 Task: Look for space in Kaimganj, India from 10th July, 2023 to 15th July, 2023 for 7 adults in price range Rs.10000 to Rs.15000. Place can be entire place or shared room with 4 bedrooms having 7 beds and 4 bathrooms. Property type can be house, flat, guest house. Amenities needed are: wifi, TV, free parkinig on premises, gym, breakfast. Booking option can be shelf check-in. Required host language is English.
Action: Mouse moved to (476, 114)
Screenshot: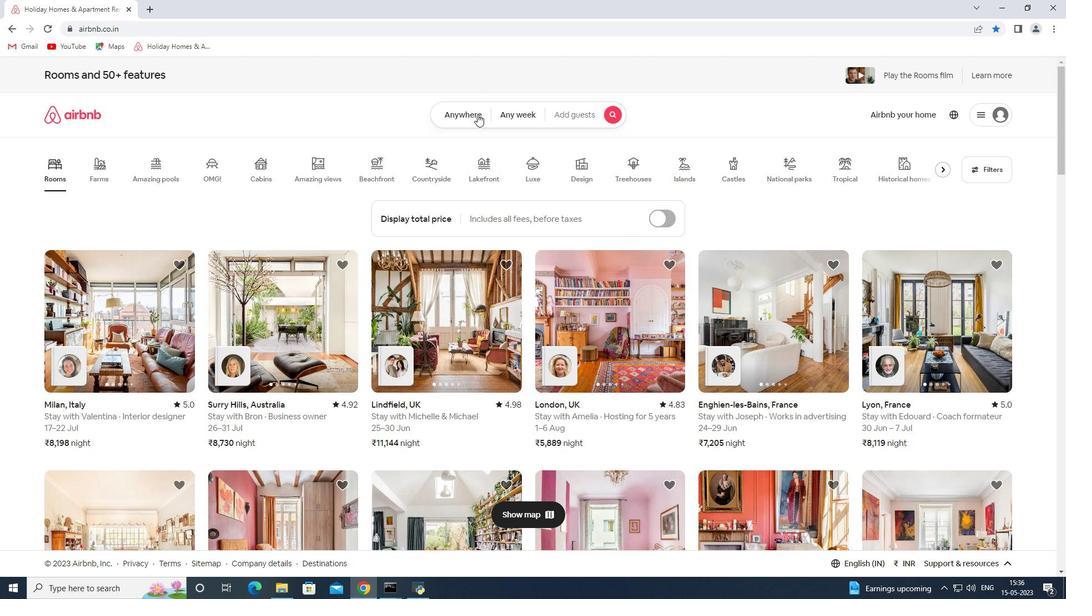 
Action: Mouse pressed left at (476, 114)
Screenshot: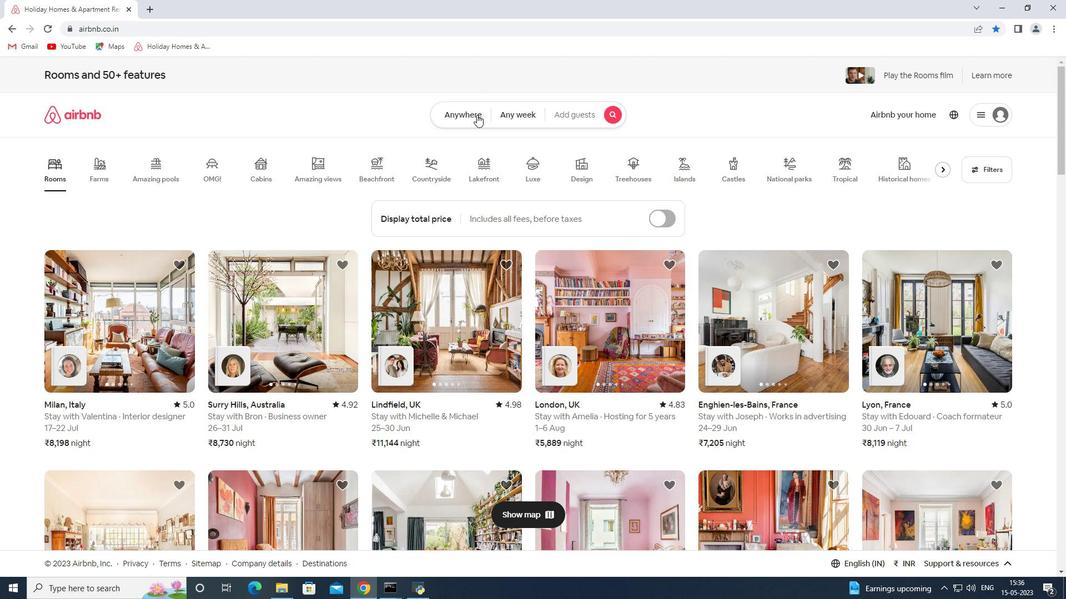 
Action: Mouse moved to (389, 158)
Screenshot: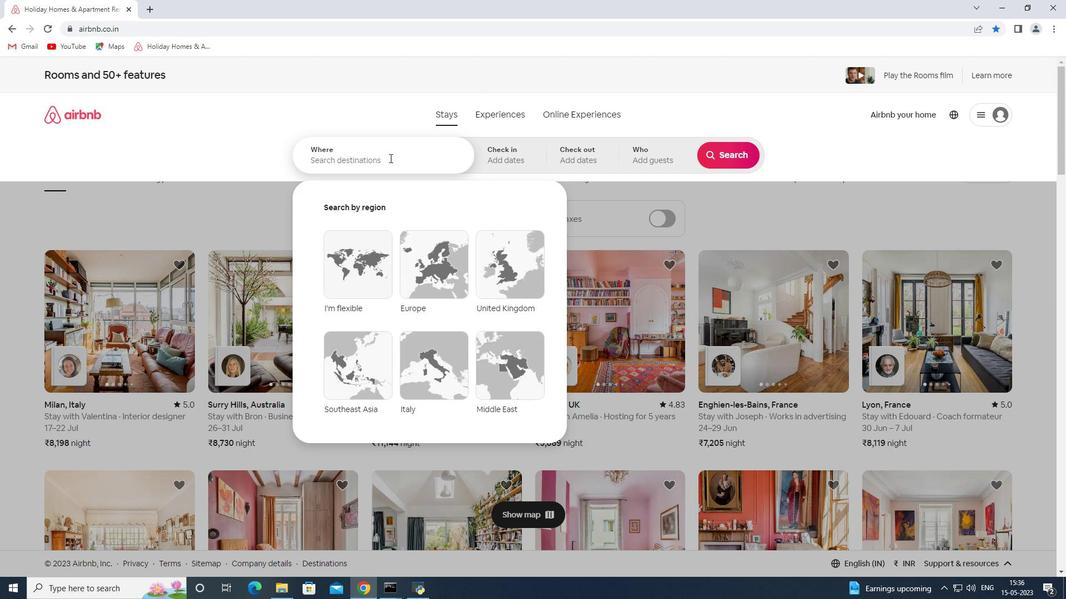 
Action: Mouse pressed left at (389, 158)
Screenshot: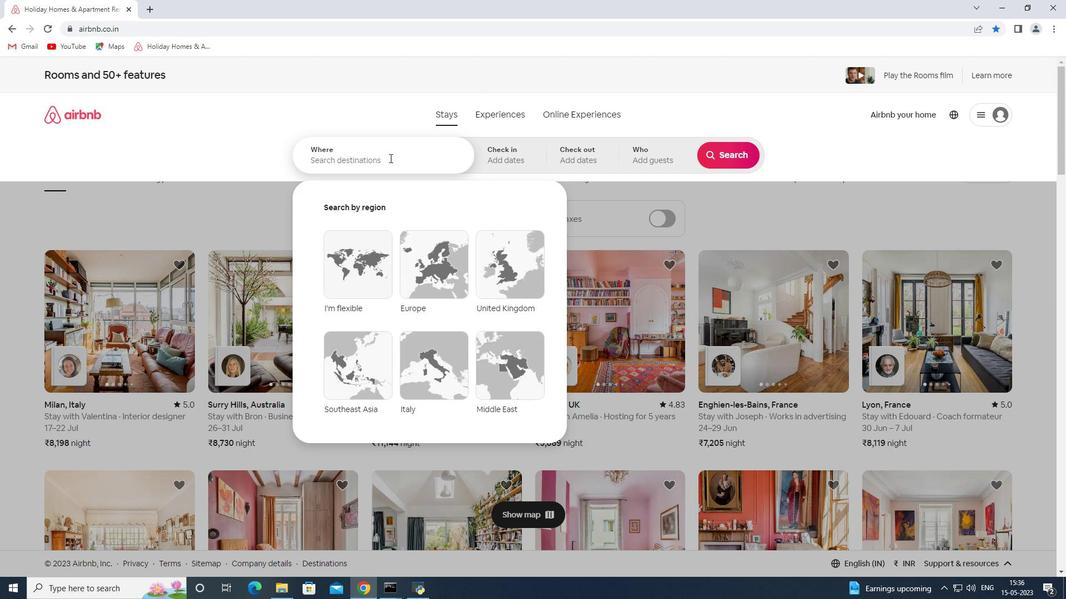 
Action: Mouse moved to (389, 158)
Screenshot: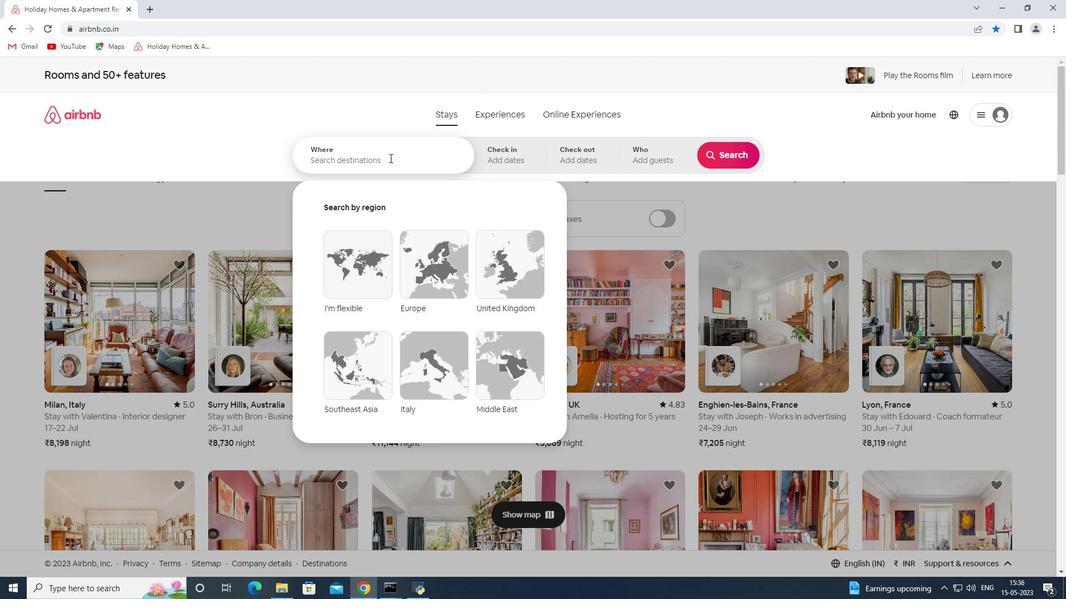 
Action: Key pressed <Key.shift>Kaimganj<Key.space><Key.shift><Key.shift><Key.shift><Key.shift><Key.shift><Key.shift><Key.shift><Key.shift><Key.shift><Key.shift><Key.shift><Key.shift><Key.shift><Key.shift><Key.shift><Key.shift><Key.shift><Key.shift><Key.shift>India<Key.space><Key.enter>
Screenshot: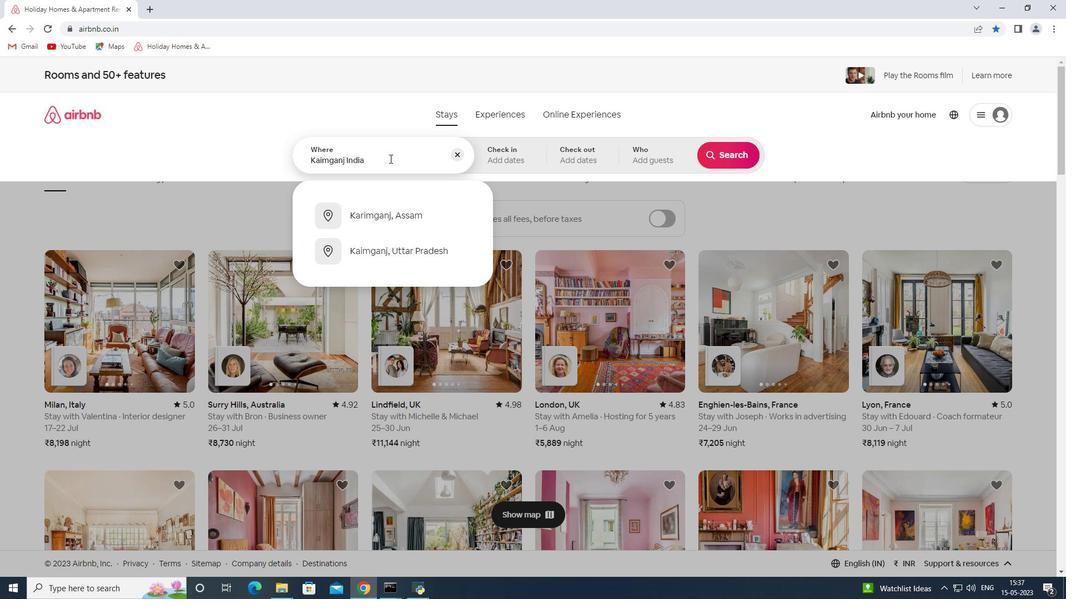 
Action: Mouse moved to (731, 238)
Screenshot: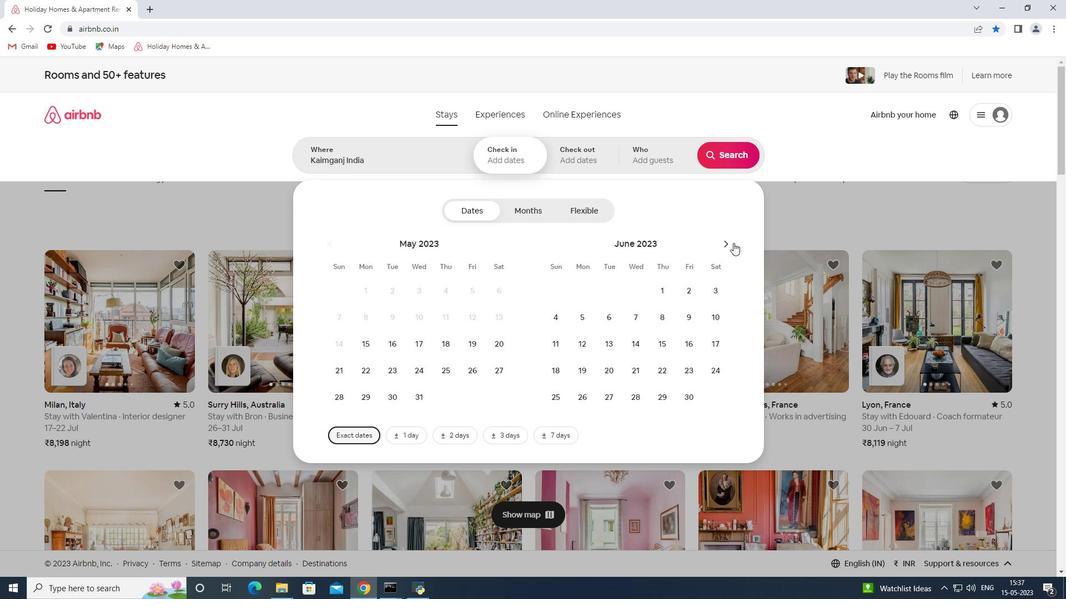 
Action: Mouse pressed left at (731, 238)
Screenshot: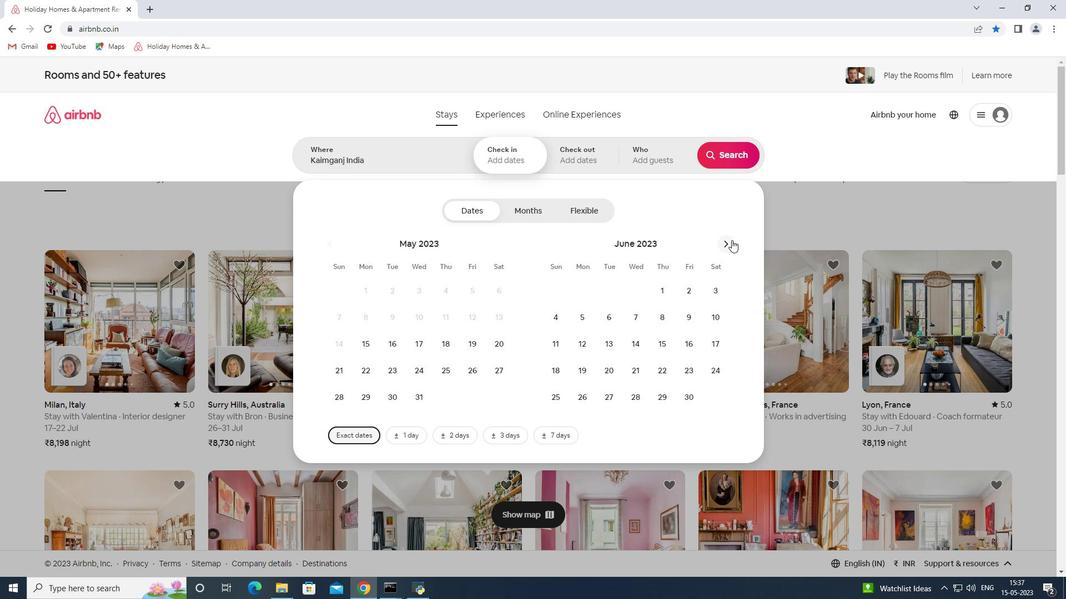 
Action: Mouse moved to (580, 341)
Screenshot: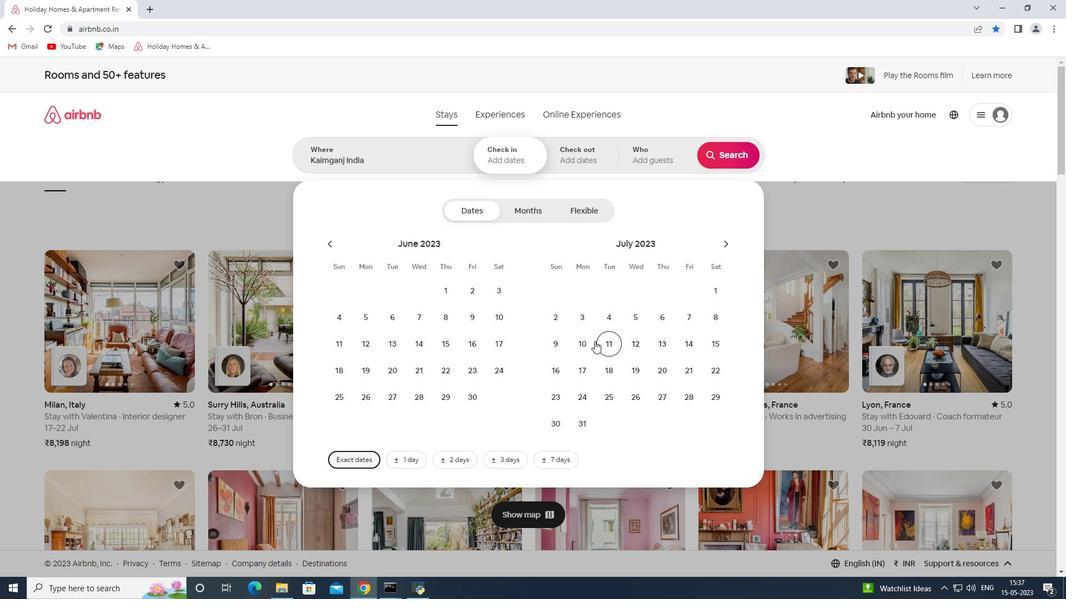 
Action: Mouse pressed left at (580, 341)
Screenshot: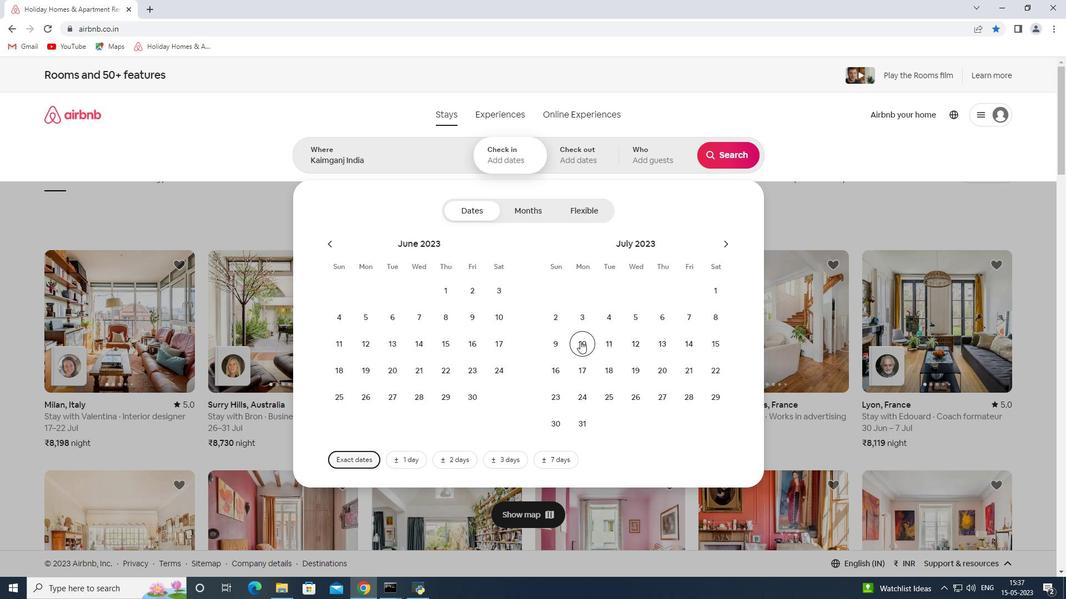 
Action: Mouse moved to (711, 343)
Screenshot: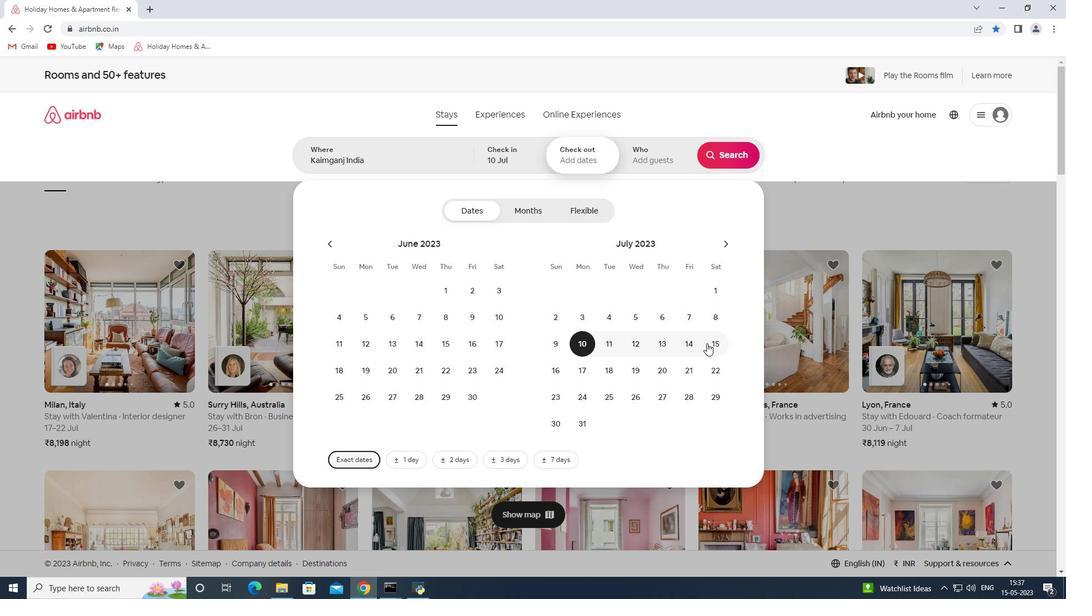 
Action: Mouse pressed left at (711, 343)
Screenshot: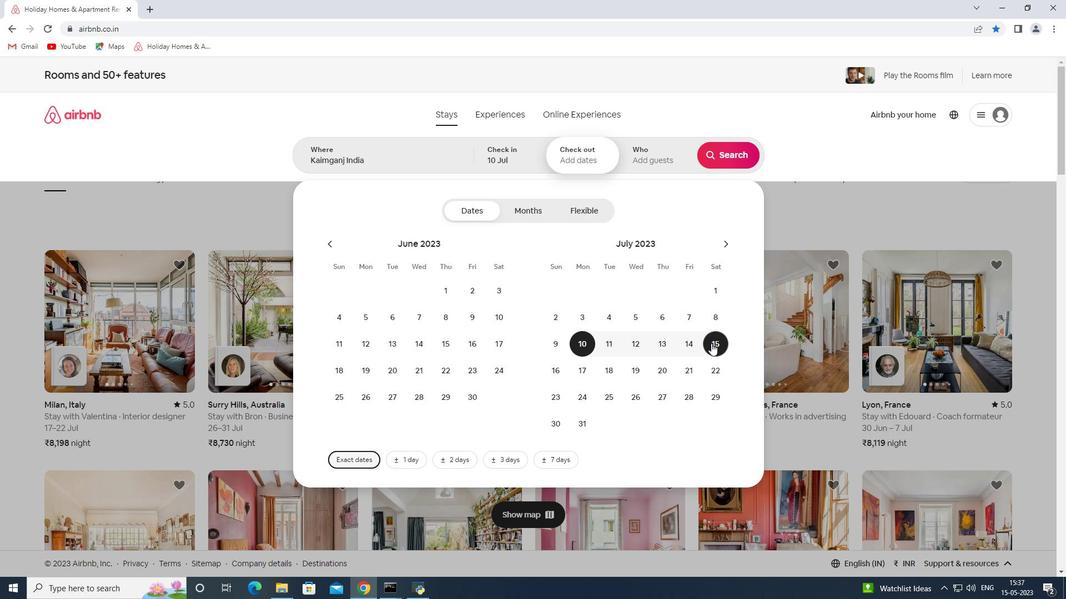
Action: Mouse moved to (664, 162)
Screenshot: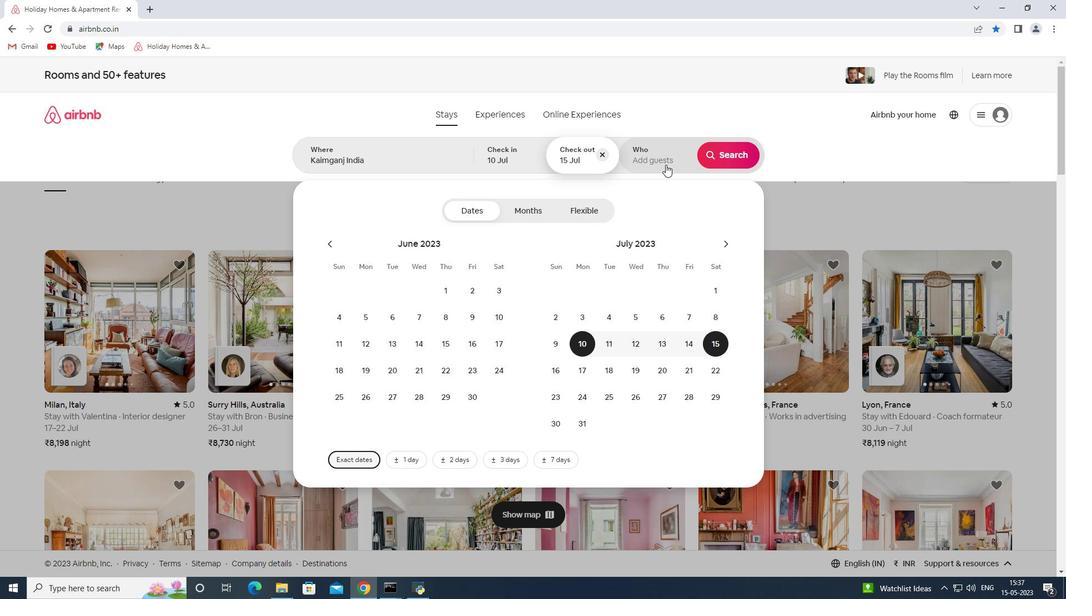 
Action: Mouse pressed left at (664, 162)
Screenshot: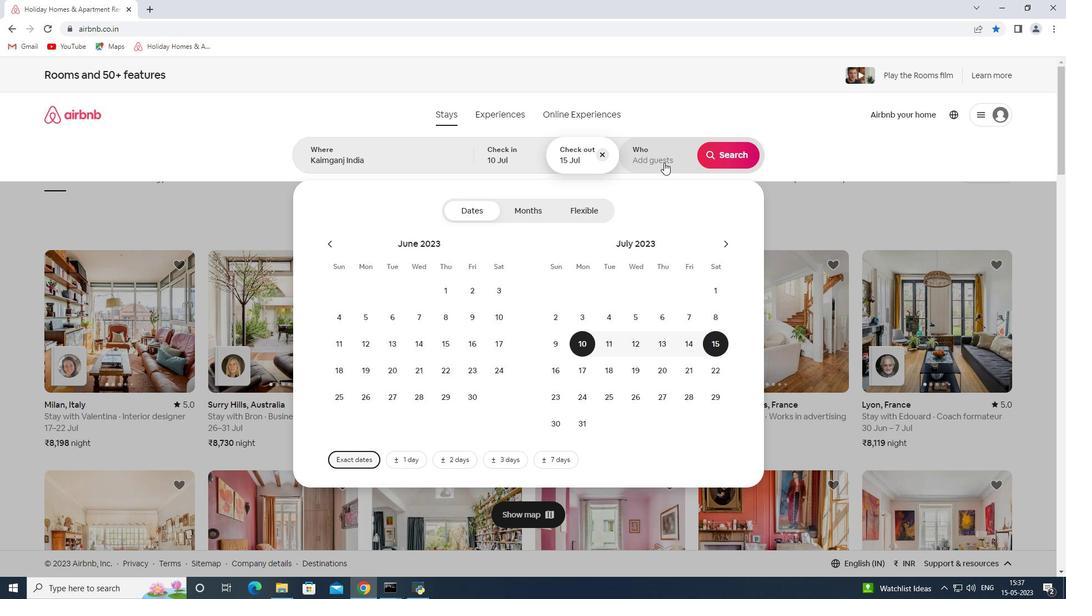 
Action: Mouse moved to (731, 214)
Screenshot: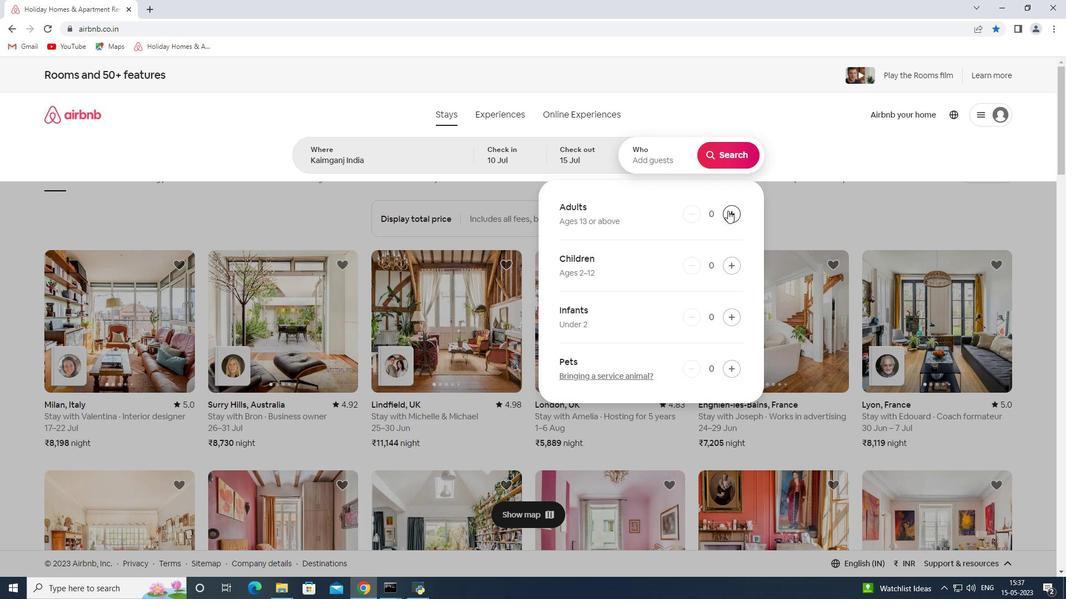
Action: Mouse pressed left at (731, 214)
Screenshot: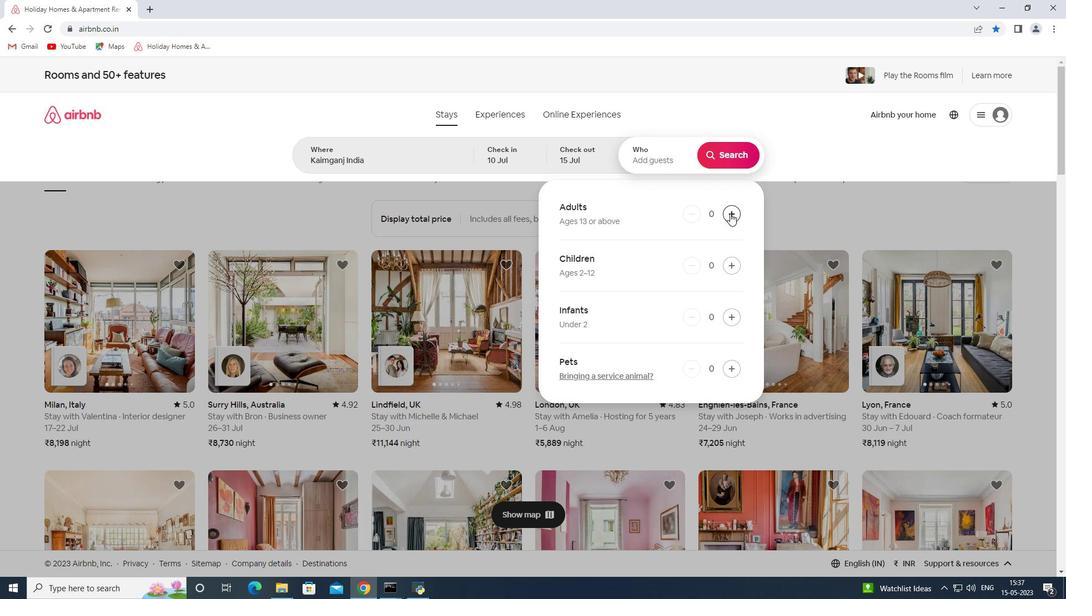 
Action: Mouse pressed left at (731, 214)
Screenshot: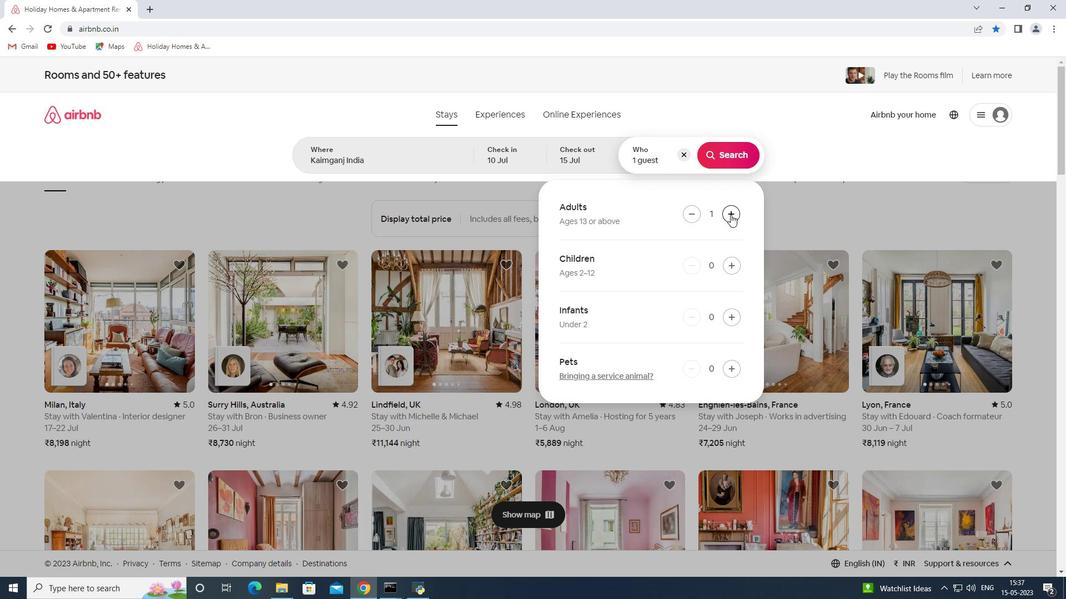 
Action: Mouse pressed left at (731, 214)
Screenshot: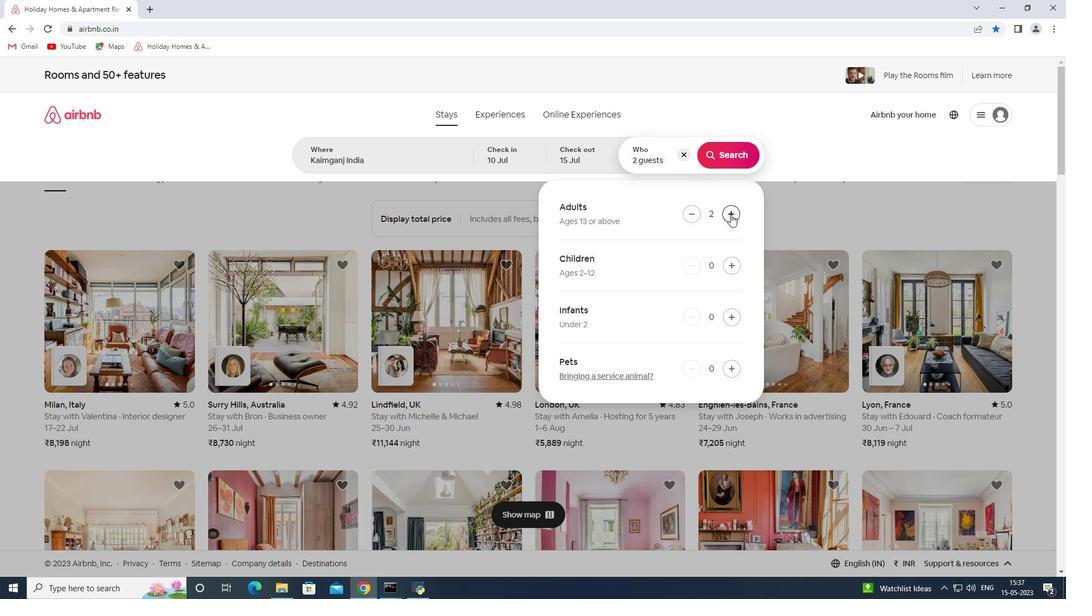 
Action: Mouse pressed left at (731, 214)
Screenshot: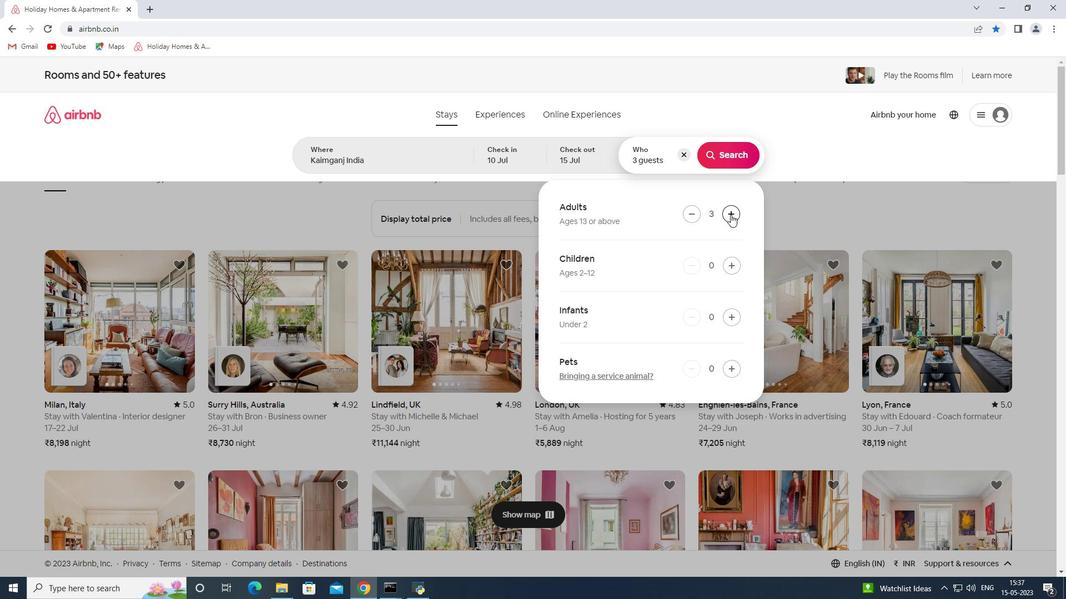 
Action: Mouse pressed left at (731, 214)
Screenshot: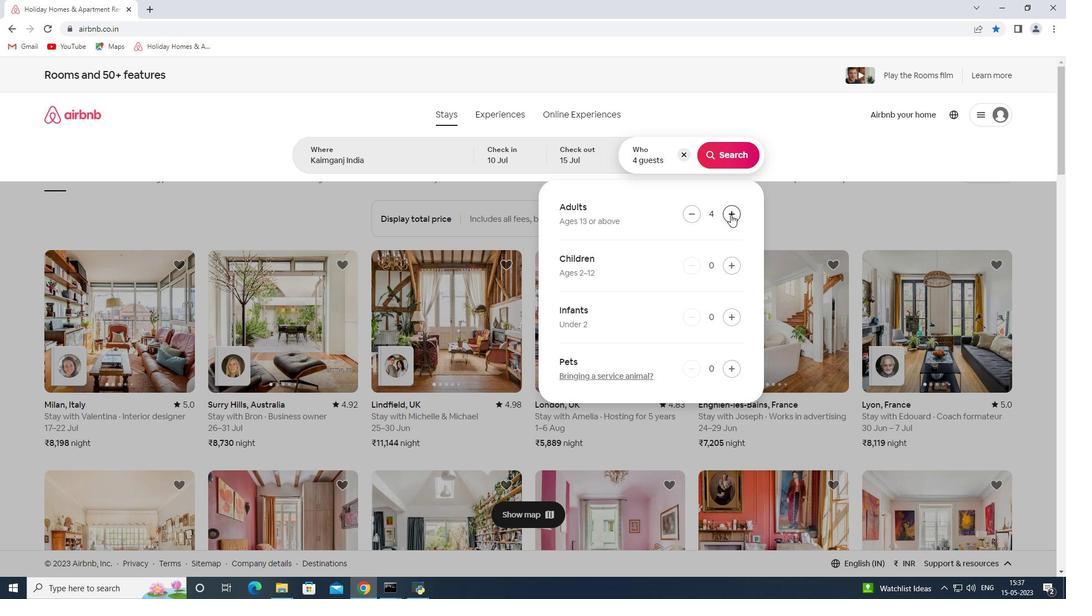 
Action: Mouse pressed left at (731, 214)
Screenshot: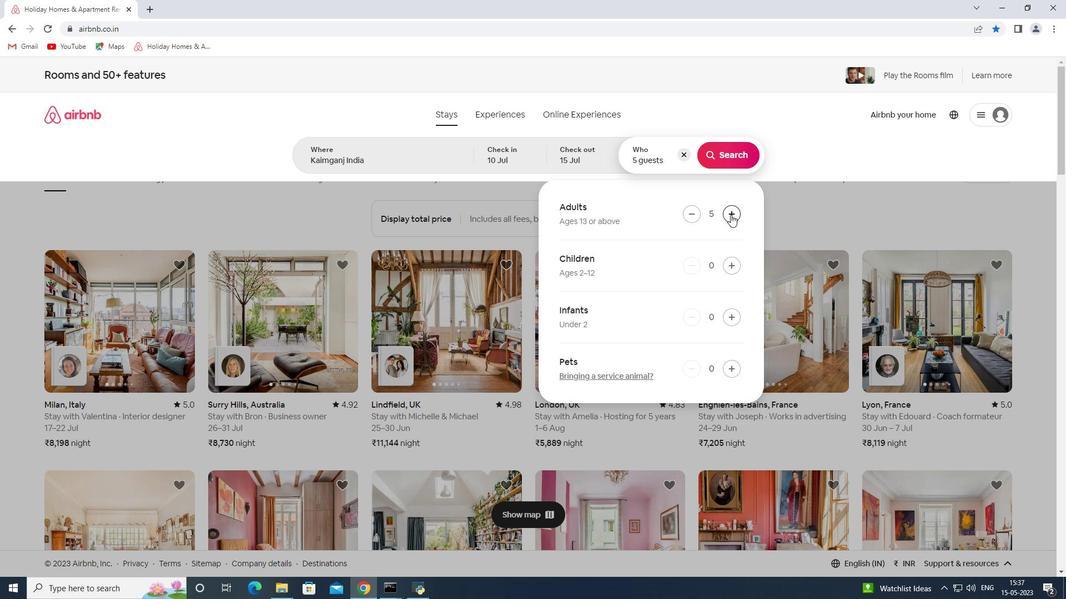 
Action: Mouse pressed left at (731, 214)
Screenshot: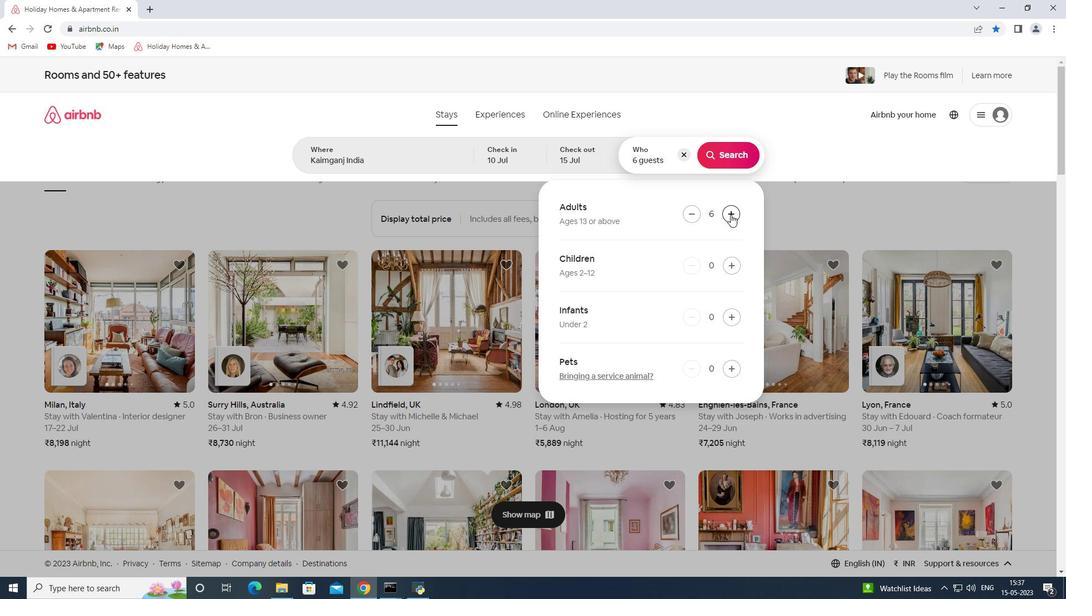 
Action: Mouse moved to (728, 162)
Screenshot: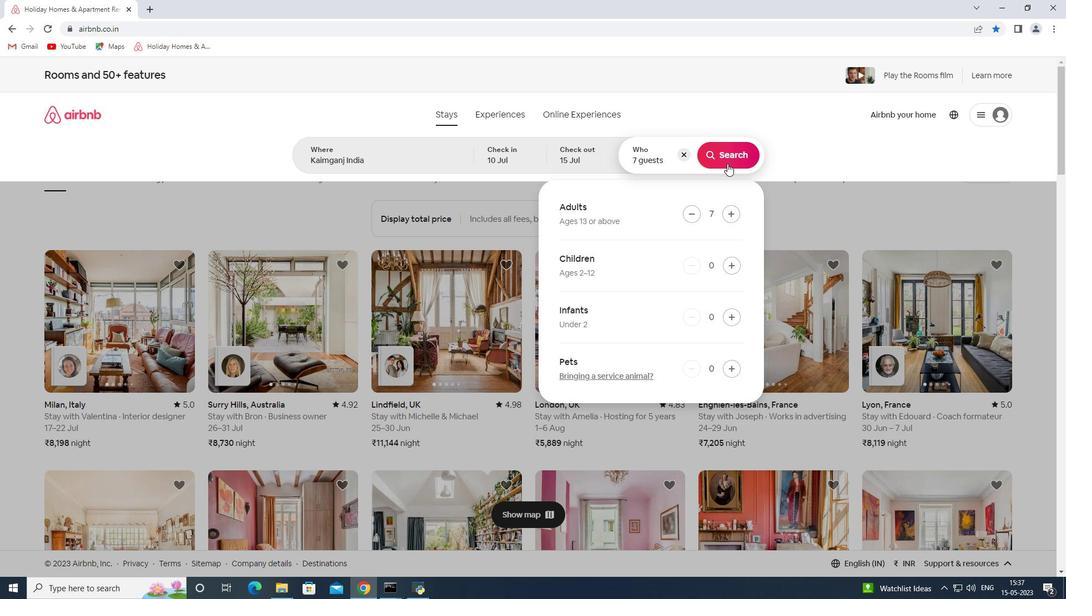 
Action: Mouse pressed left at (728, 162)
Screenshot: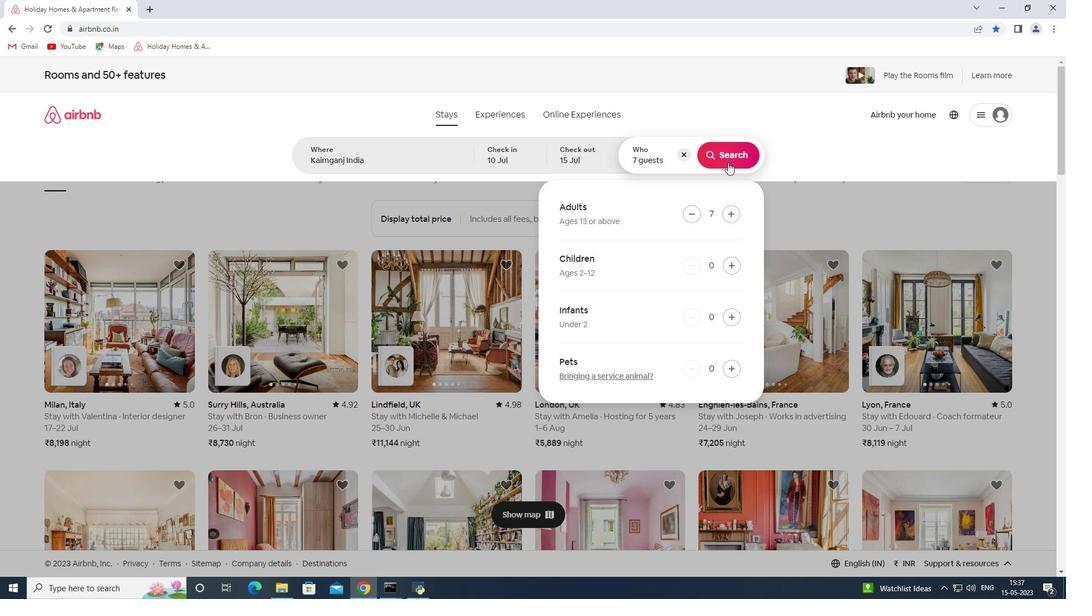 
Action: Mouse moved to (1026, 120)
Screenshot: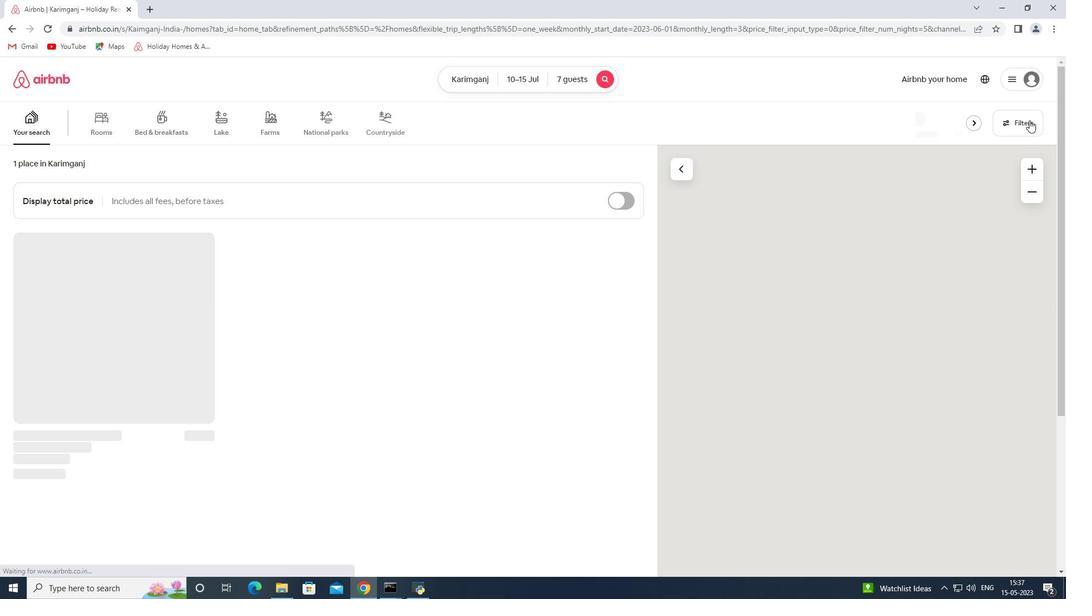 
Action: Mouse pressed left at (1027, 120)
Screenshot: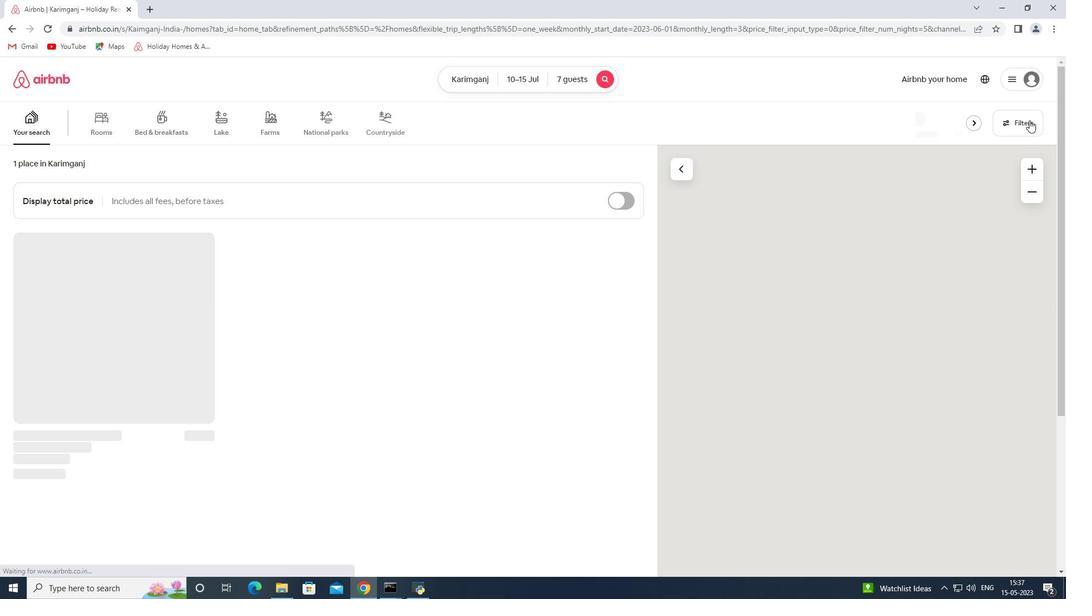 
Action: Mouse moved to (391, 393)
Screenshot: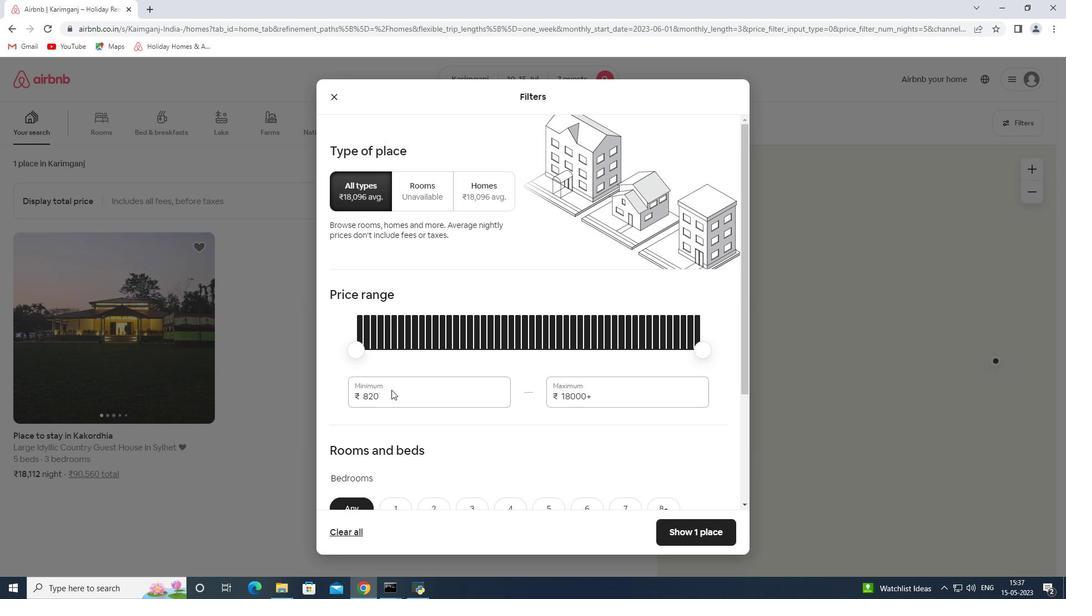 
Action: Mouse pressed left at (391, 393)
Screenshot: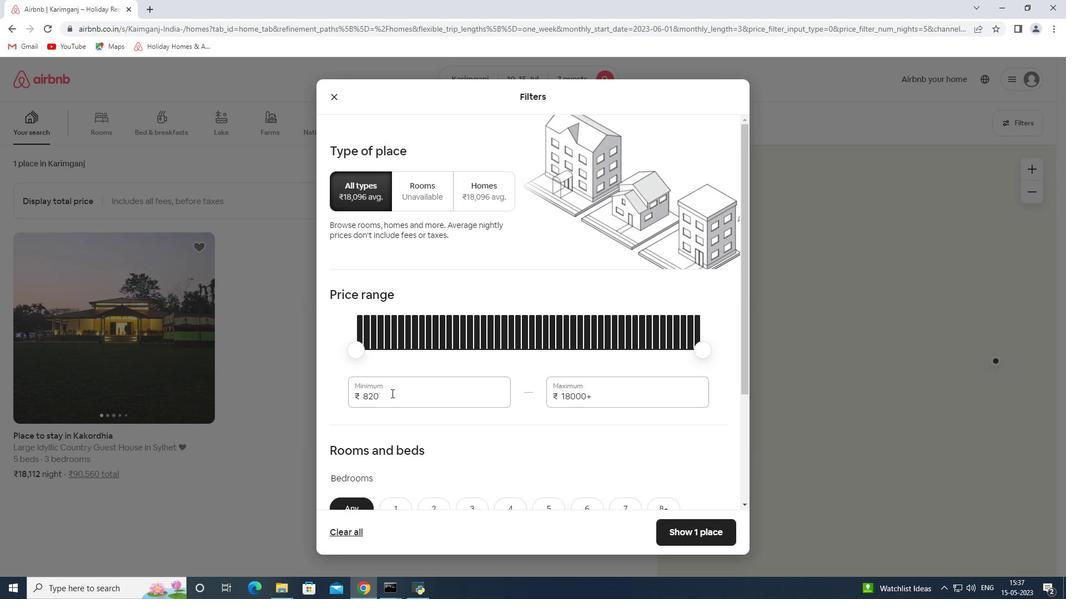 
Action: Mouse pressed left at (391, 393)
Screenshot: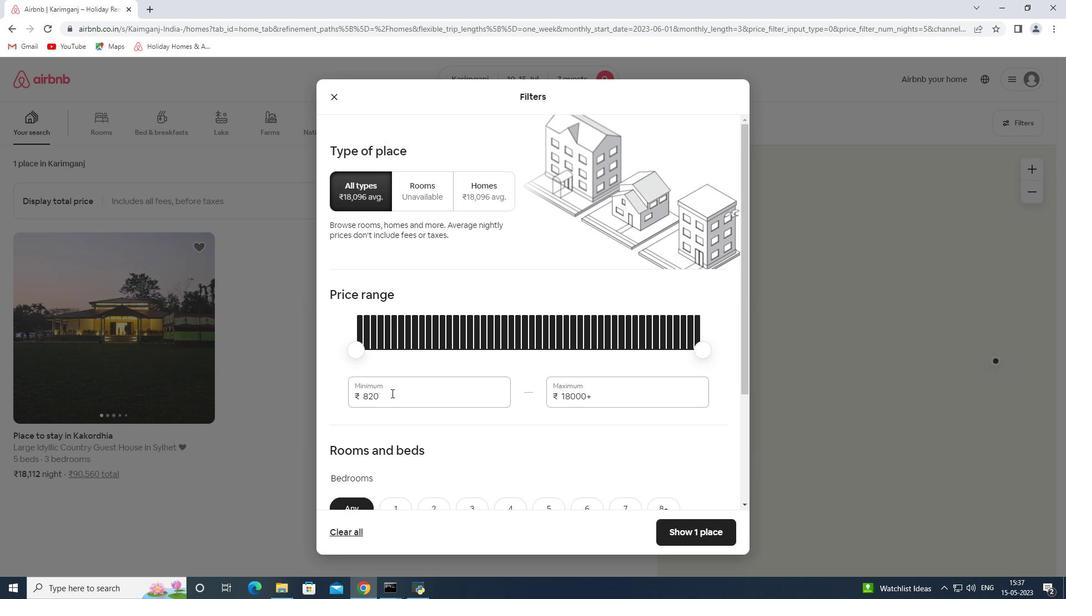 
Action: Key pressed 10000<Key.tab>15000
Screenshot: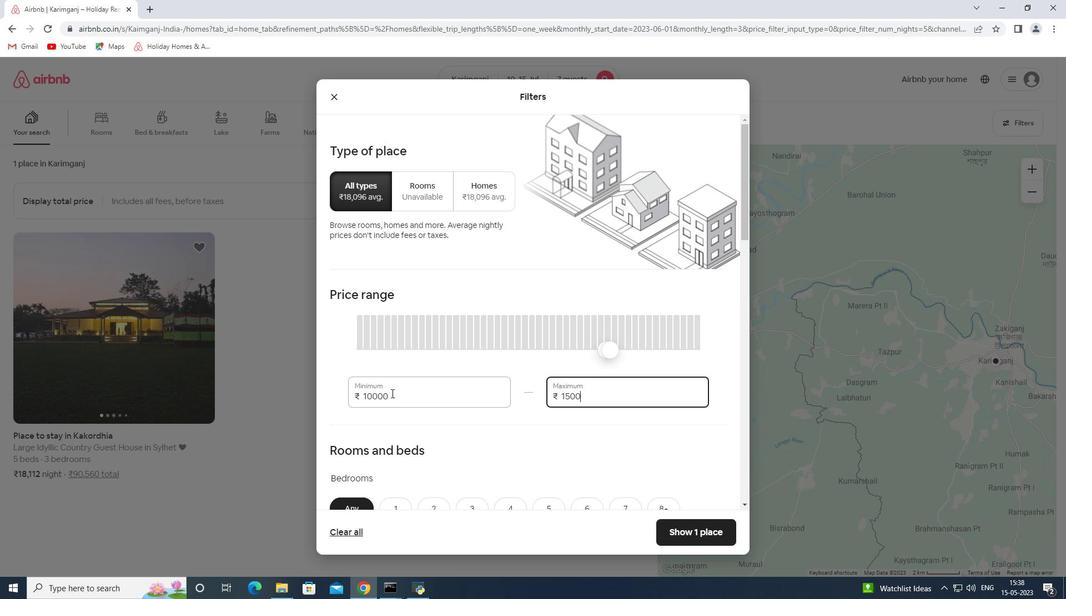 
Action: Mouse moved to (202, 511)
Screenshot: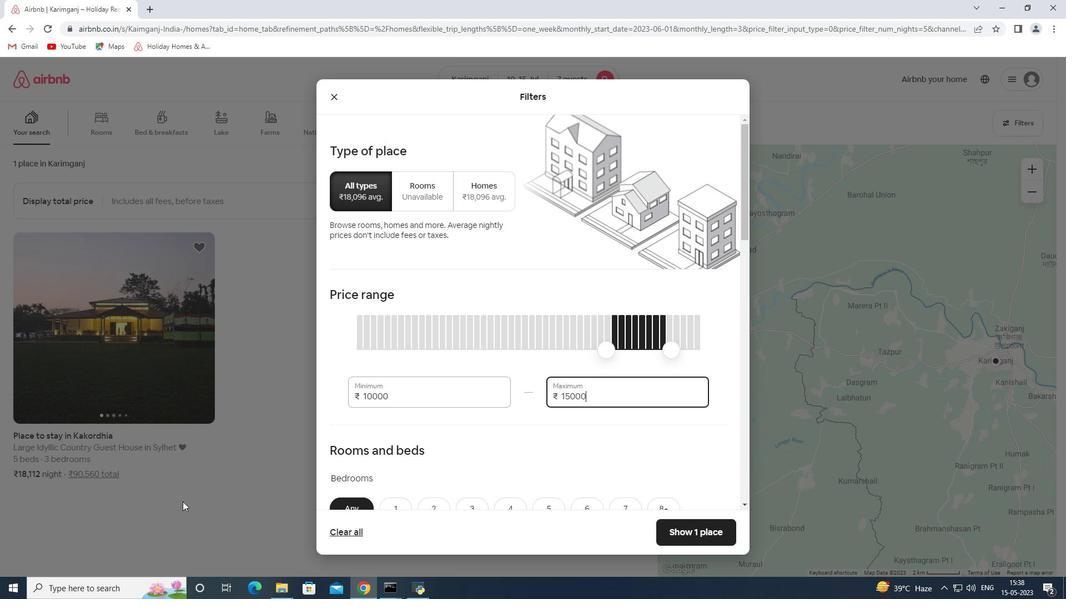 
Action: Mouse scrolled (202, 511) with delta (0, 0)
Screenshot: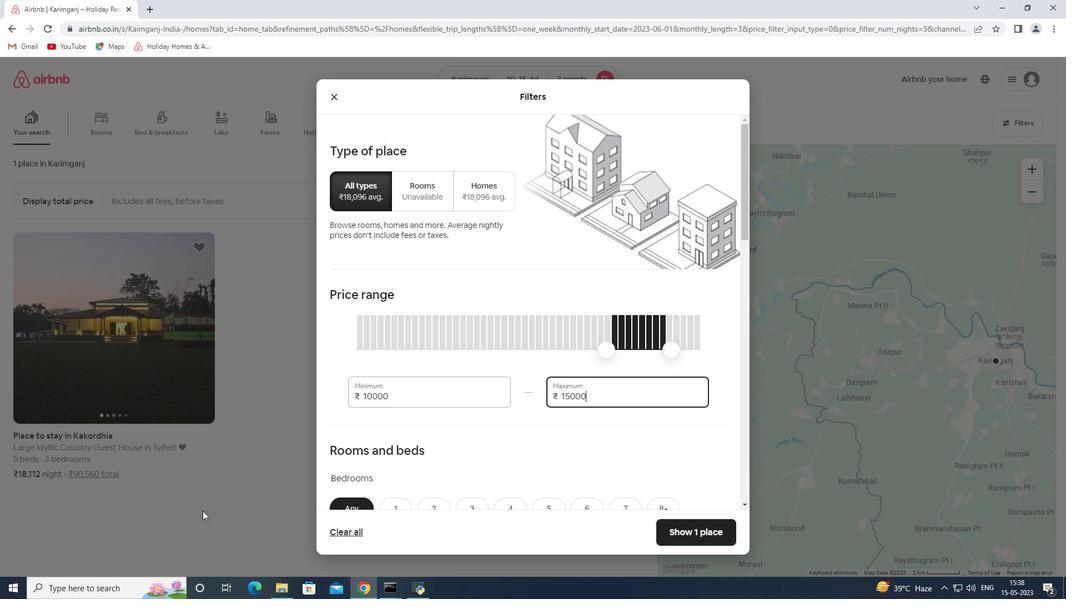 
Action: Mouse scrolled (202, 511) with delta (0, 0)
Screenshot: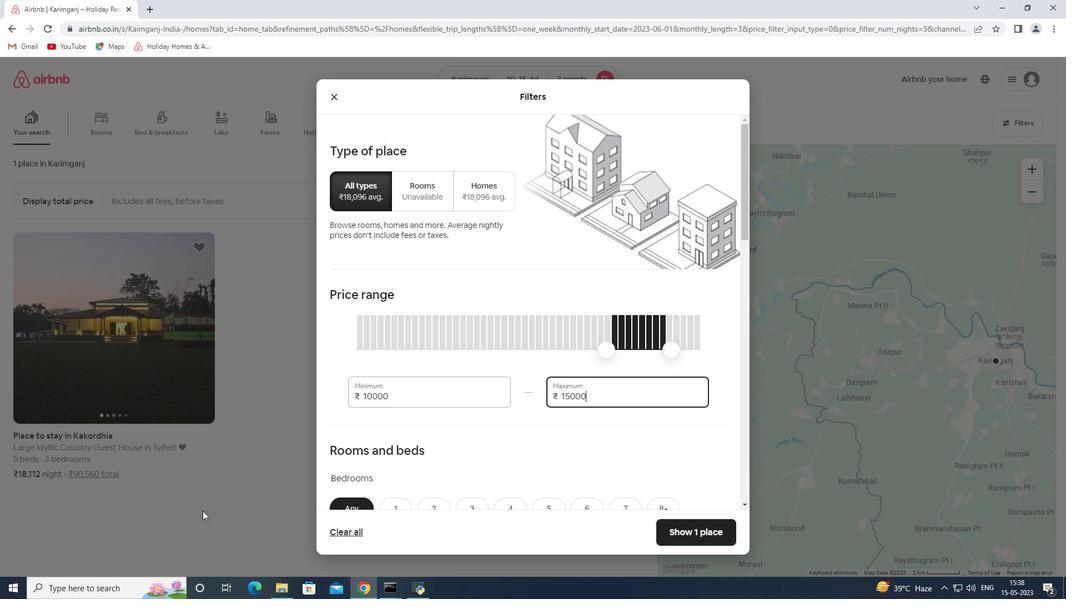 
Action: Mouse scrolled (202, 511) with delta (0, 0)
Screenshot: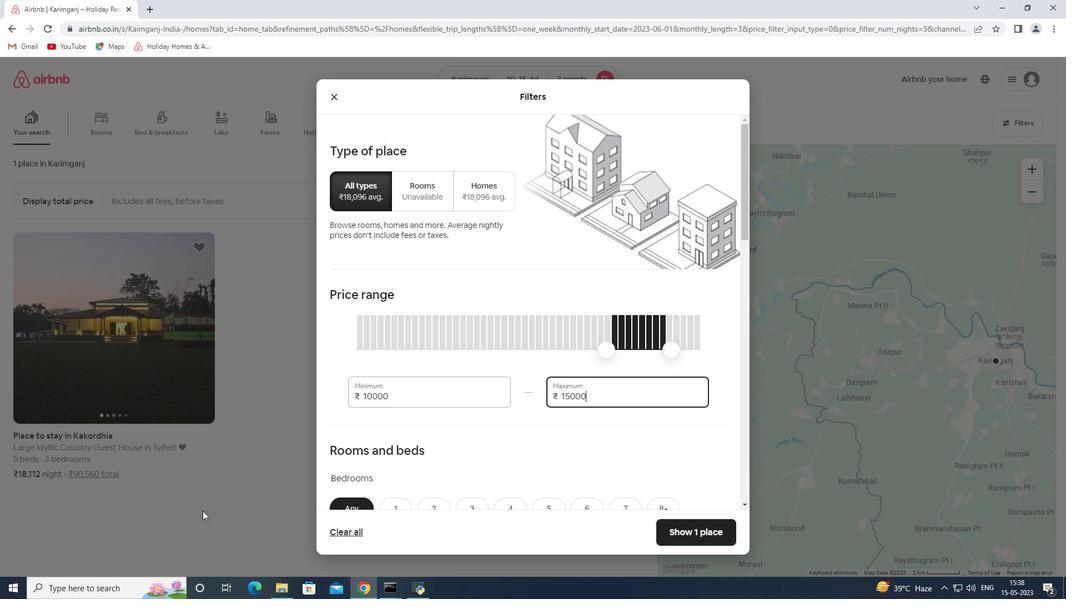 
Action: Mouse moved to (202, 511)
Screenshot: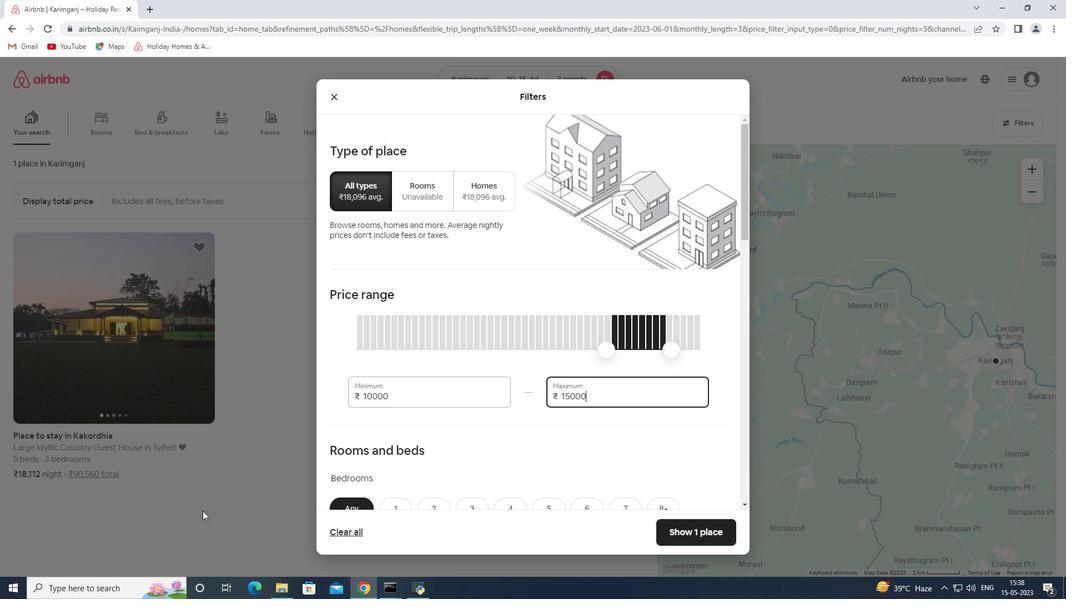 
Action: Mouse scrolled (202, 511) with delta (0, 0)
Screenshot: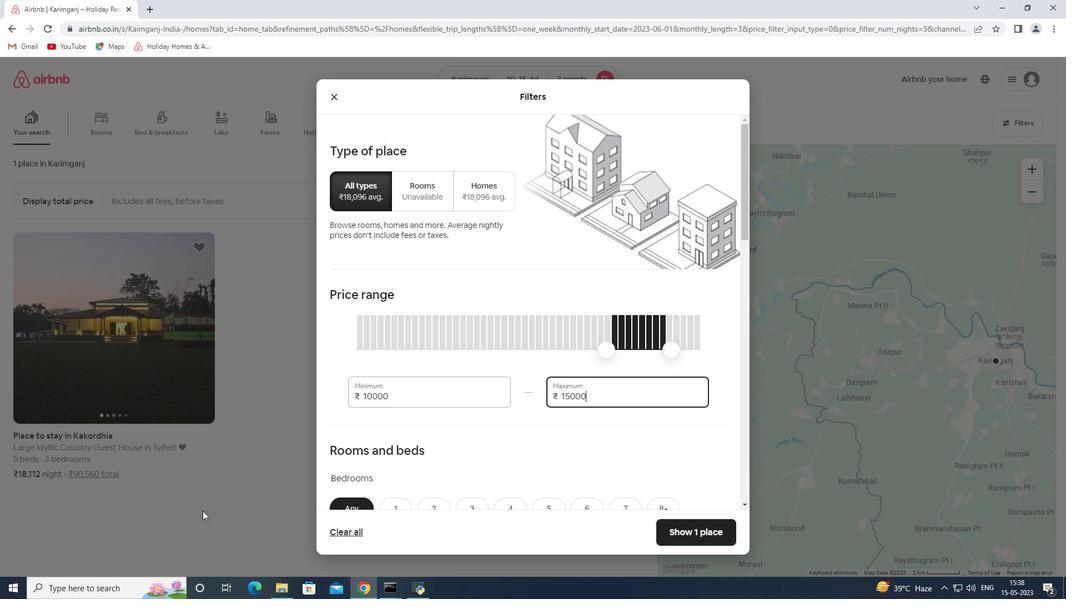 
Action: Mouse moved to (264, 490)
Screenshot: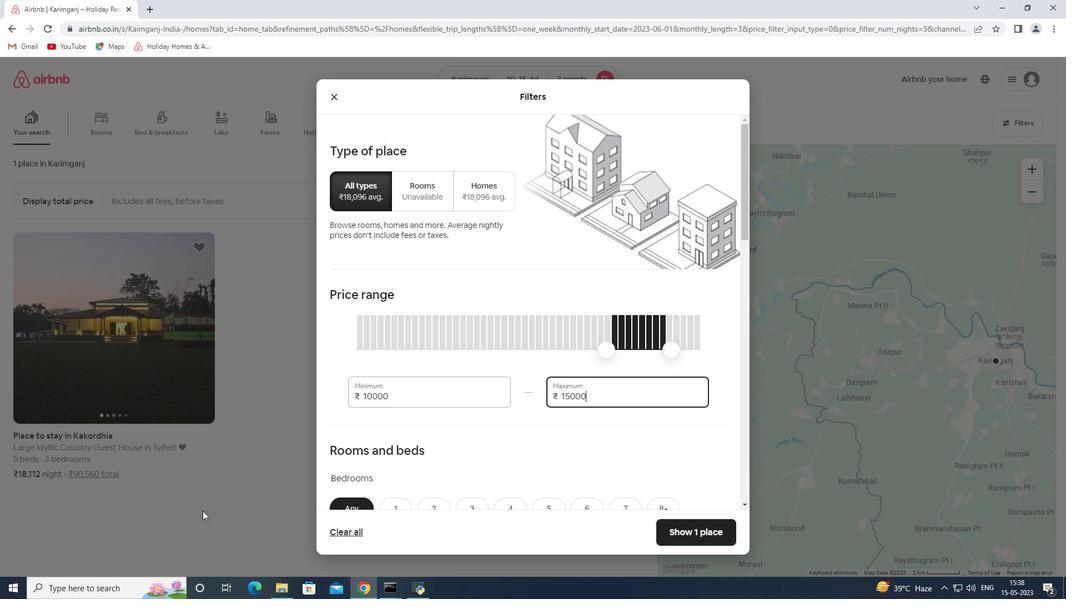 
Action: Mouse scrolled (264, 489) with delta (0, 0)
Screenshot: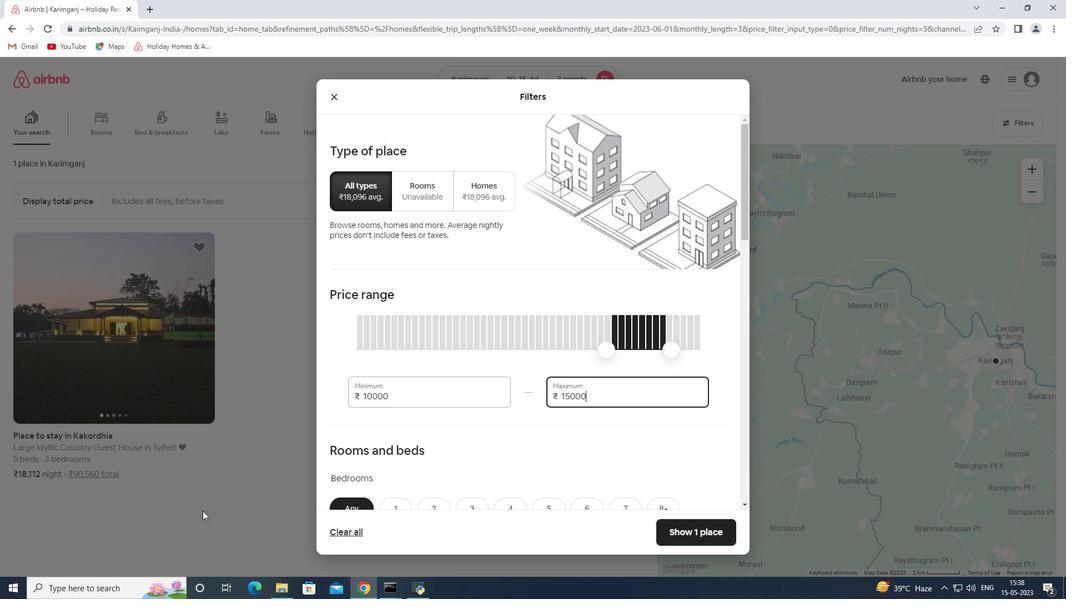 
Action: Mouse moved to (513, 374)
Screenshot: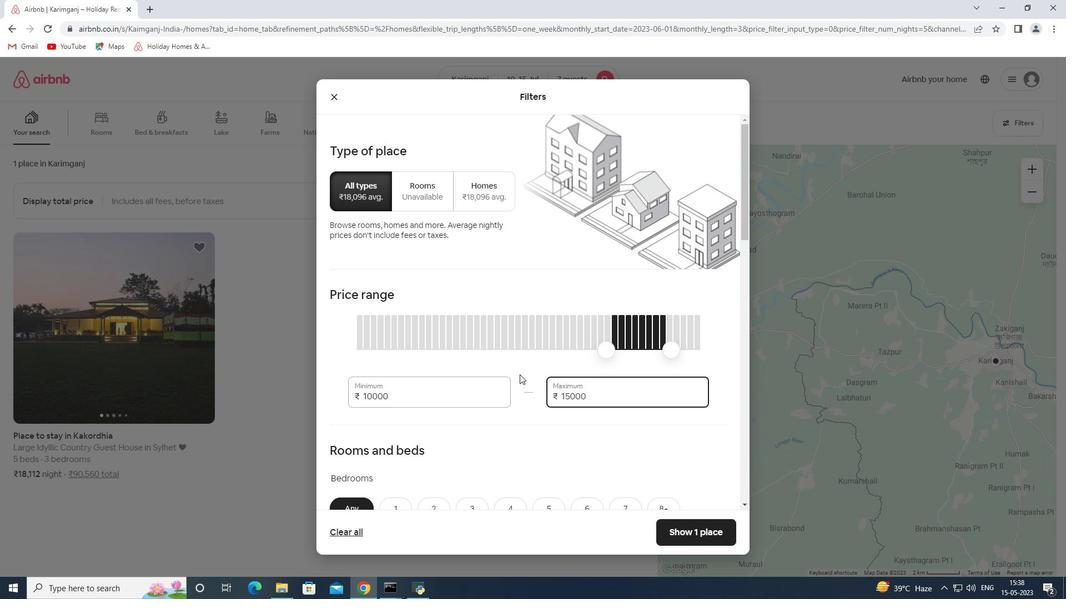 
Action: Mouse scrolled (513, 374) with delta (0, 0)
Screenshot: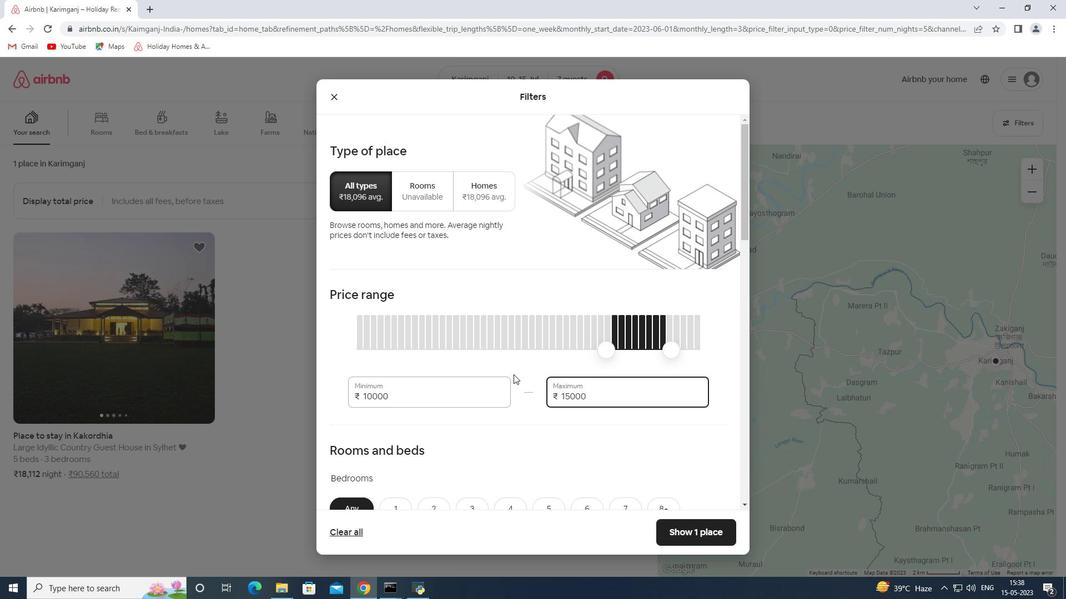 
Action: Mouse scrolled (513, 374) with delta (0, 0)
Screenshot: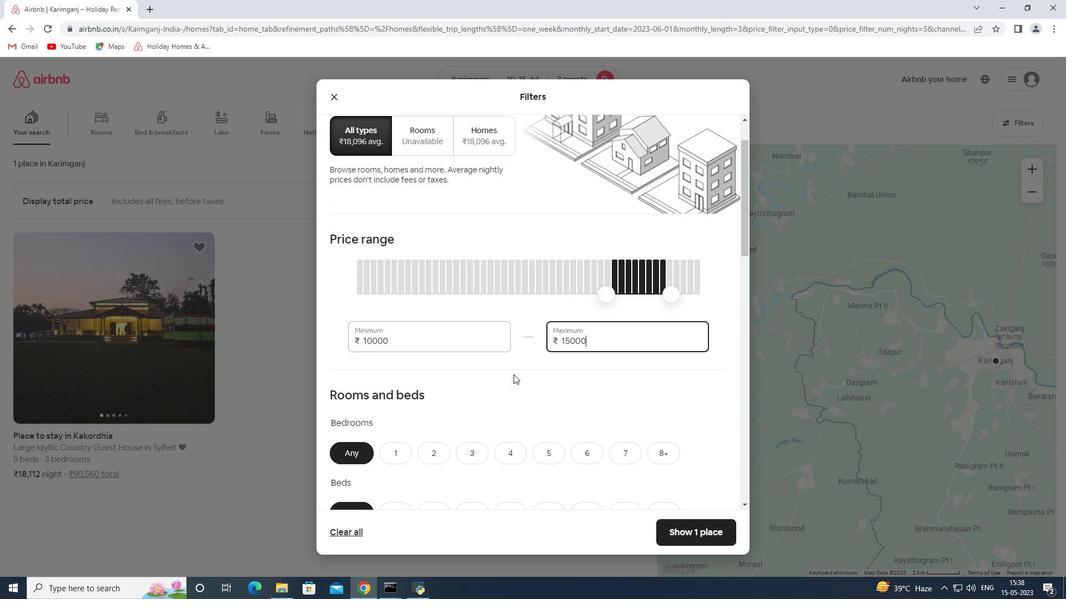 
Action: Mouse scrolled (513, 374) with delta (0, 0)
Screenshot: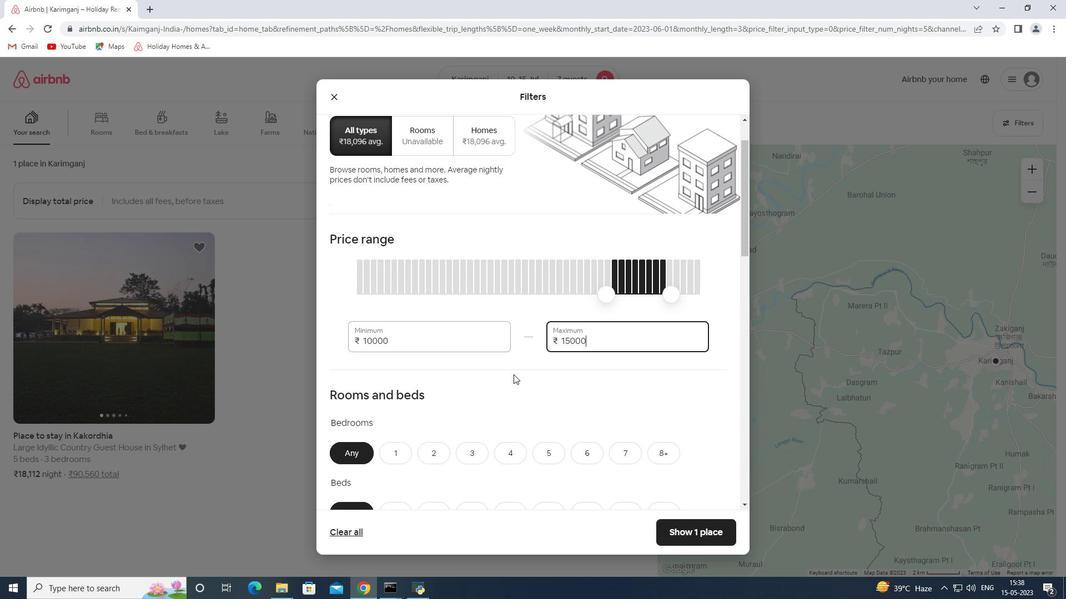 
Action: Mouse moved to (507, 343)
Screenshot: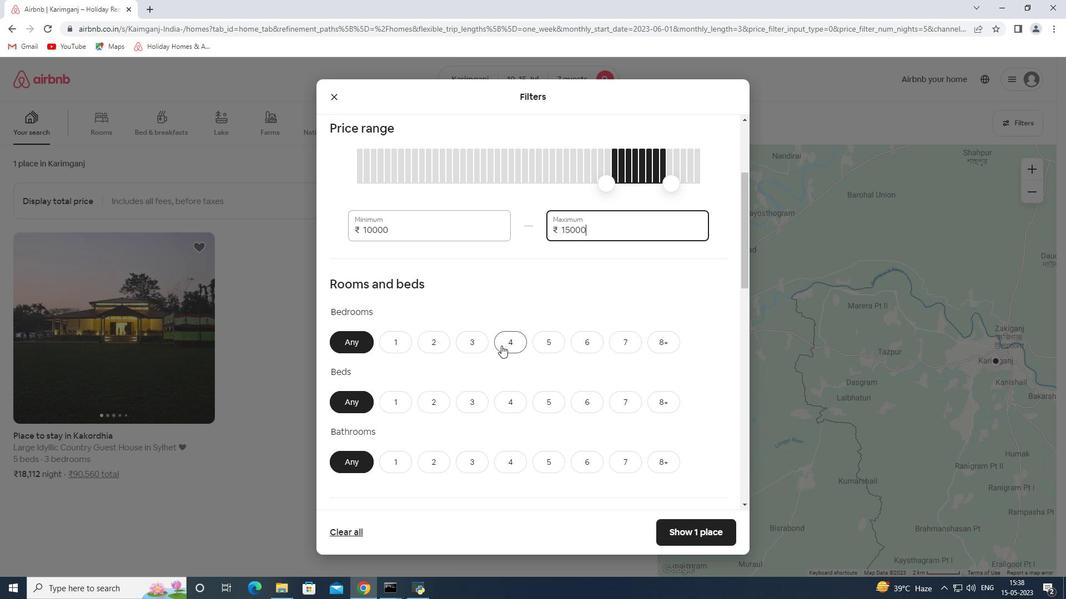 
Action: Mouse pressed left at (507, 343)
Screenshot: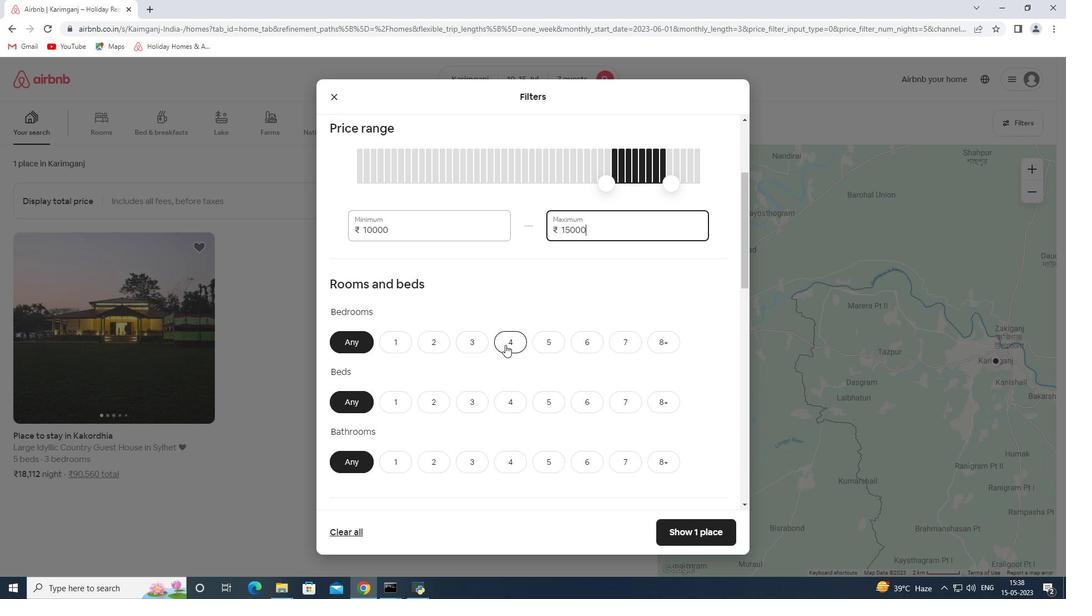 
Action: Mouse moved to (616, 402)
Screenshot: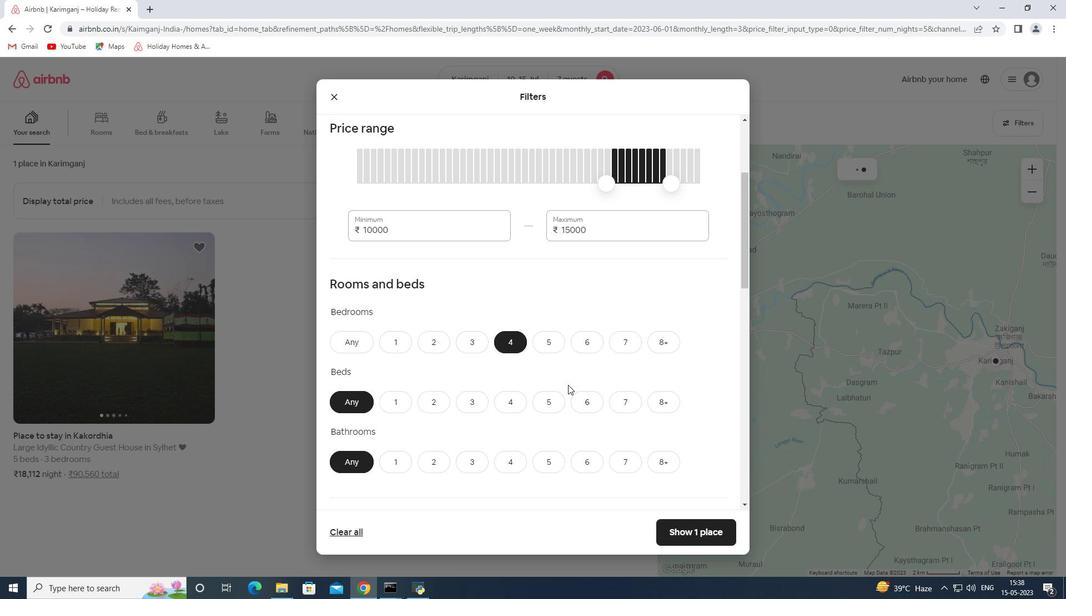 
Action: Mouse pressed left at (616, 402)
Screenshot: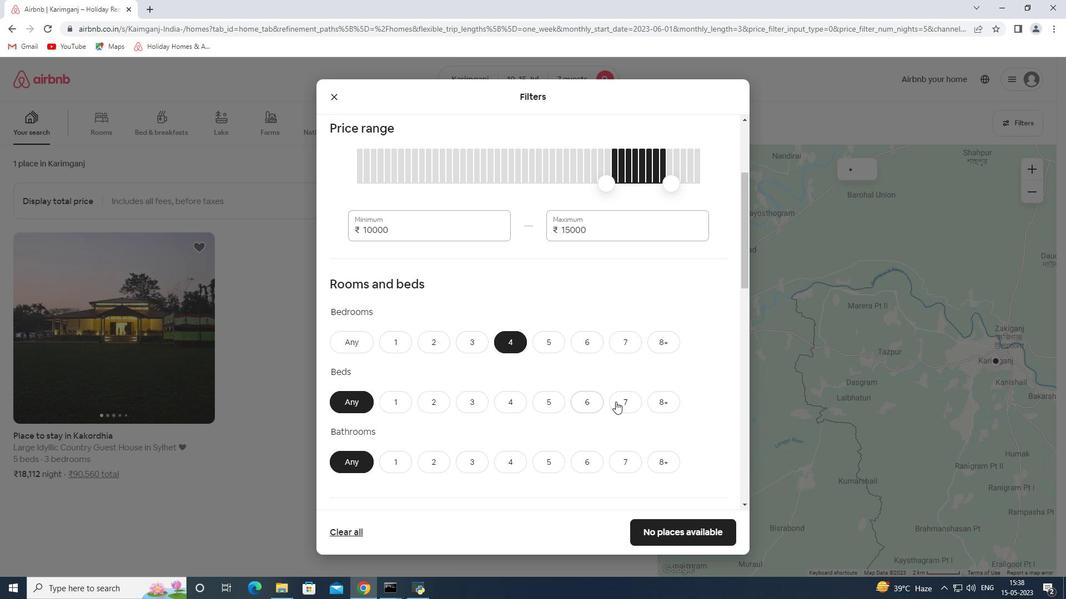 
Action: Mouse moved to (502, 460)
Screenshot: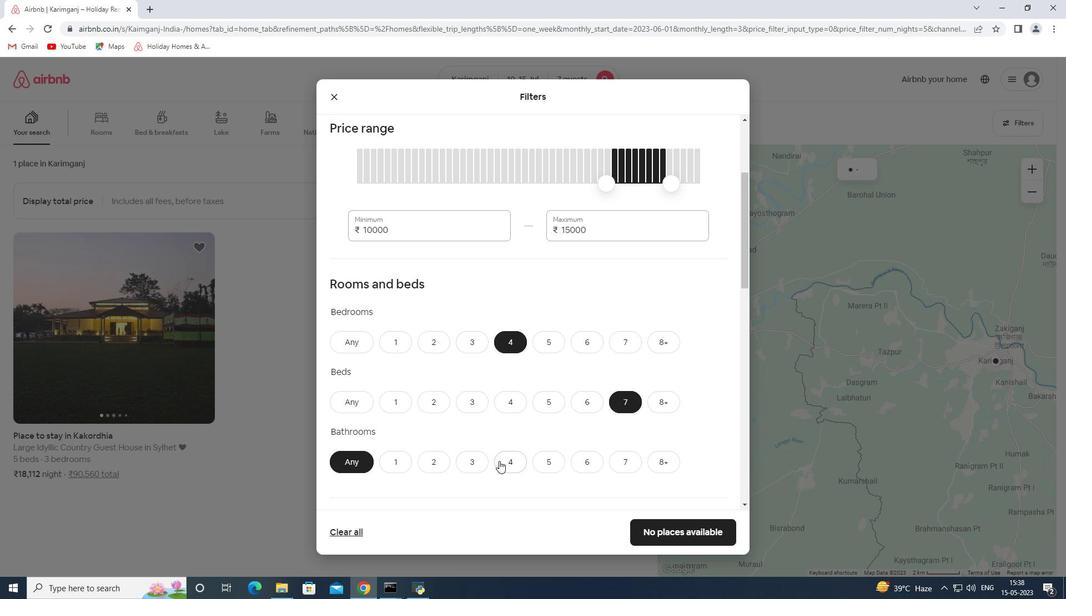 
Action: Mouse pressed left at (502, 460)
Screenshot: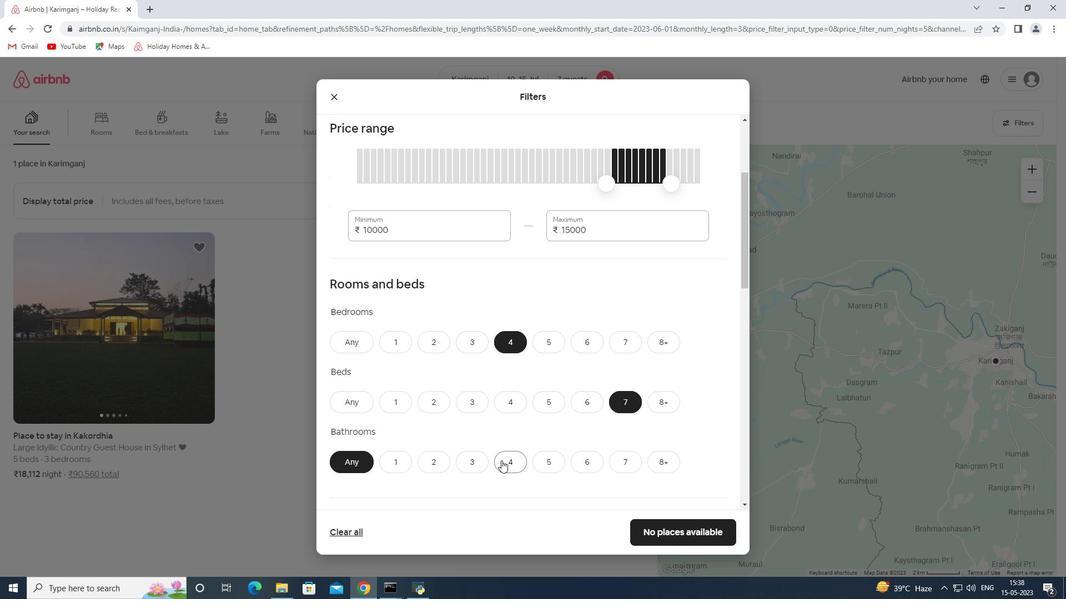 
Action: Mouse moved to (500, 441)
Screenshot: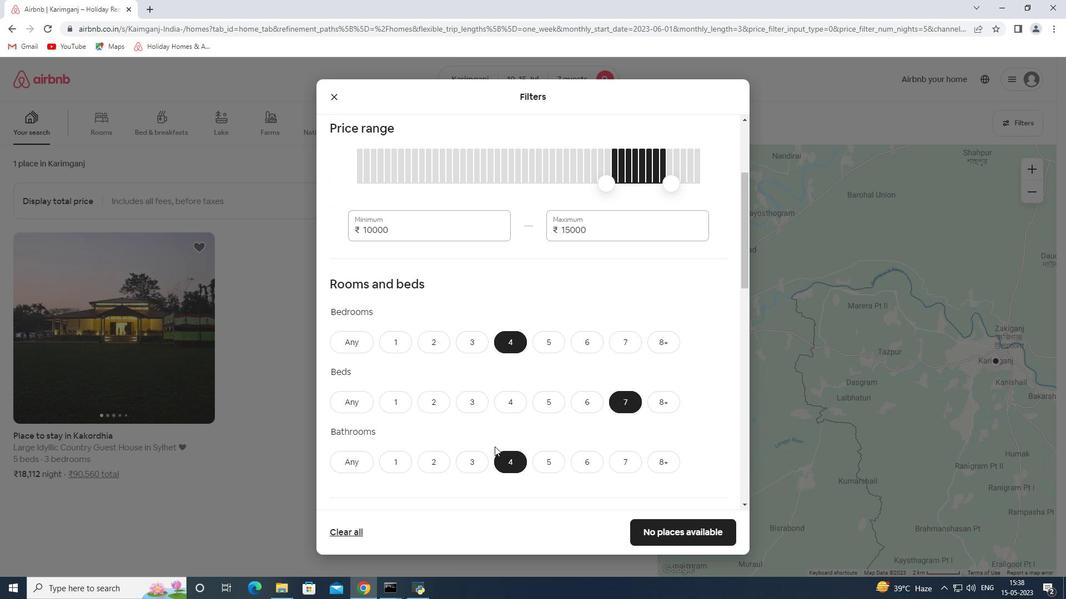 
Action: Mouse scrolled (500, 440) with delta (0, 0)
Screenshot: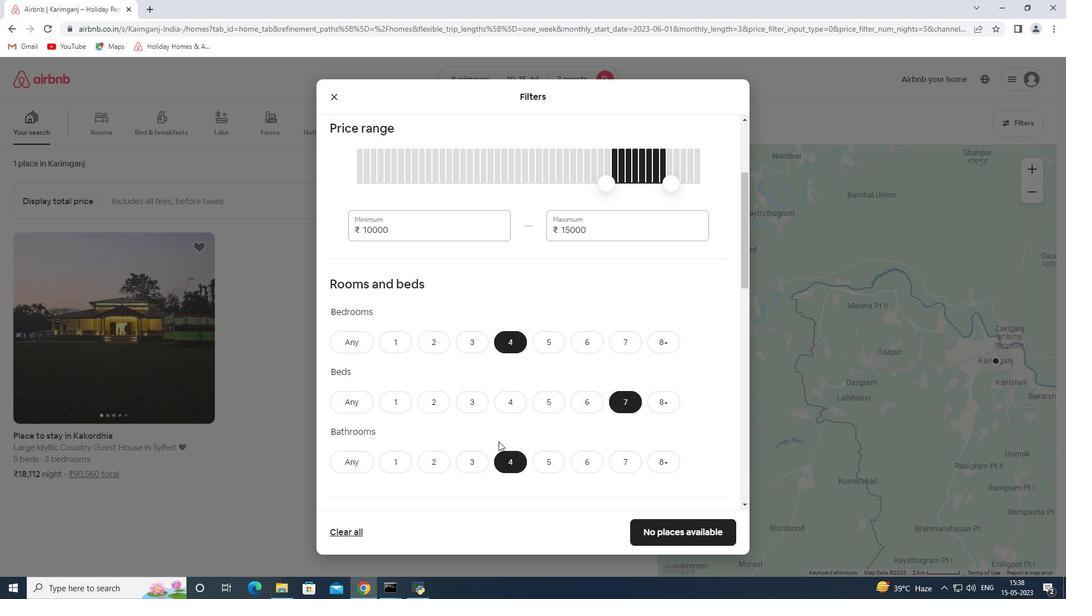 
Action: Mouse moved to (513, 440)
Screenshot: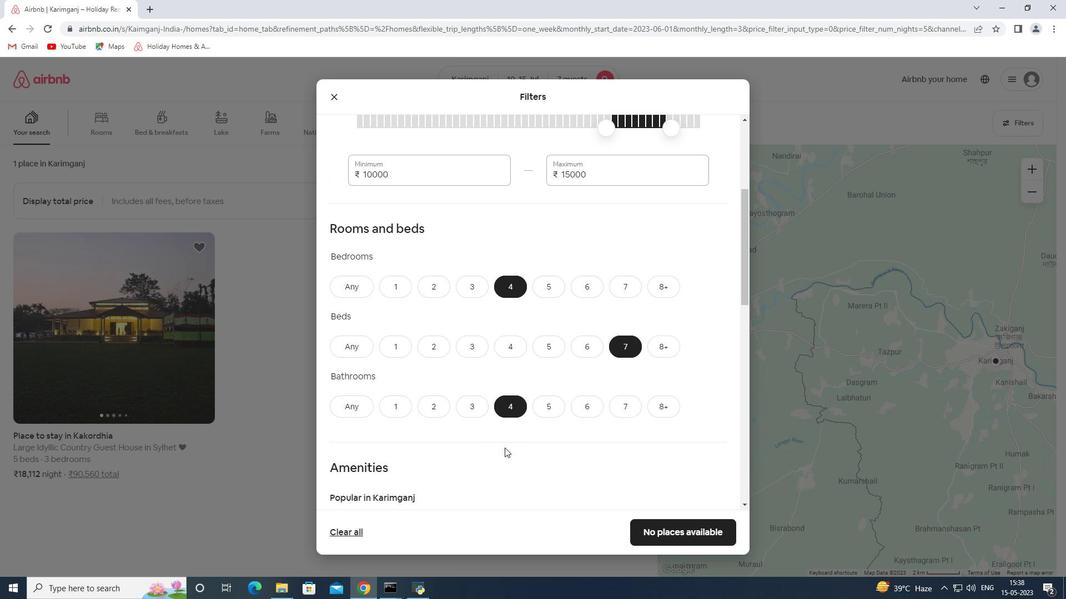 
Action: Mouse scrolled (513, 439) with delta (0, 0)
Screenshot: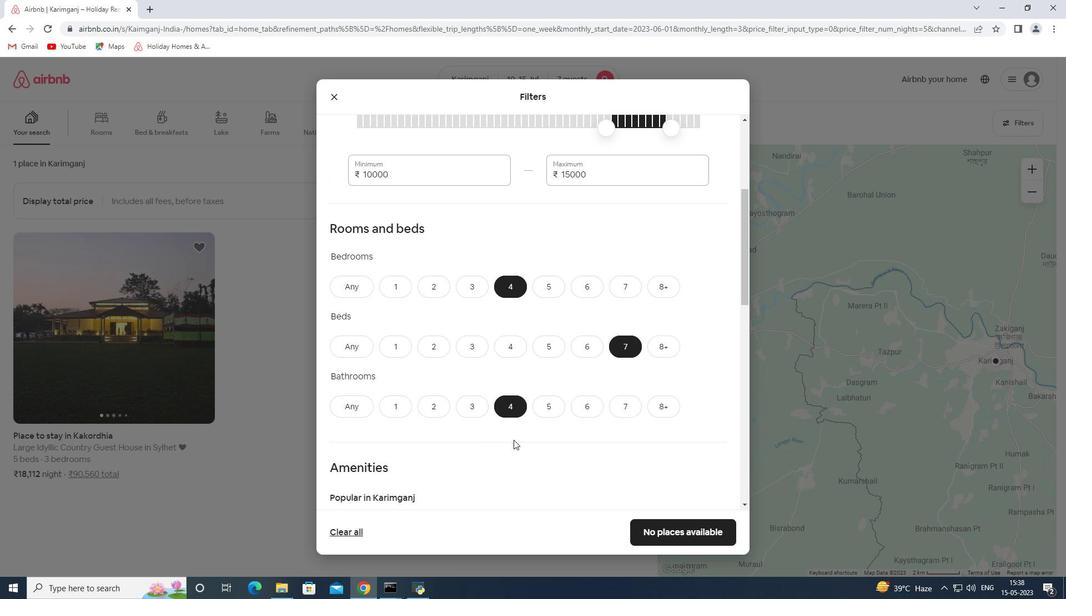 
Action: Mouse scrolled (513, 439) with delta (0, 0)
Screenshot: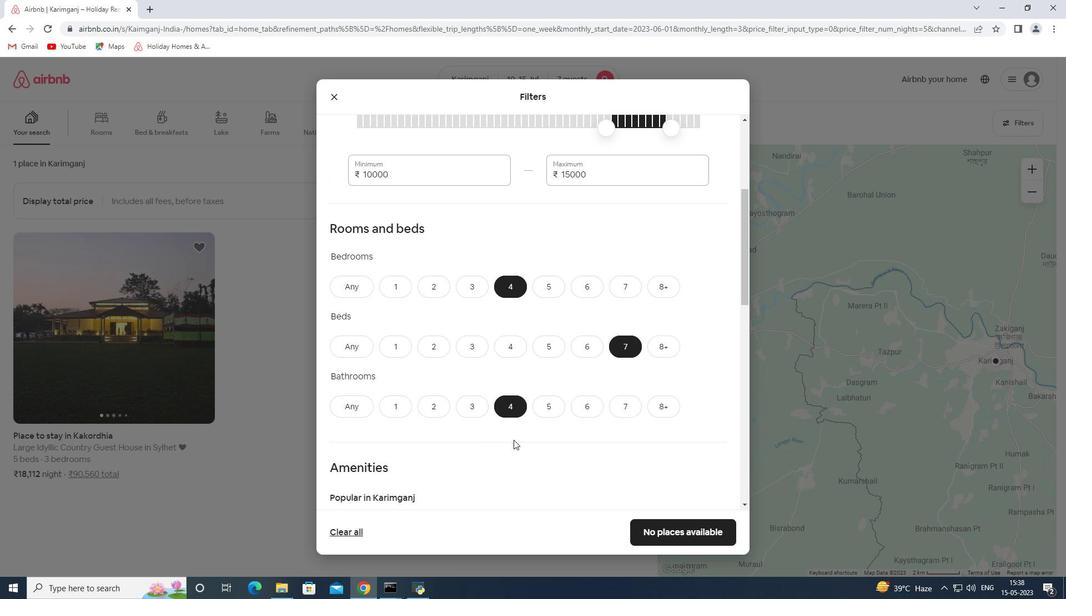 
Action: Mouse moved to (518, 370)
Screenshot: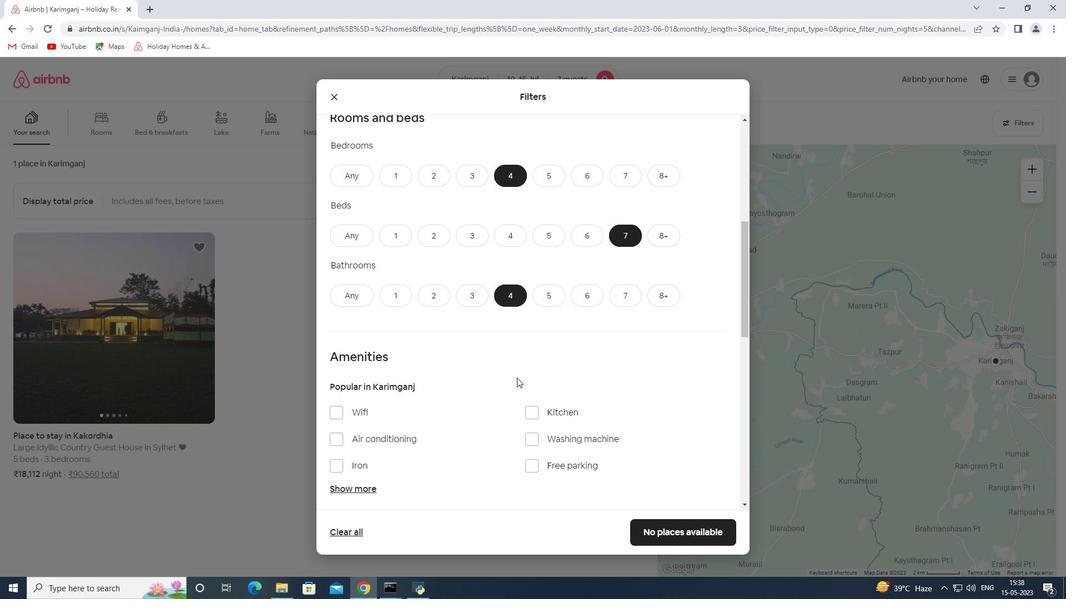 
Action: Mouse scrolled (518, 369) with delta (0, 0)
Screenshot: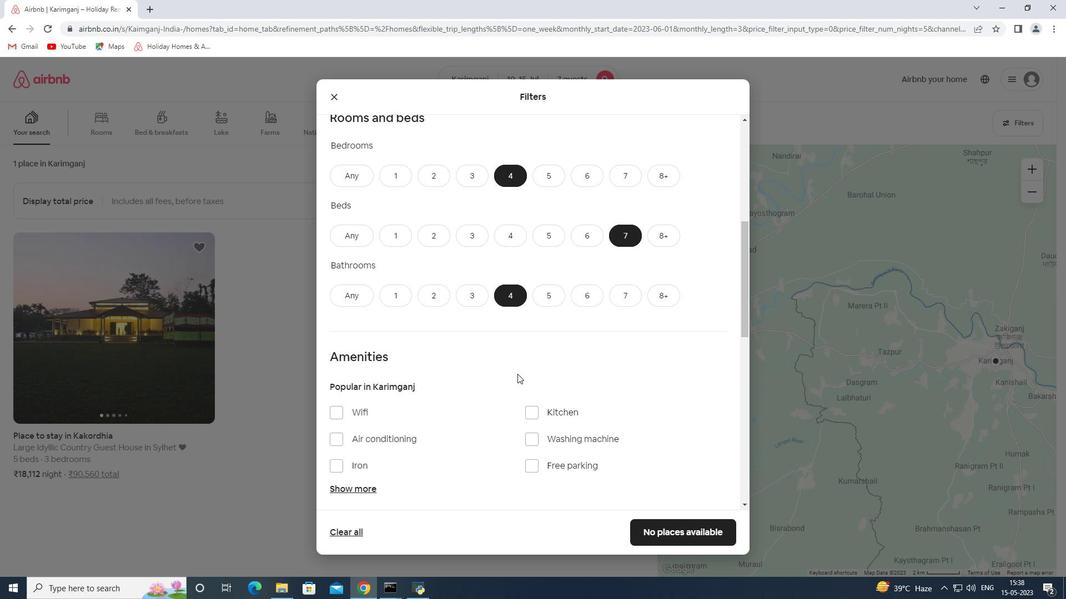
Action: Mouse scrolled (518, 369) with delta (0, 0)
Screenshot: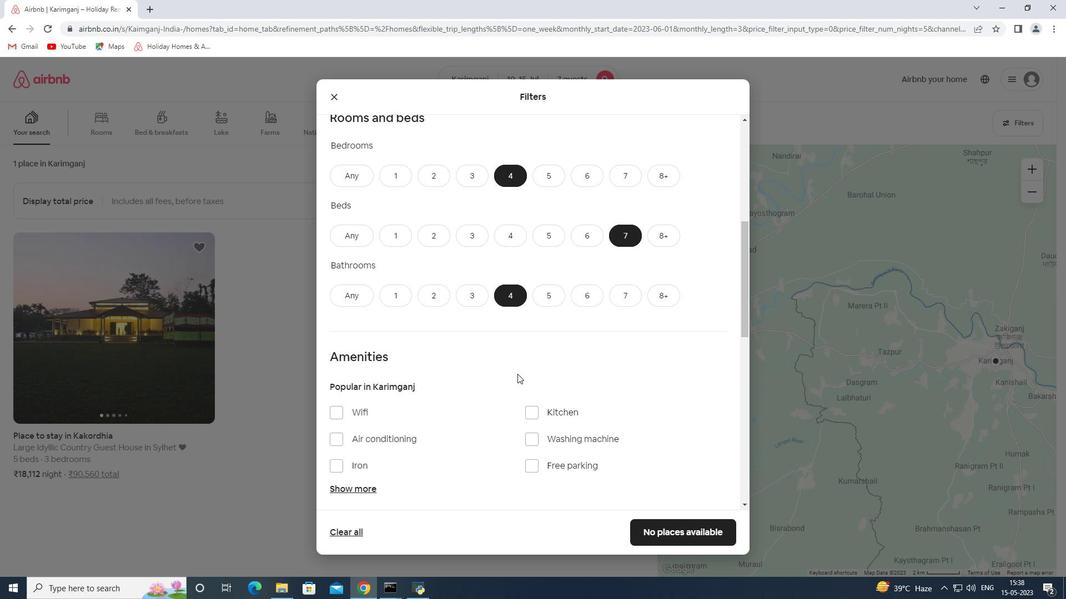 
Action: Mouse moved to (366, 297)
Screenshot: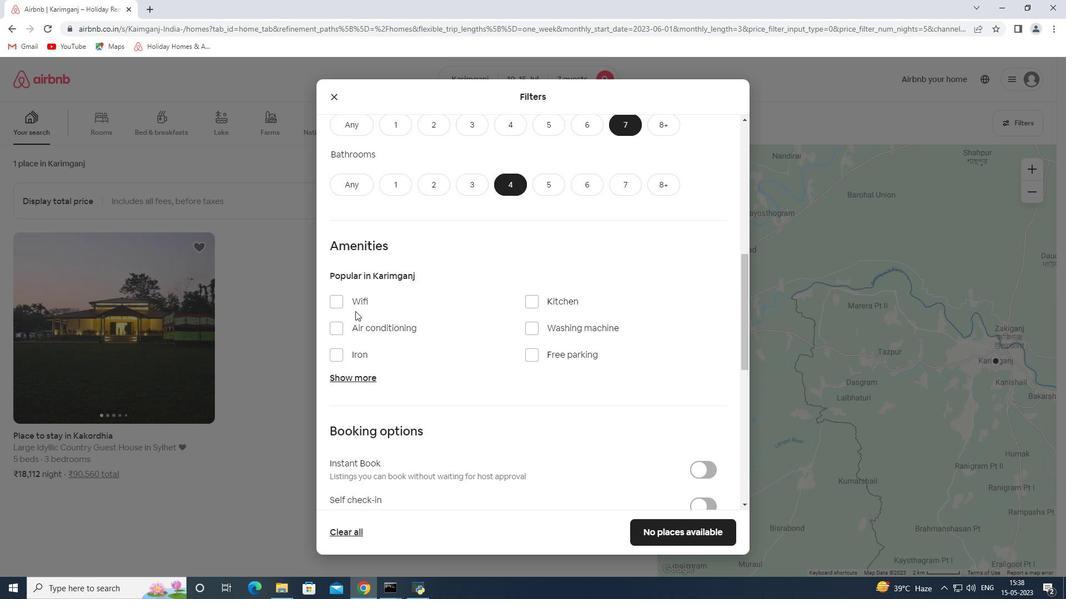 
Action: Mouse pressed left at (366, 297)
Screenshot: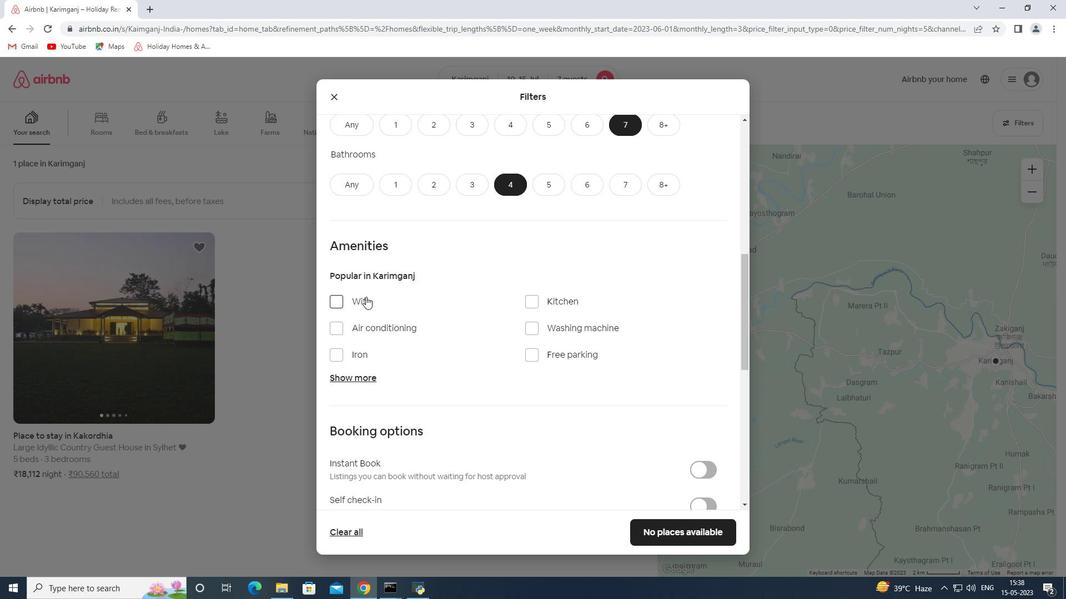 
Action: Mouse moved to (581, 356)
Screenshot: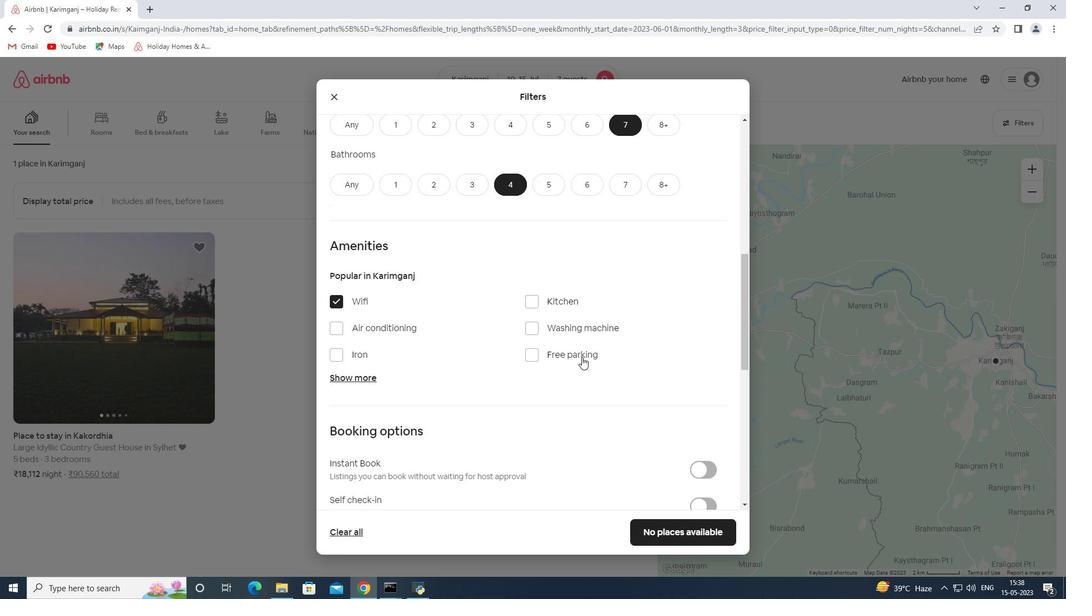 
Action: Mouse pressed left at (581, 356)
Screenshot: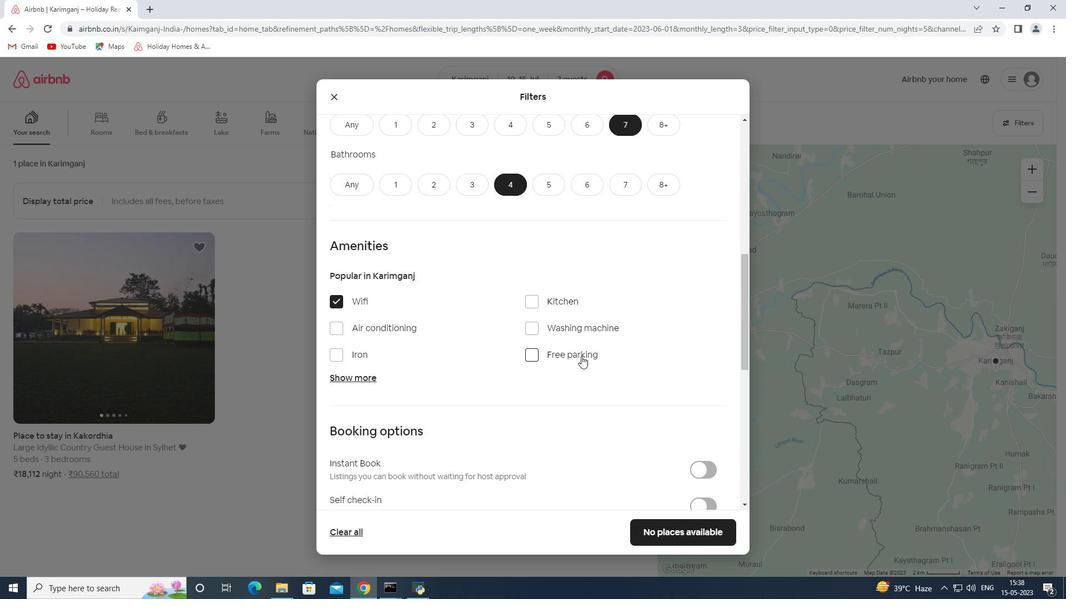 
Action: Mouse moved to (361, 384)
Screenshot: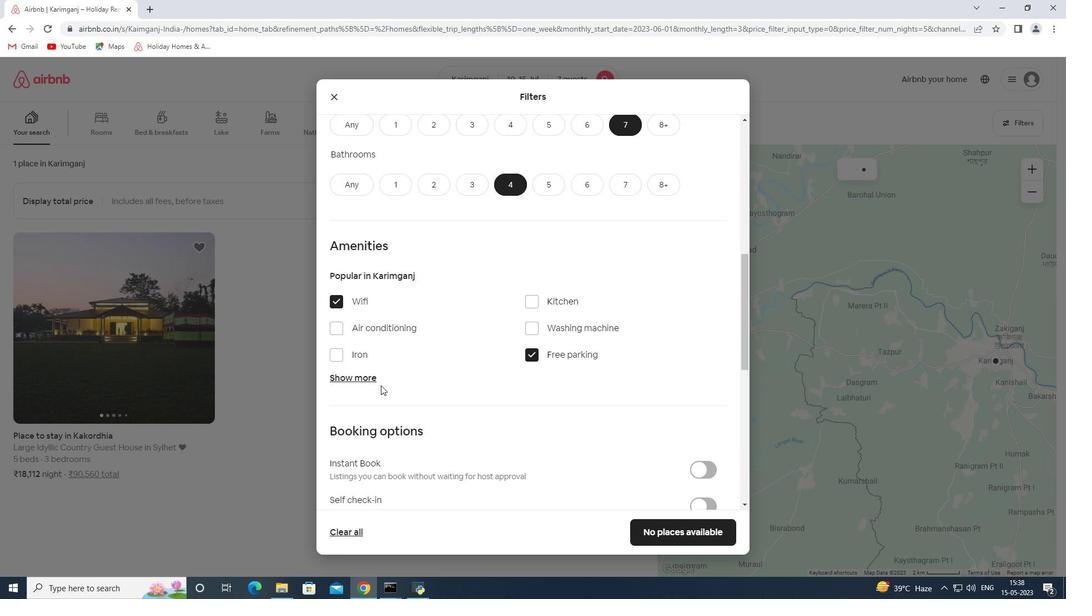 
Action: Mouse pressed left at (361, 384)
Screenshot: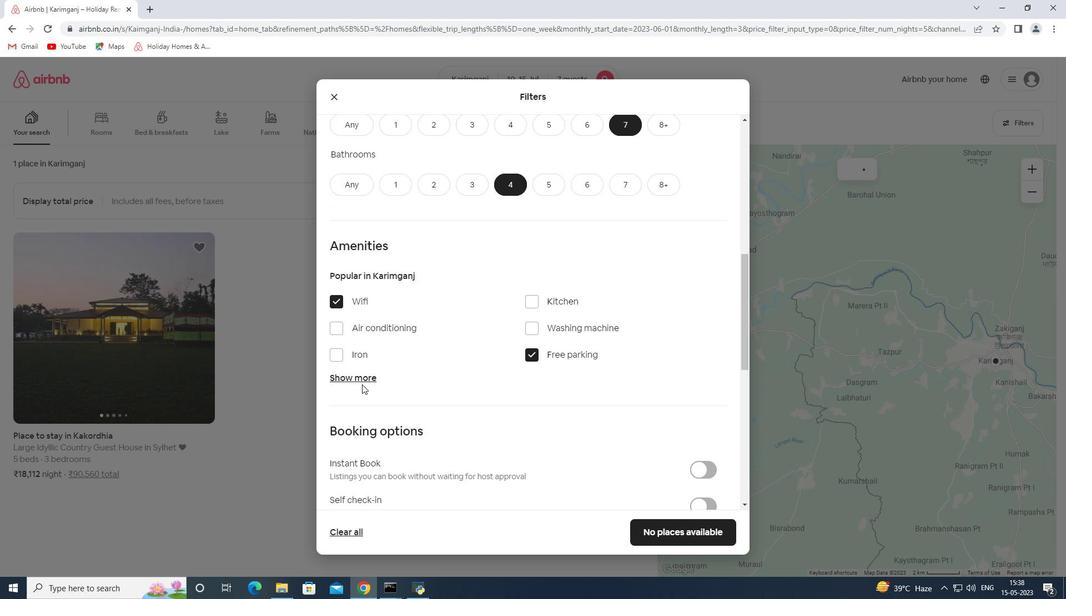 
Action: Mouse moved to (539, 444)
Screenshot: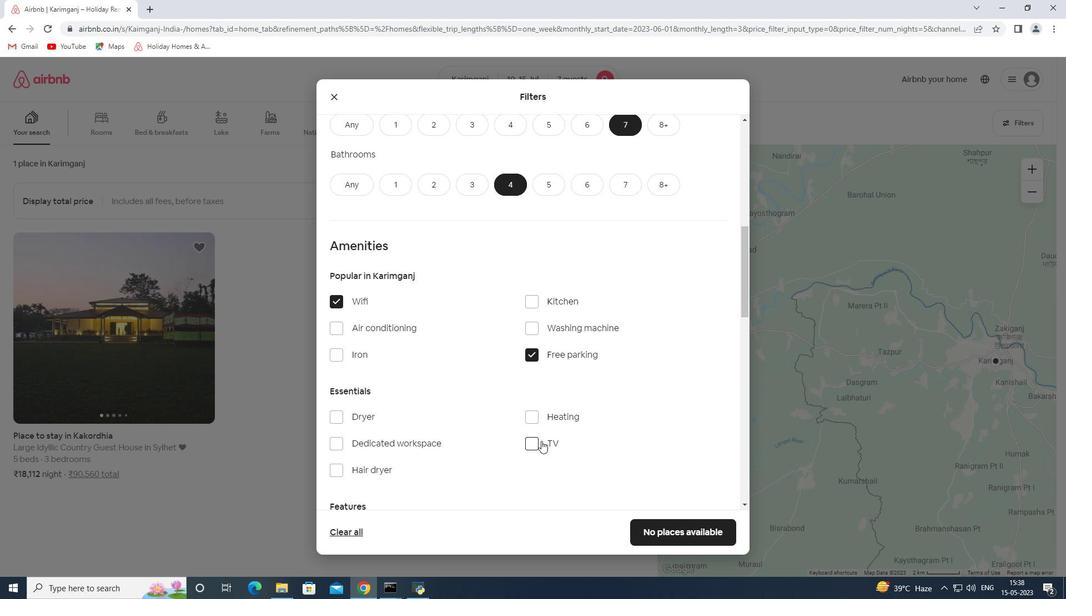 
Action: Mouse pressed left at (539, 444)
Screenshot: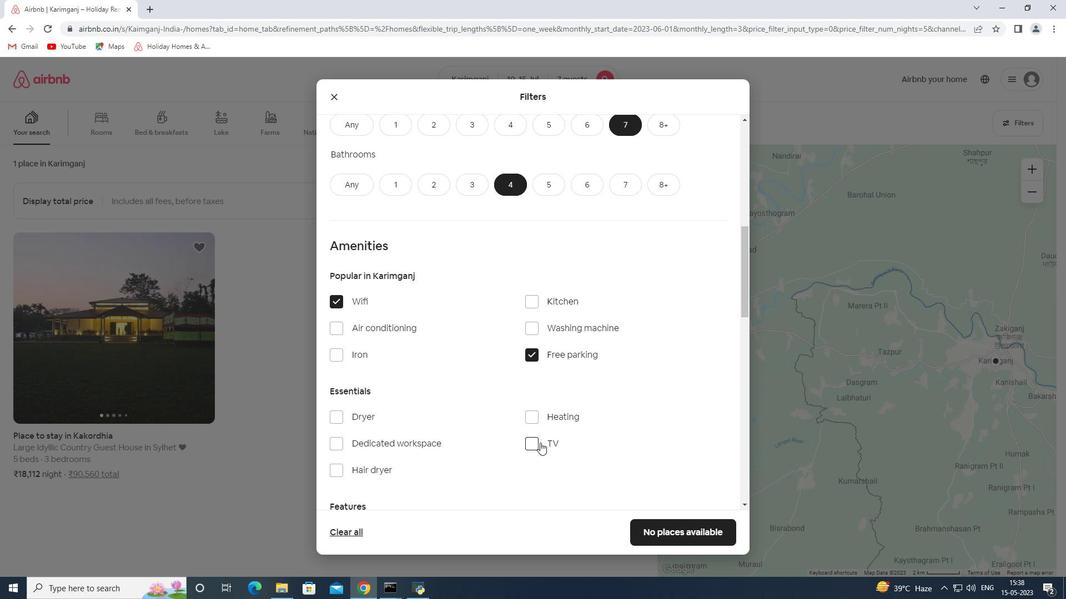 
Action: Mouse moved to (533, 350)
Screenshot: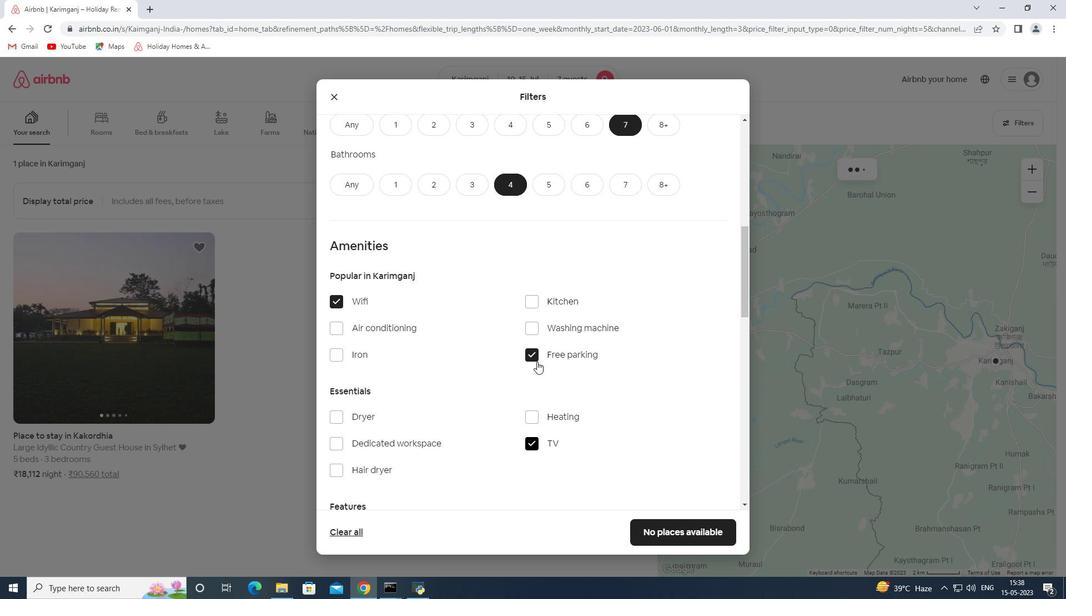 
Action: Mouse scrolled (533, 349) with delta (0, 0)
Screenshot: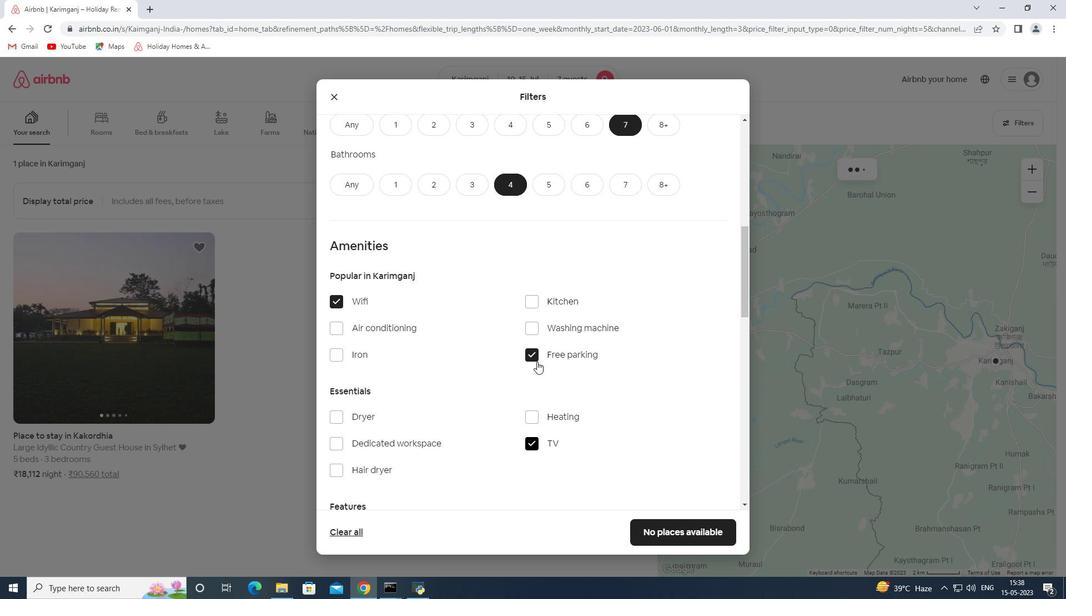 
Action: Mouse moved to (532, 351)
Screenshot: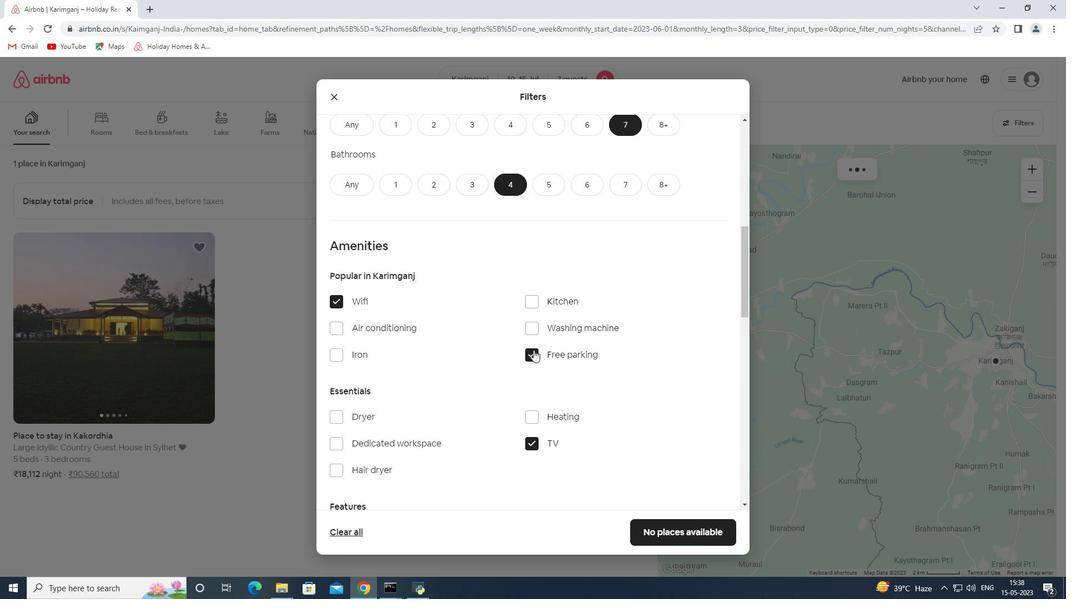 
Action: Mouse scrolled (532, 350) with delta (0, 0)
Screenshot: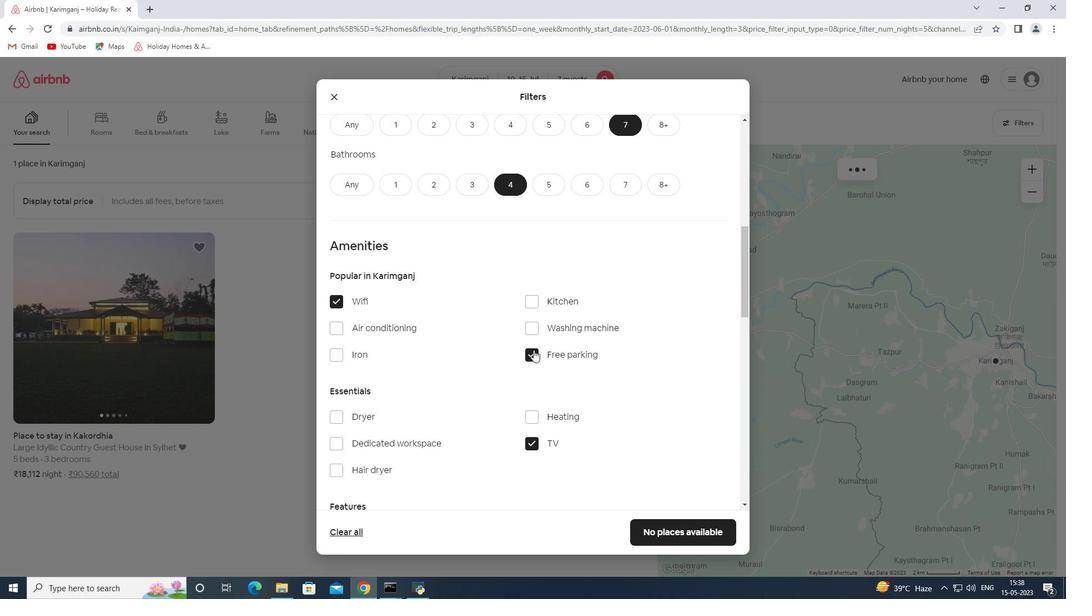 
Action: Mouse moved to (509, 369)
Screenshot: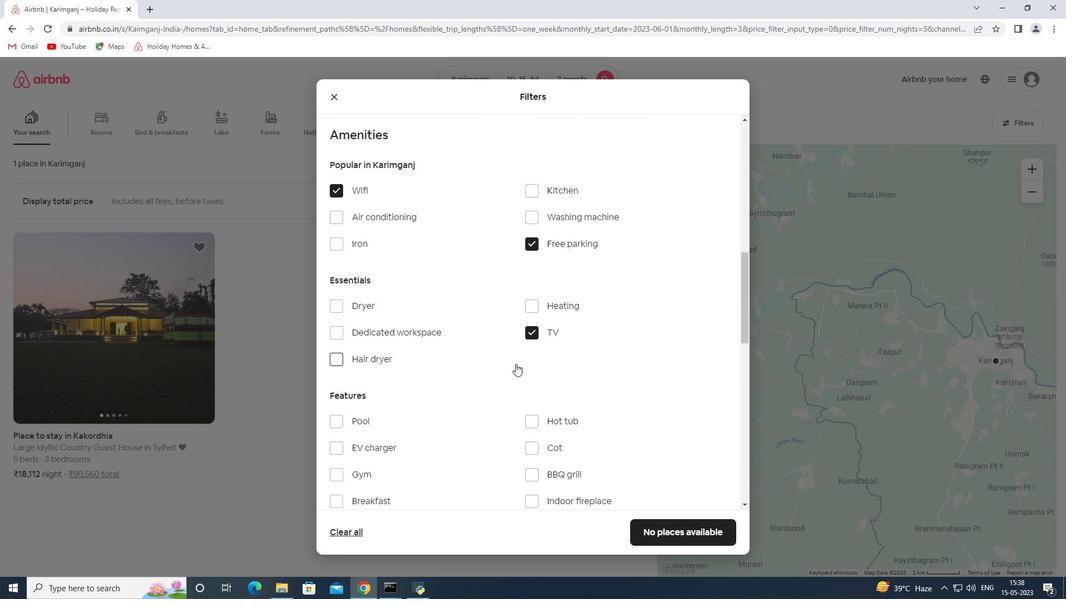 
Action: Mouse scrolled (509, 368) with delta (0, 0)
Screenshot: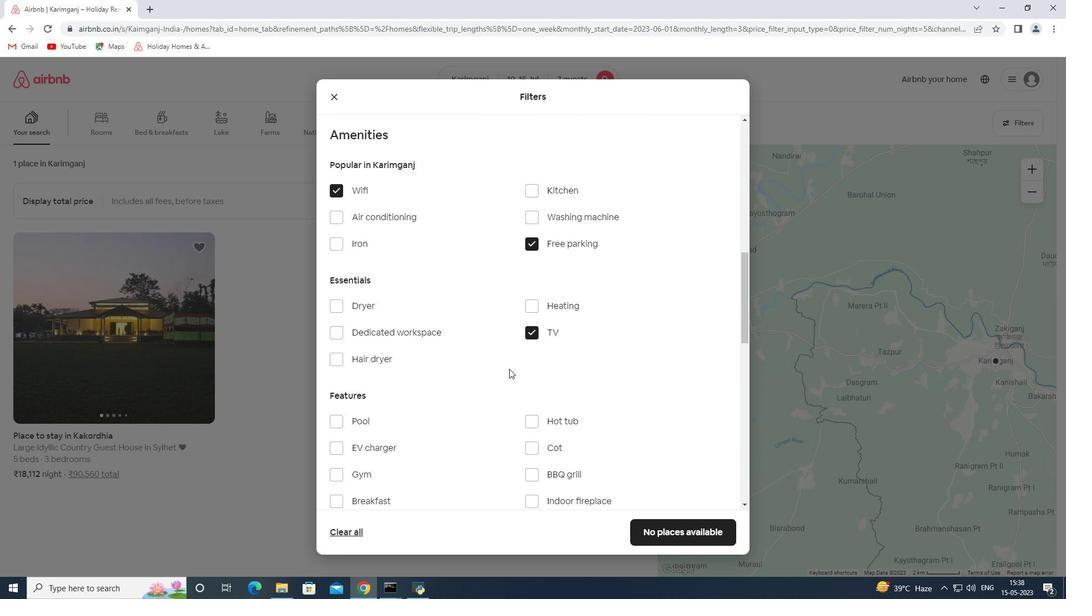 
Action: Mouse scrolled (509, 368) with delta (0, 0)
Screenshot: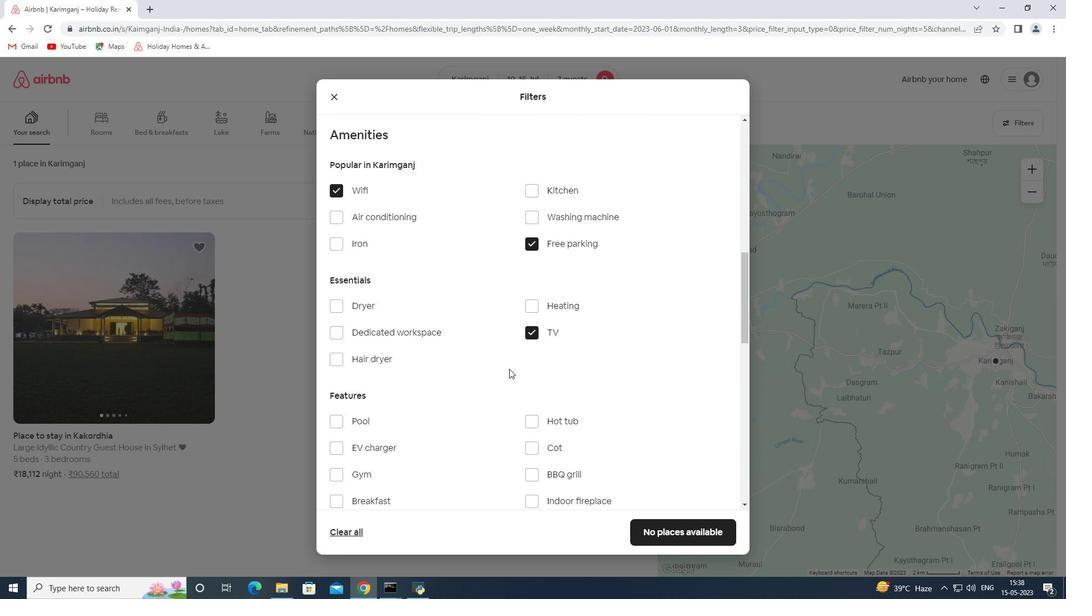 
Action: Mouse moved to (506, 267)
Screenshot: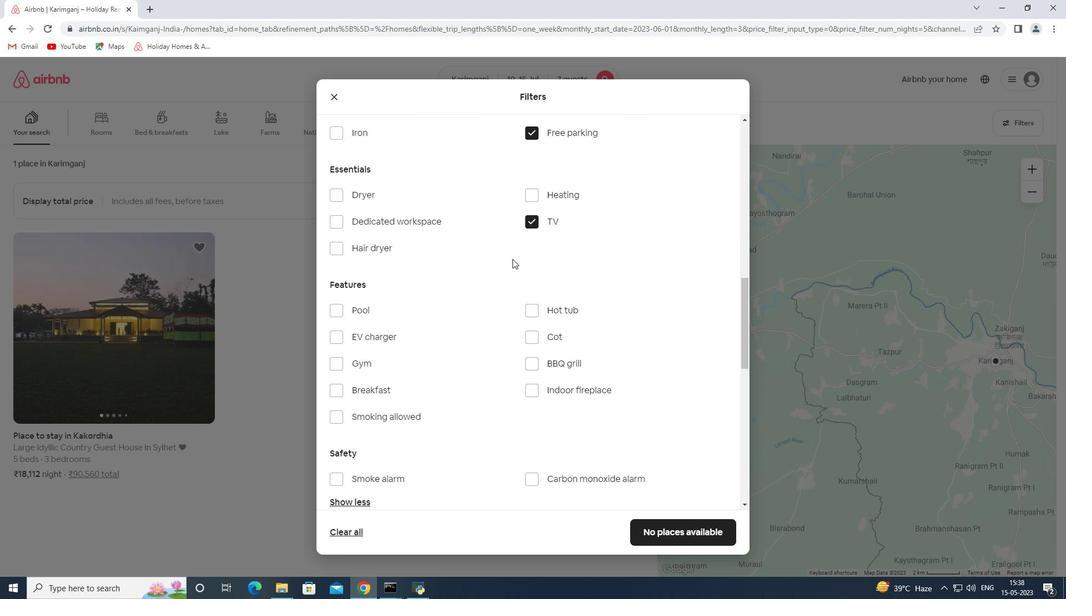 
Action: Mouse scrolled (506, 267) with delta (0, 0)
Screenshot: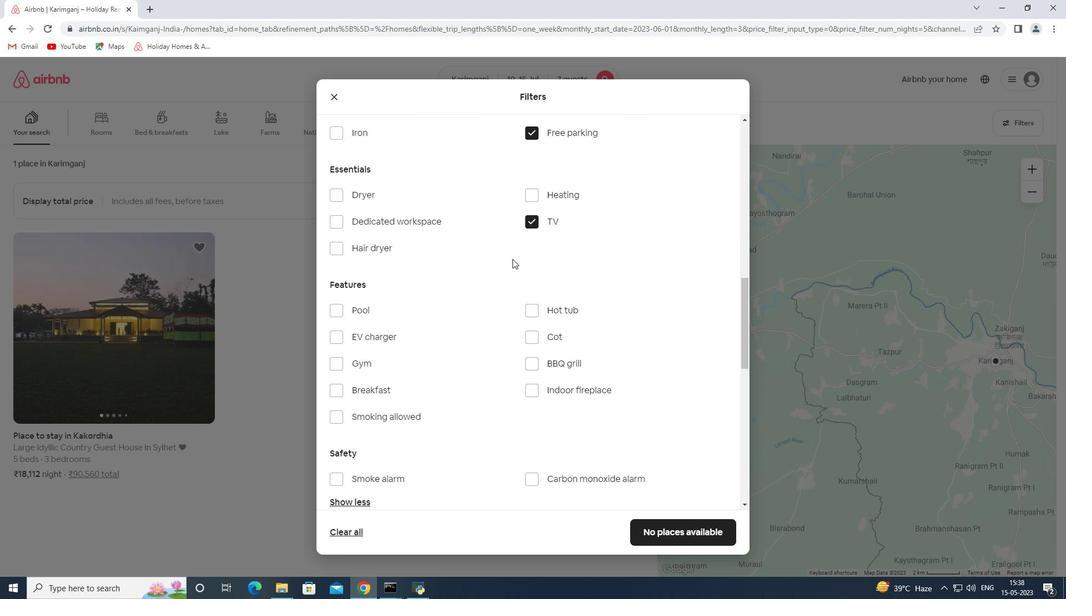 
Action: Mouse moved to (504, 273)
Screenshot: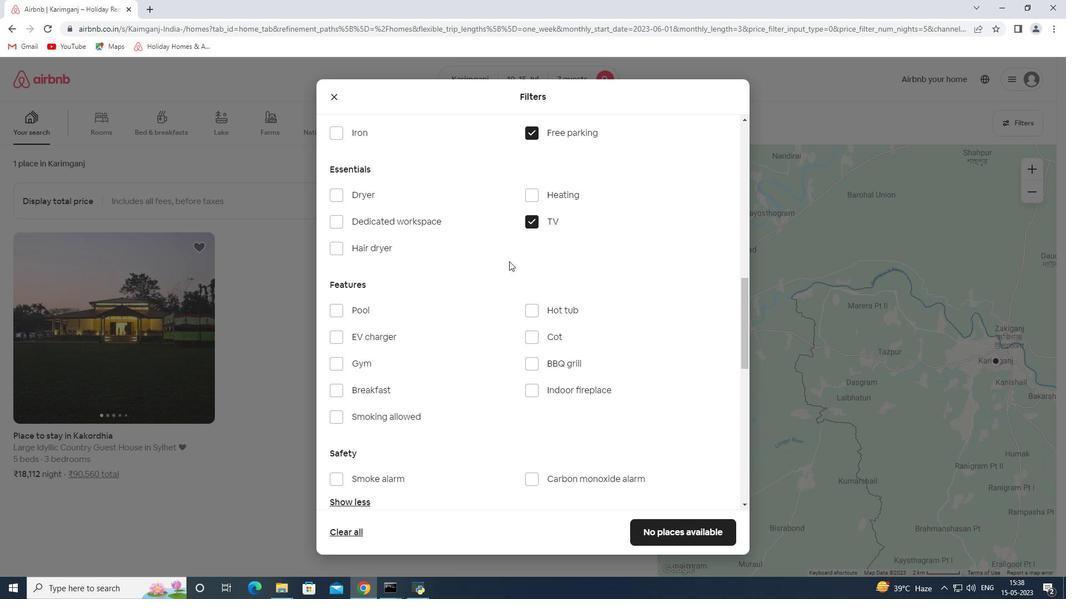 
Action: Mouse scrolled (504, 272) with delta (0, 0)
Screenshot: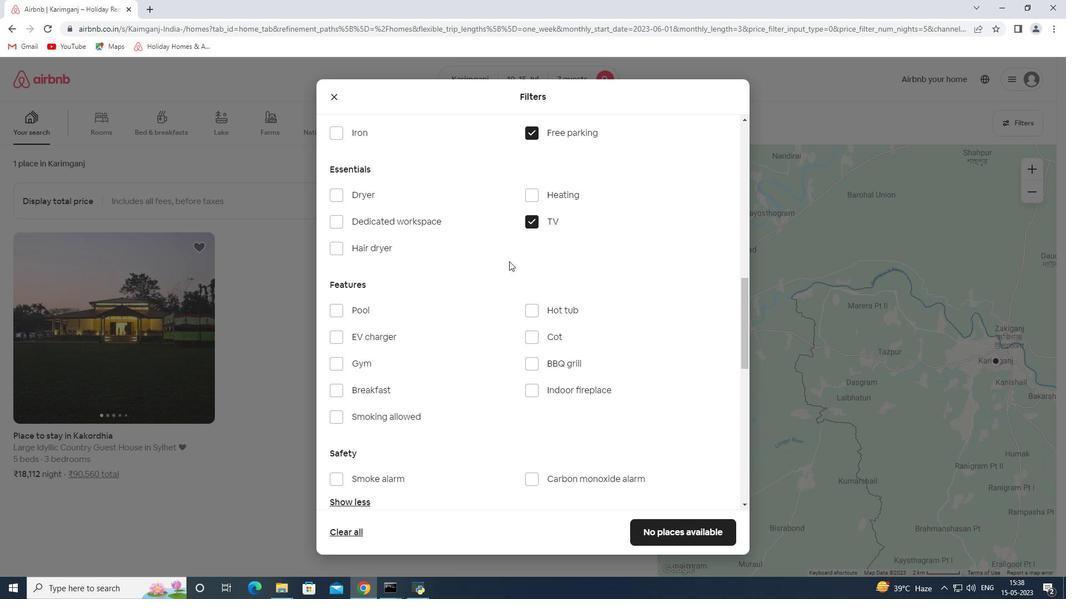 
Action: Mouse moved to (360, 252)
Screenshot: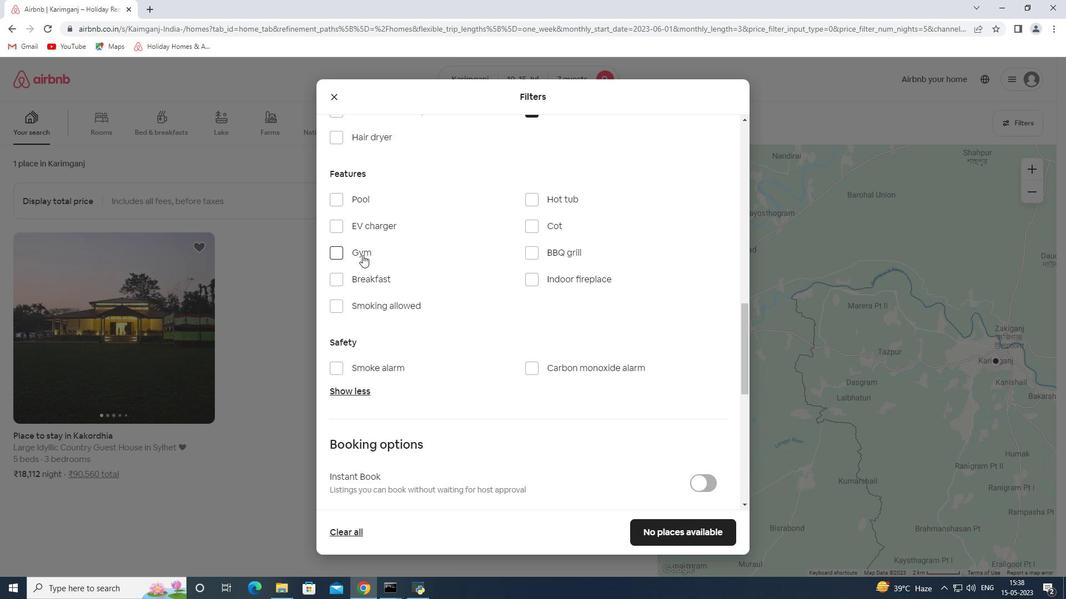 
Action: Mouse pressed left at (360, 252)
Screenshot: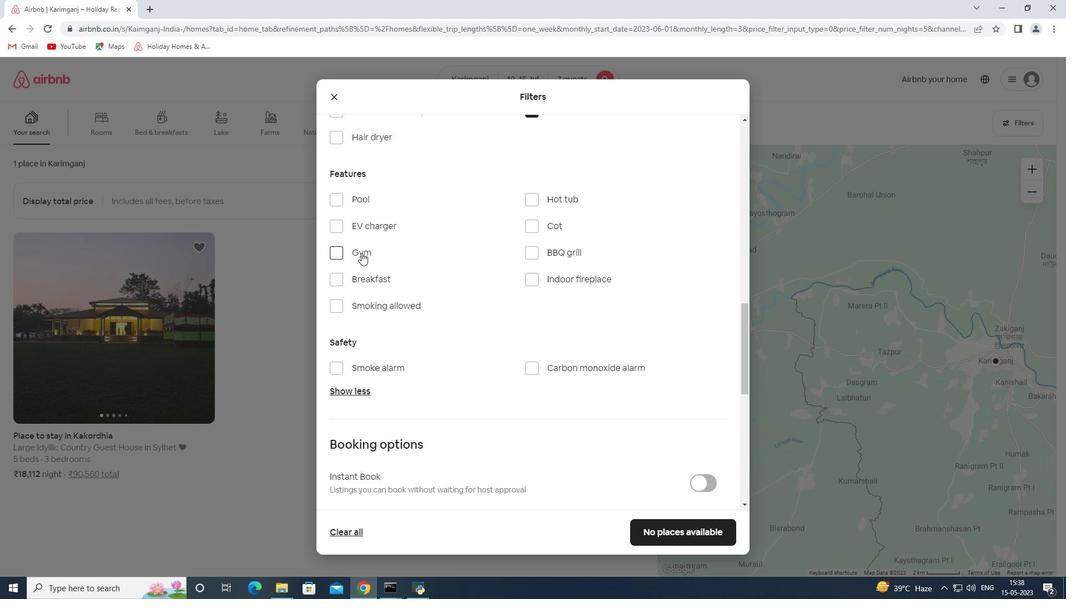 
Action: Mouse moved to (351, 278)
Screenshot: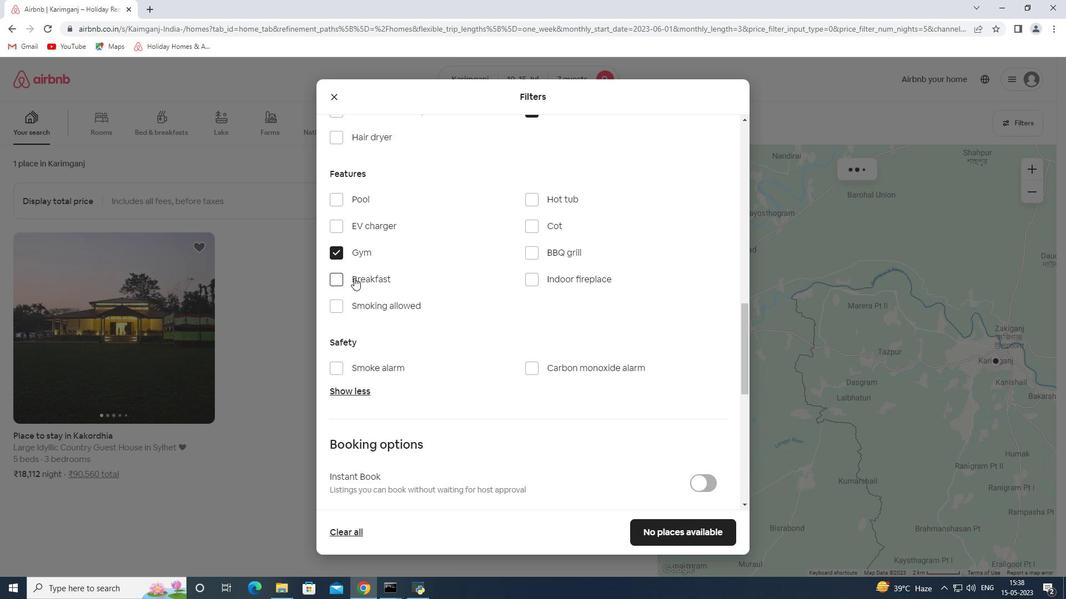 
Action: Mouse pressed left at (351, 278)
Screenshot: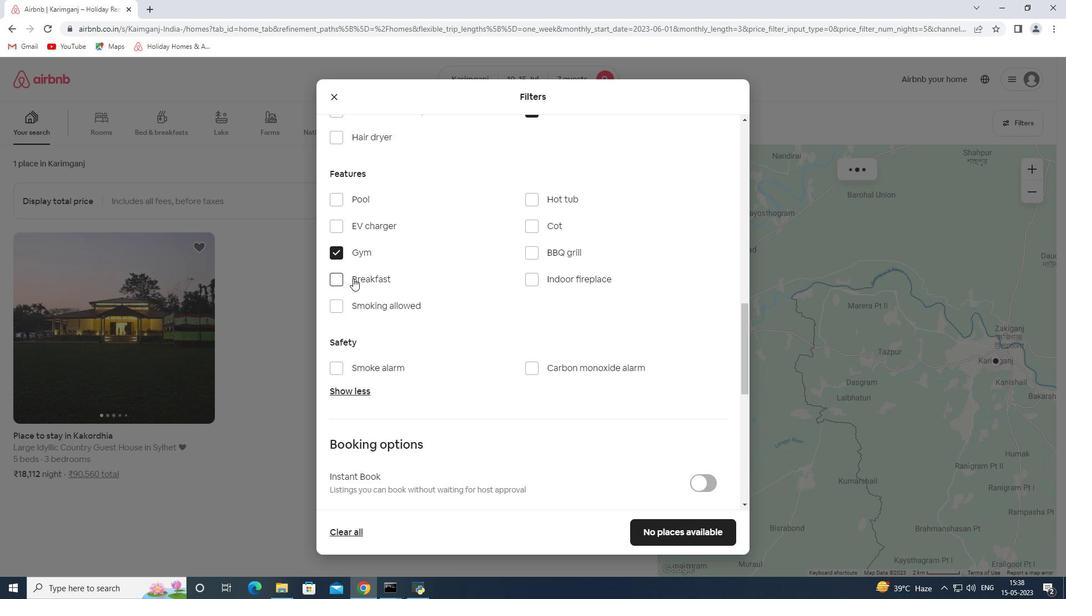 
Action: Mouse moved to (402, 284)
Screenshot: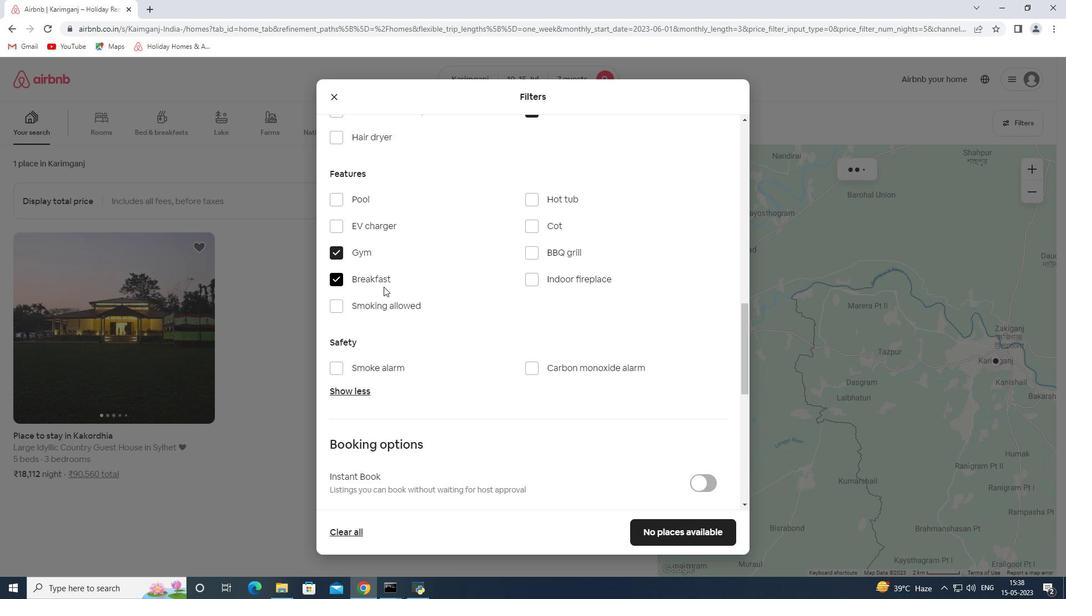 
Action: Mouse scrolled (402, 284) with delta (0, 0)
Screenshot: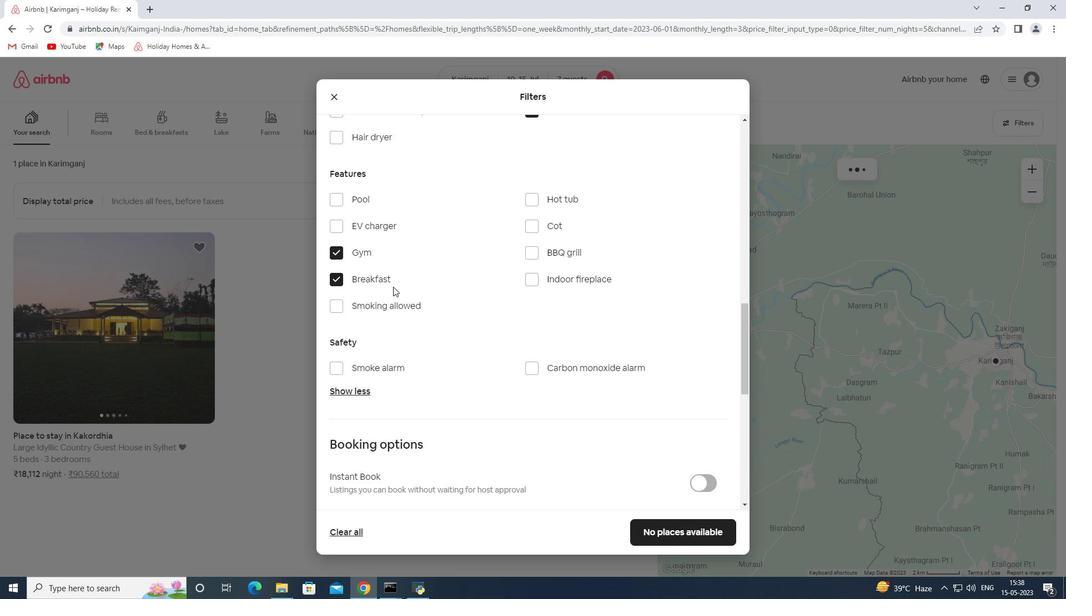 
Action: Mouse scrolled (402, 284) with delta (0, 0)
Screenshot: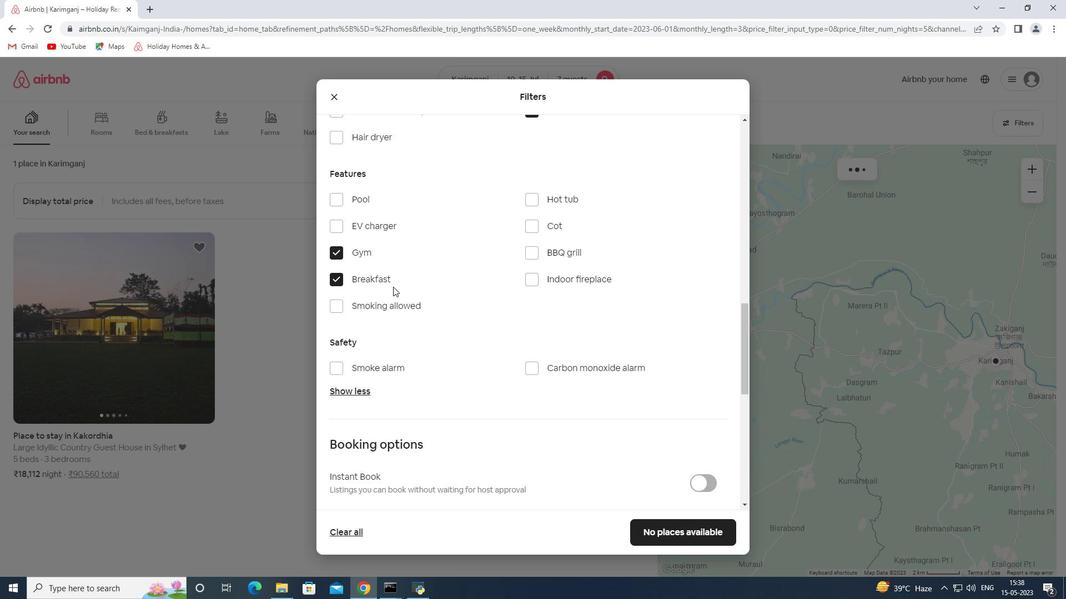 
Action: Mouse scrolled (402, 284) with delta (0, 0)
Screenshot: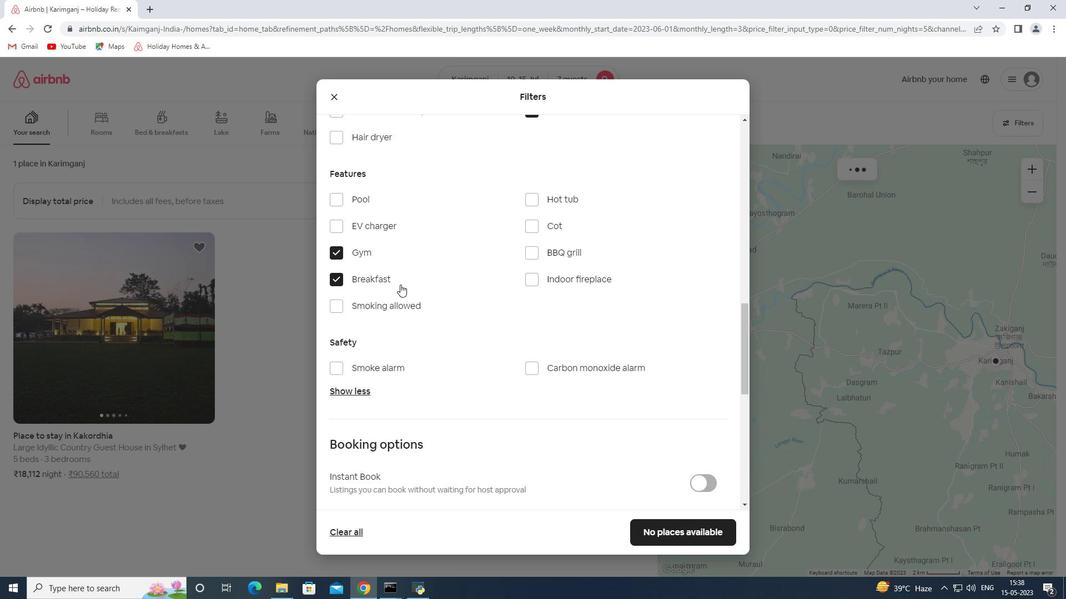 
Action: Mouse scrolled (402, 284) with delta (0, 0)
Screenshot: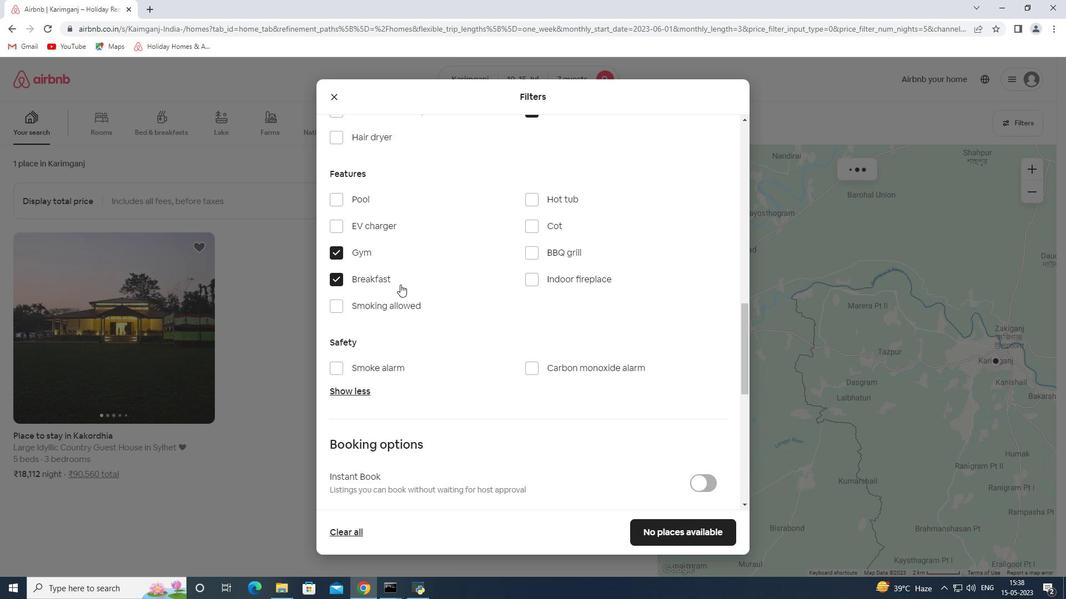 
Action: Mouse scrolled (402, 285) with delta (0, 0)
Screenshot: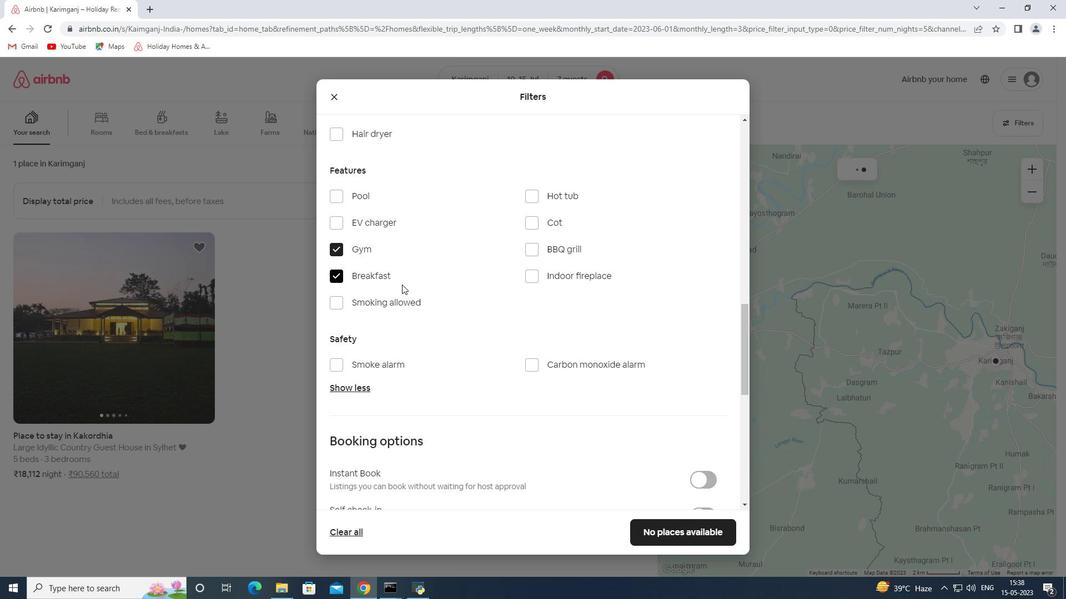 
Action: Mouse scrolled (402, 285) with delta (0, 0)
Screenshot: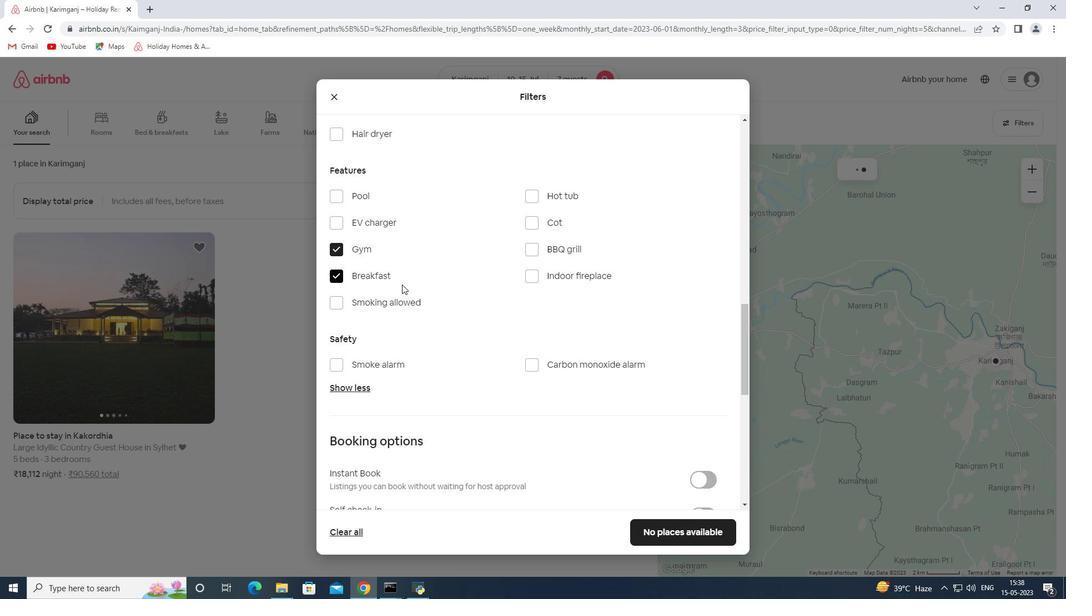 
Action: Mouse scrolled (402, 285) with delta (0, 0)
Screenshot: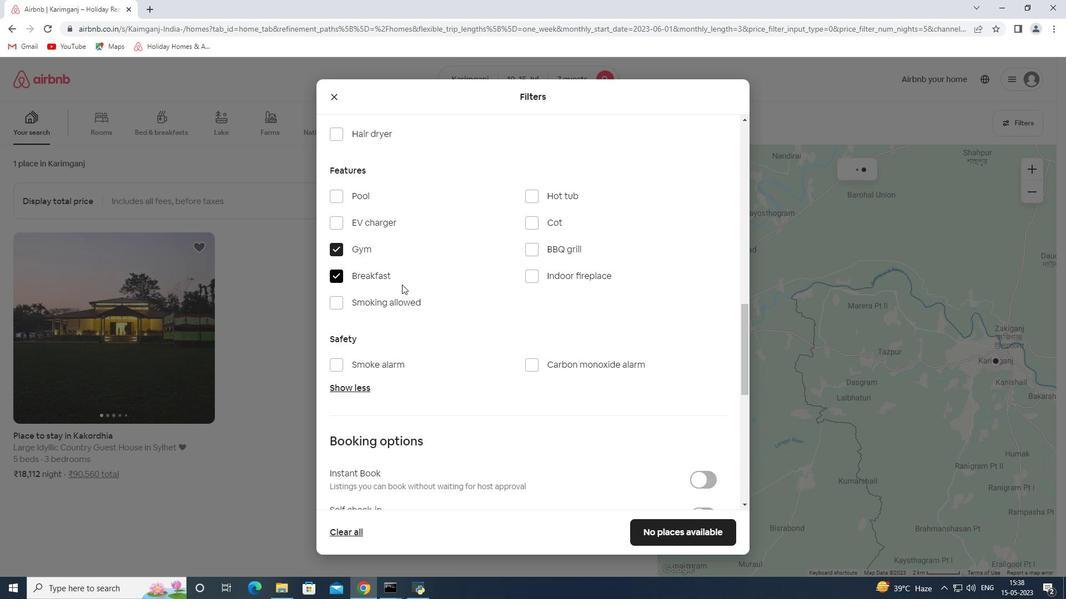 
Action: Mouse scrolled (402, 285) with delta (0, 0)
Screenshot: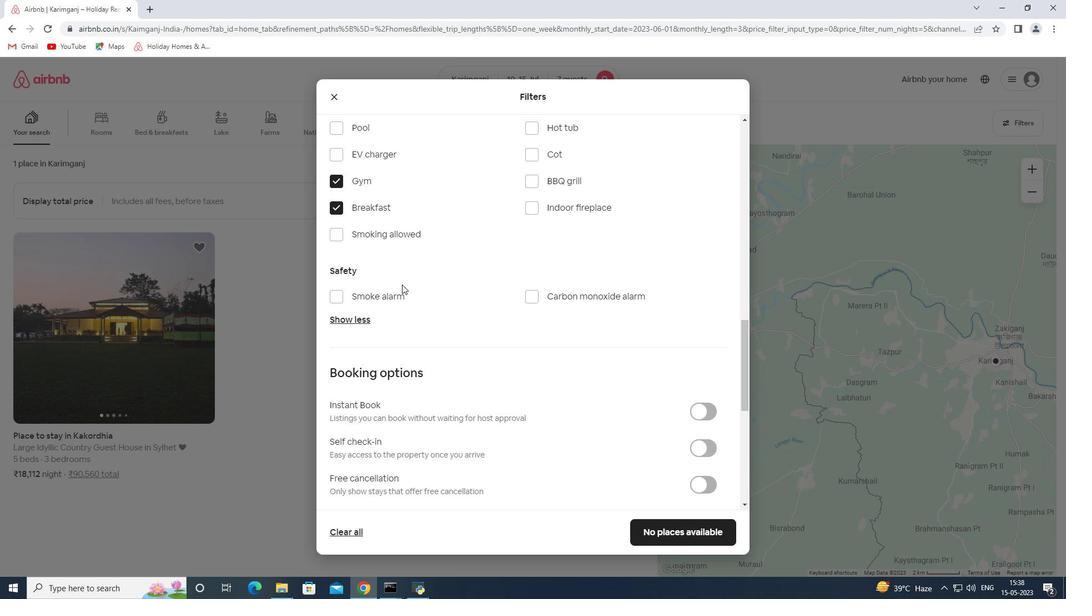 
Action: Mouse moved to (405, 284)
Screenshot: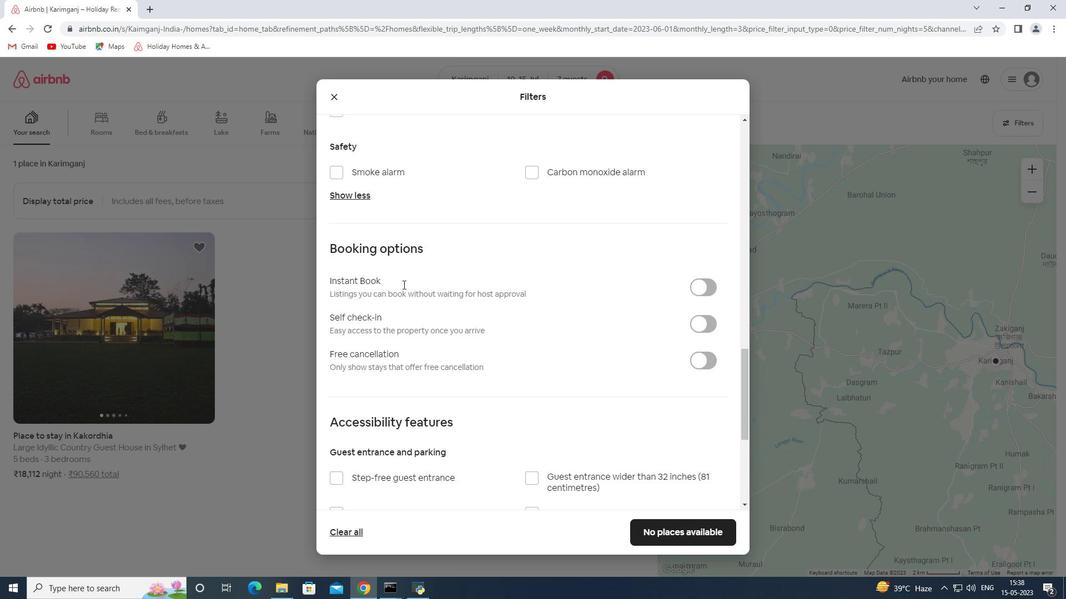 
Action: Mouse scrolled (405, 284) with delta (0, 0)
Screenshot: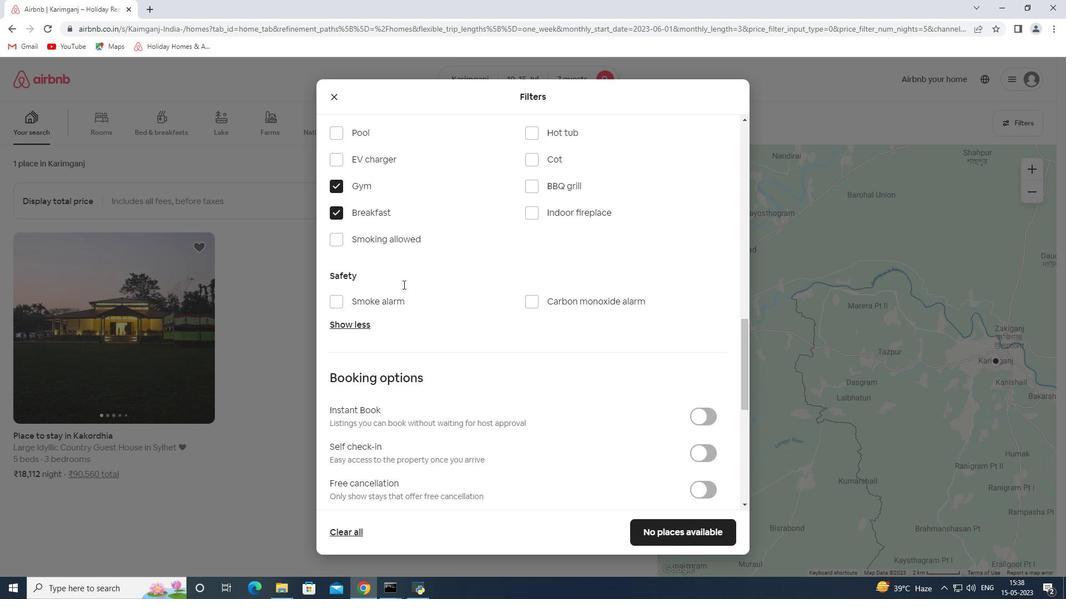 
Action: Mouse scrolled (405, 284) with delta (0, 0)
Screenshot: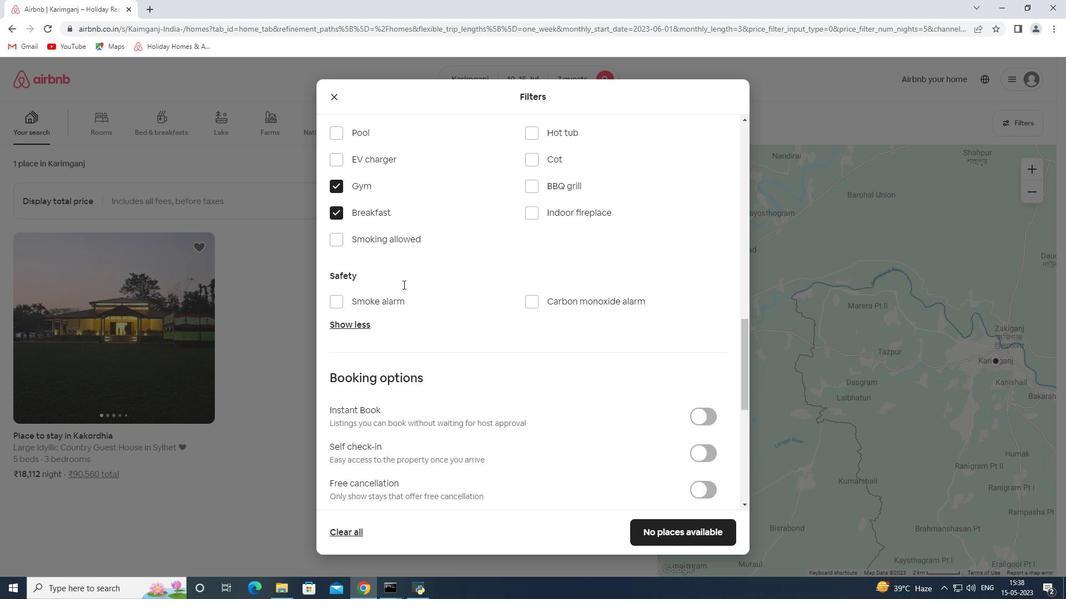 
Action: Mouse scrolled (405, 284) with delta (0, 0)
Screenshot: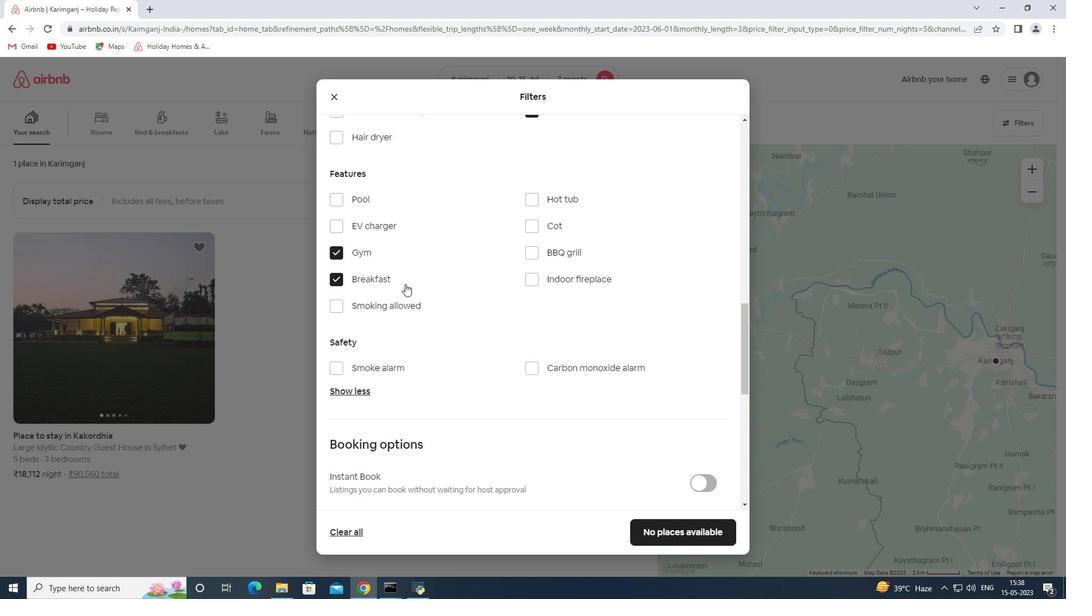 
Action: Mouse moved to (606, 318)
Screenshot: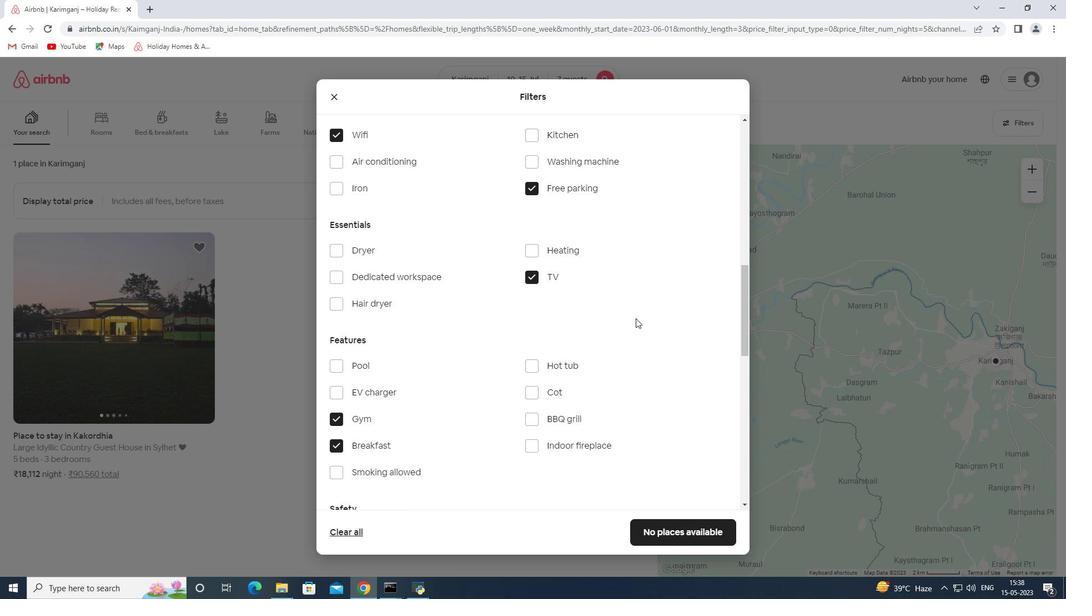 
Action: Mouse scrolled (606, 317) with delta (0, 0)
Screenshot: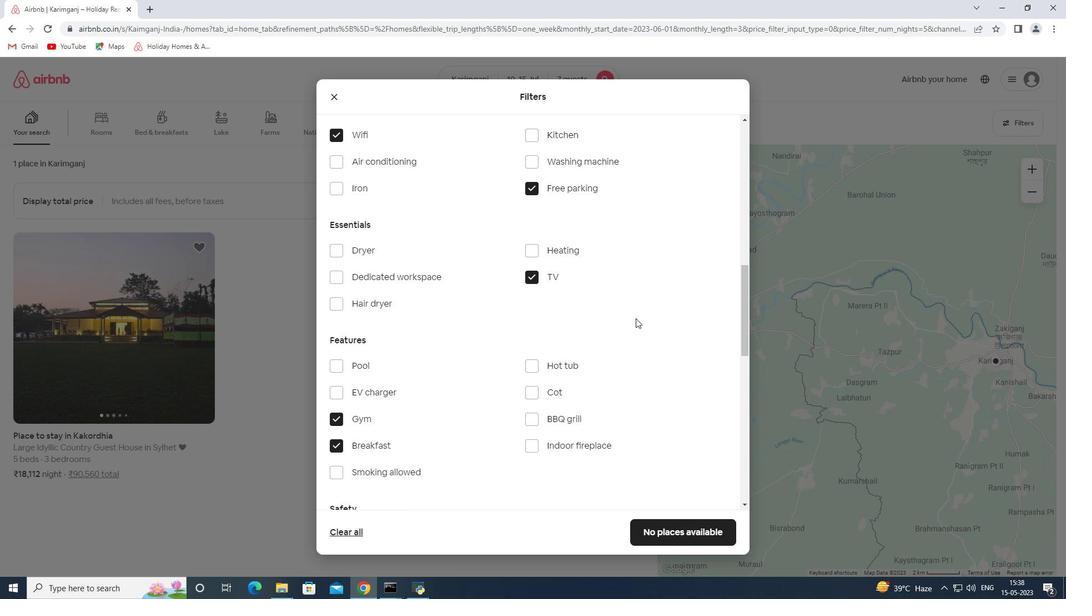 
Action: Mouse scrolled (606, 317) with delta (0, 0)
Screenshot: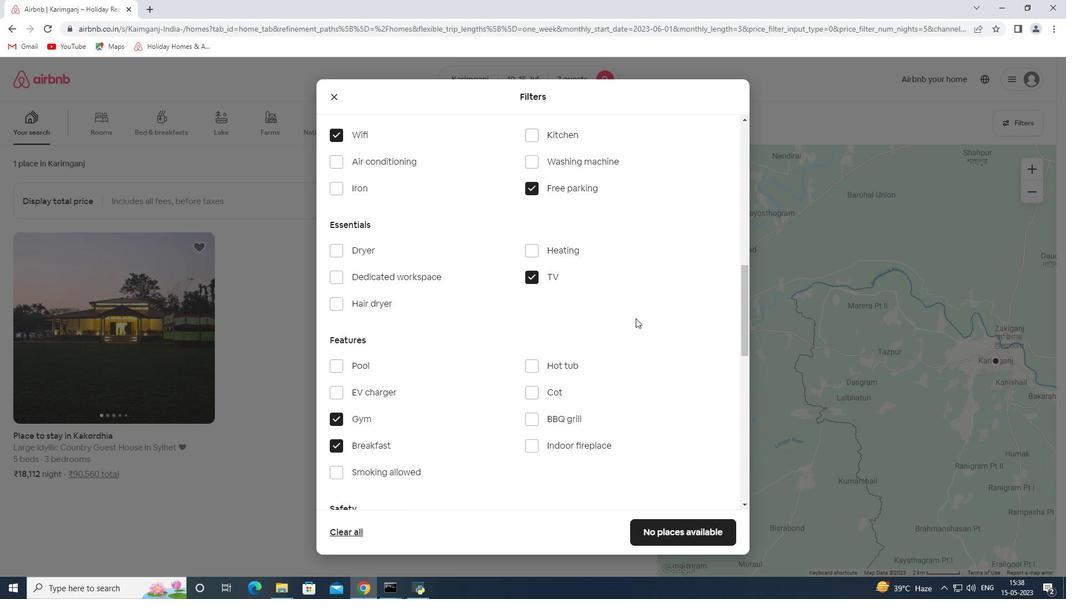 
Action: Mouse scrolled (606, 317) with delta (0, 0)
Screenshot: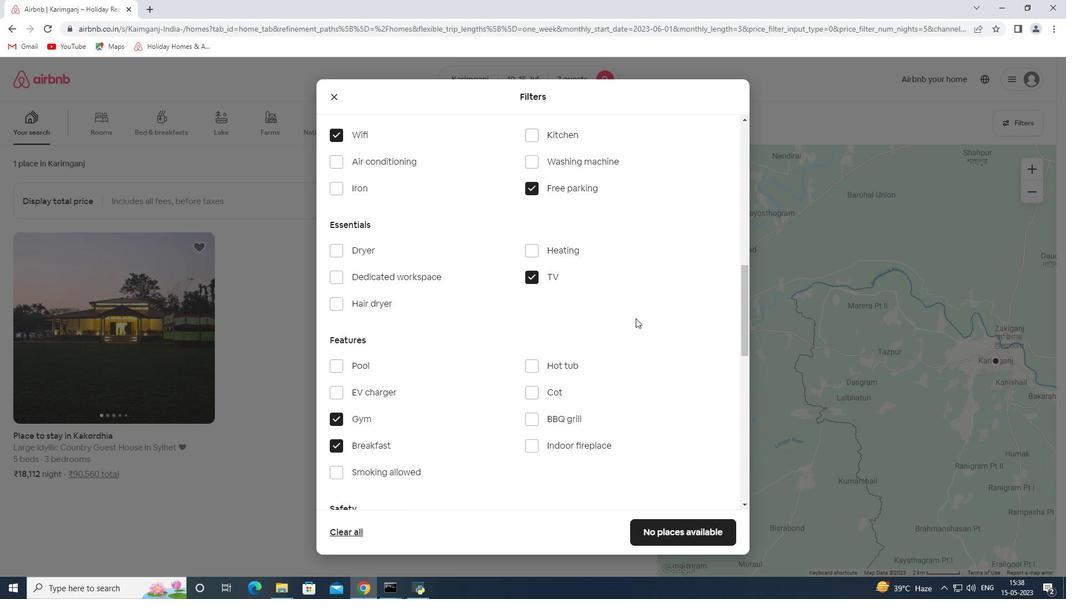 
Action: Mouse scrolled (606, 317) with delta (0, 0)
Screenshot: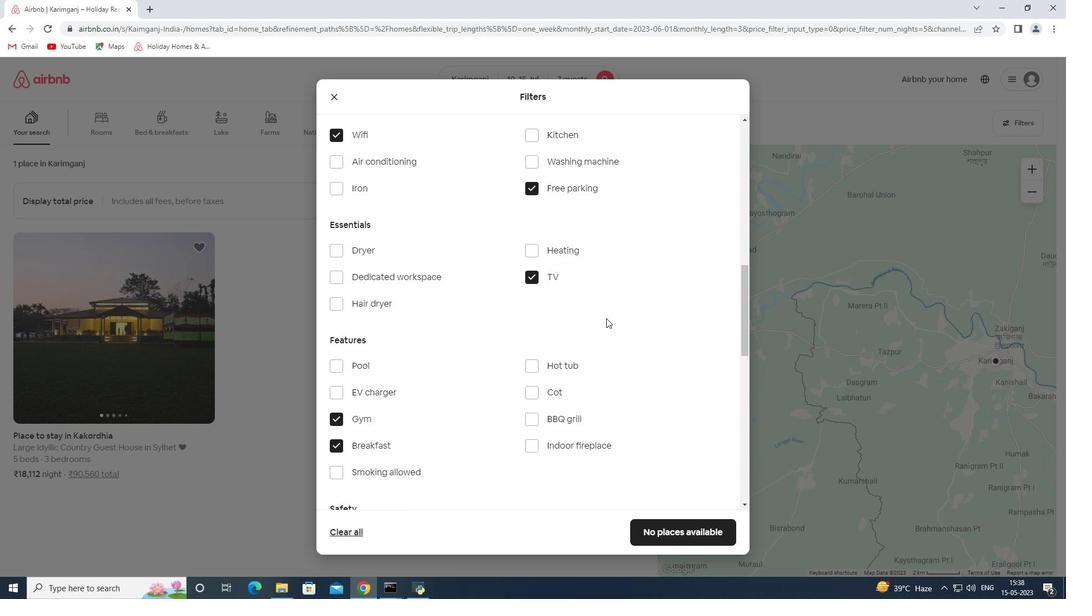 
Action: Mouse scrolled (606, 317) with delta (0, 0)
Screenshot: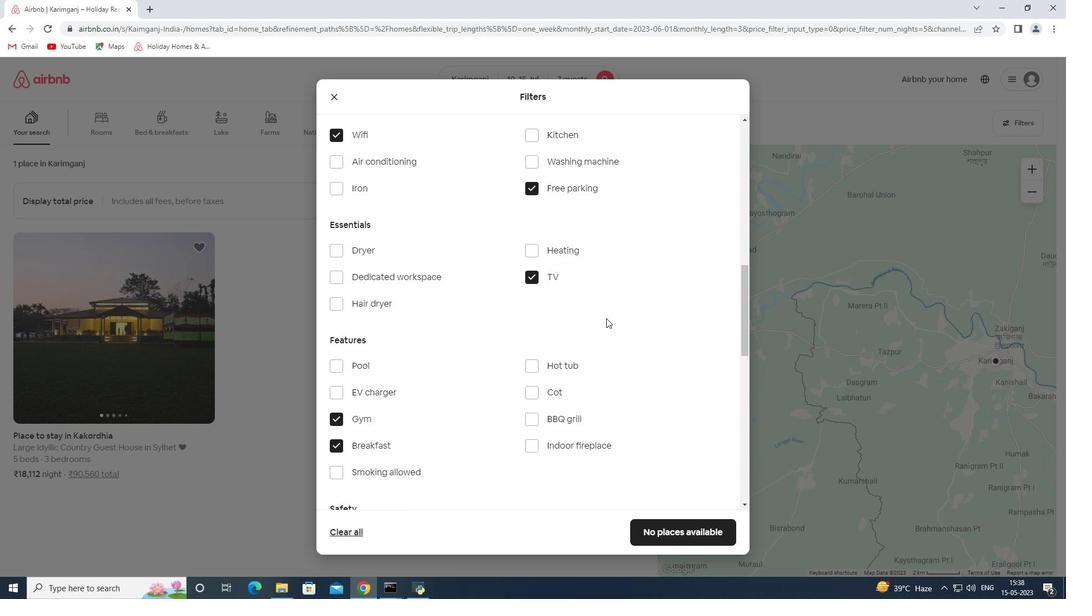 
Action: Mouse moved to (708, 405)
Screenshot: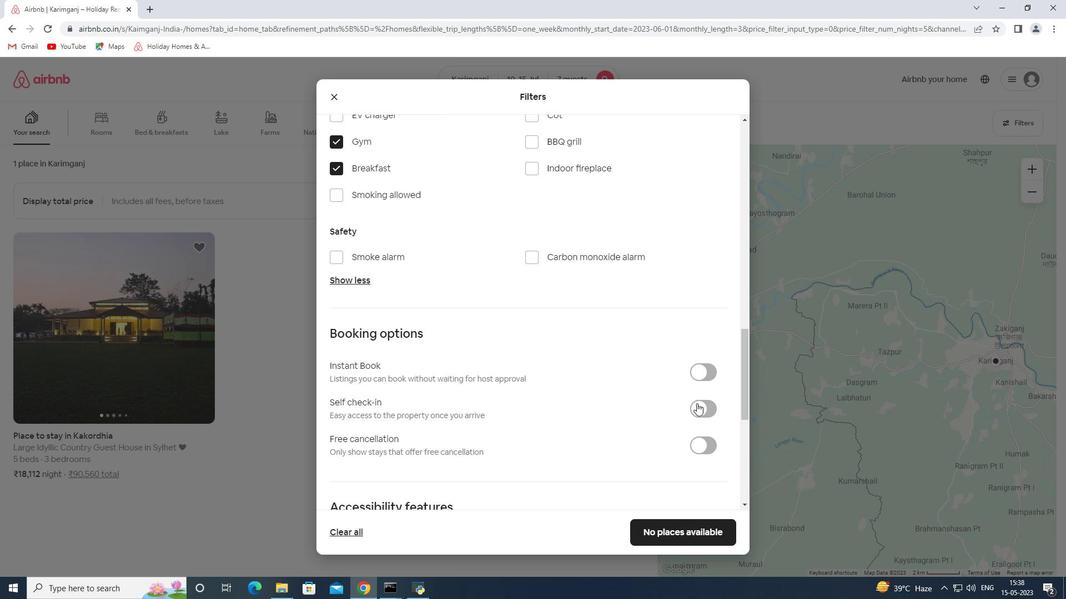 
Action: Mouse pressed left at (708, 405)
Screenshot: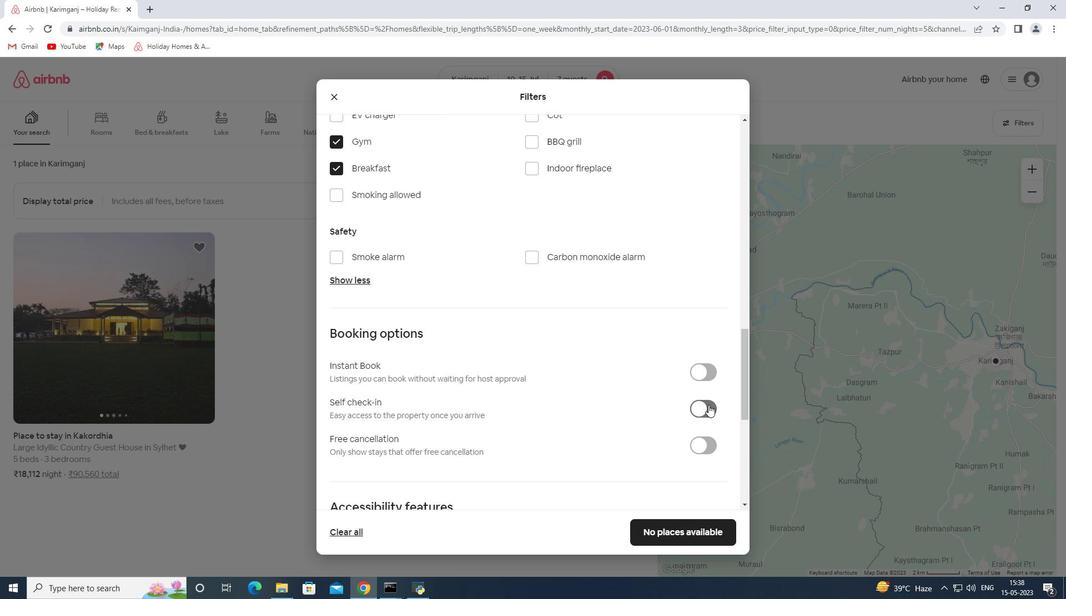 
Action: Mouse moved to (575, 372)
Screenshot: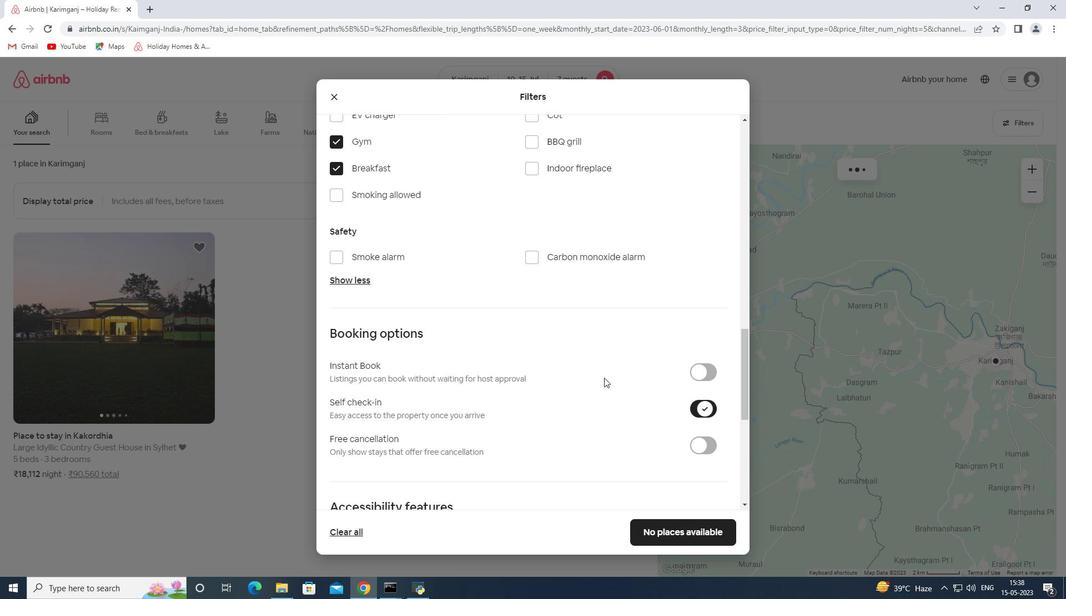 
Action: Mouse scrolled (575, 372) with delta (0, 0)
Screenshot: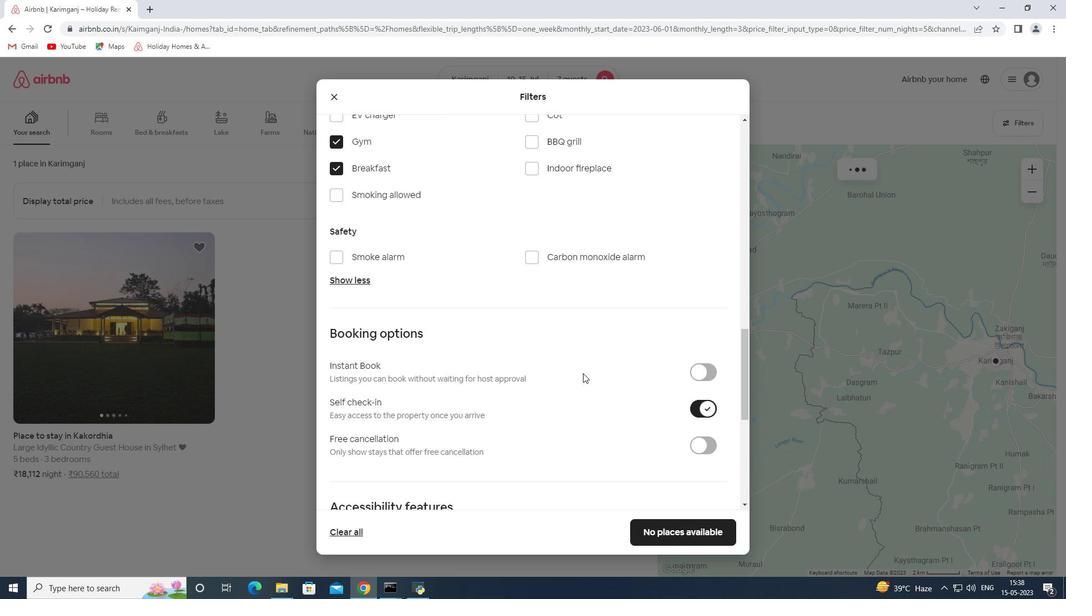 
Action: Mouse scrolled (575, 372) with delta (0, 0)
Screenshot: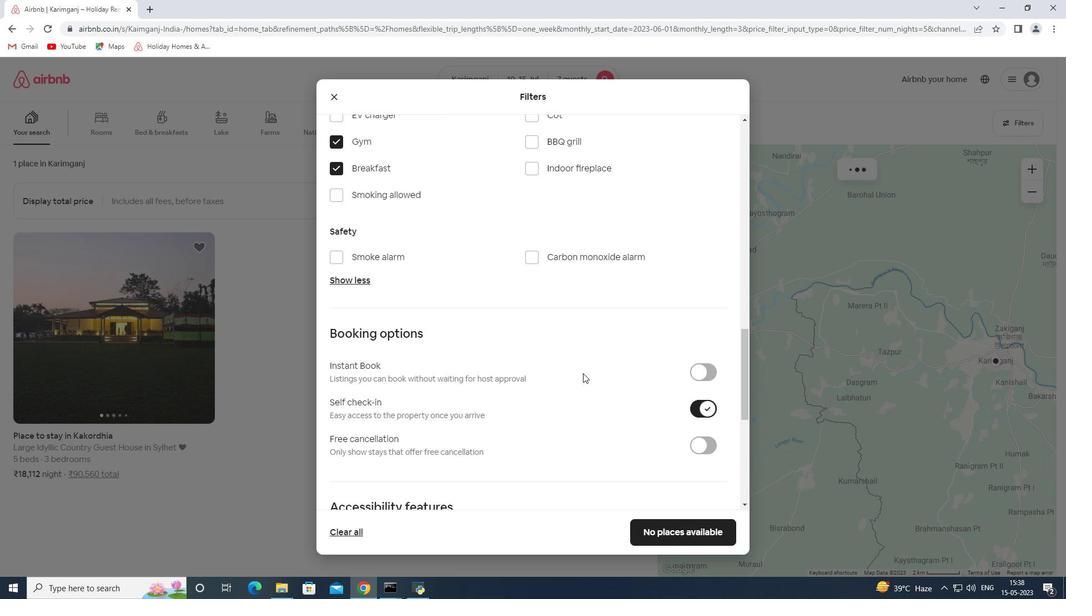 
Action: Mouse scrolled (575, 372) with delta (0, 0)
Screenshot: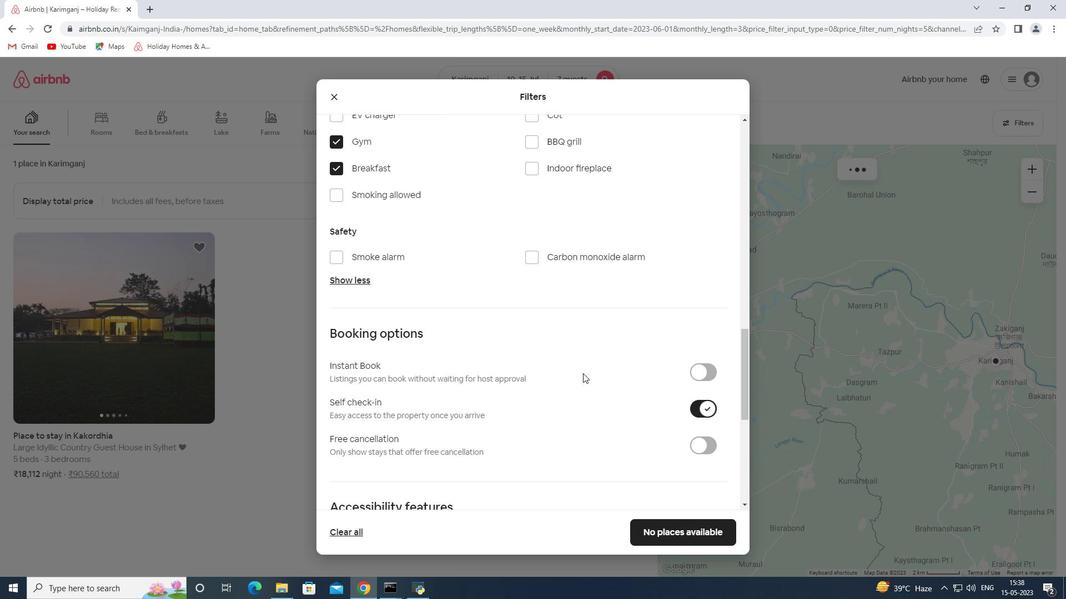 
Action: Mouse scrolled (575, 372) with delta (0, 0)
Screenshot: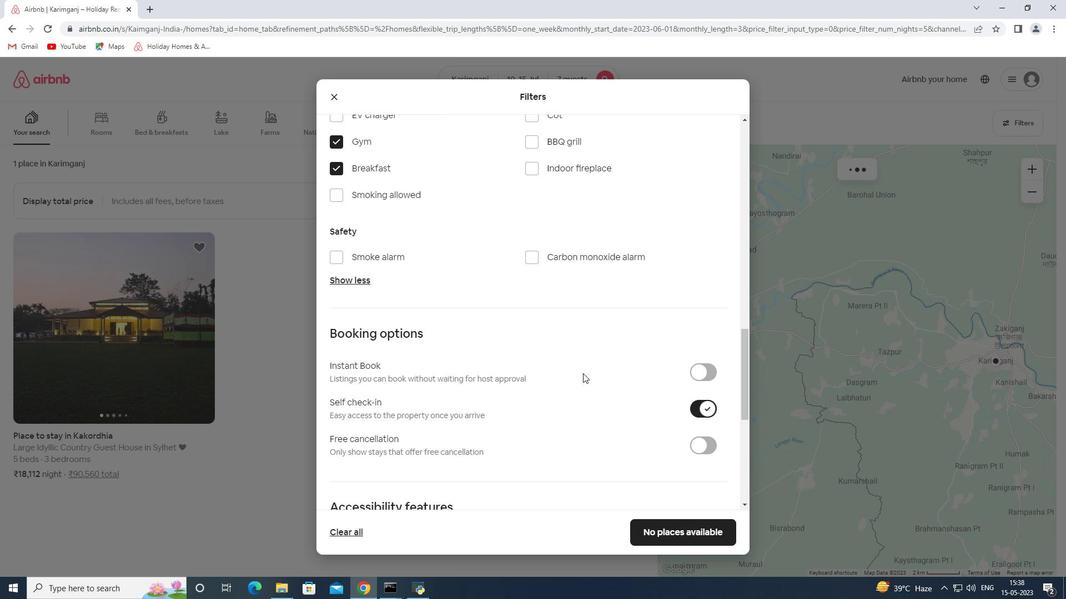 
Action: Mouse scrolled (575, 372) with delta (0, 0)
Screenshot: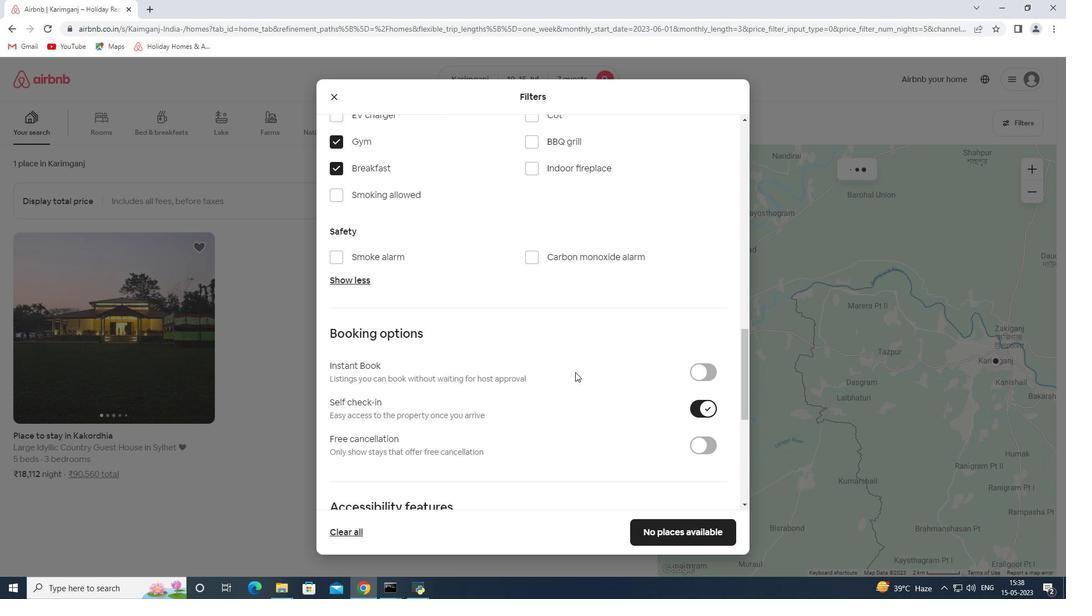 
Action: Mouse scrolled (575, 372) with delta (0, 0)
Screenshot: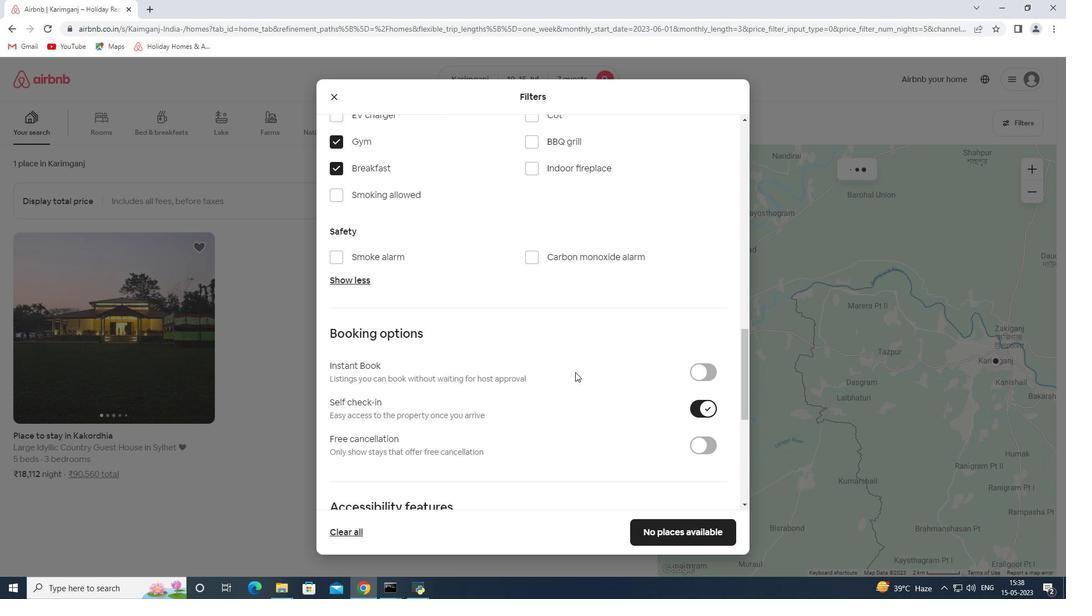 
Action: Mouse moved to (468, 367)
Screenshot: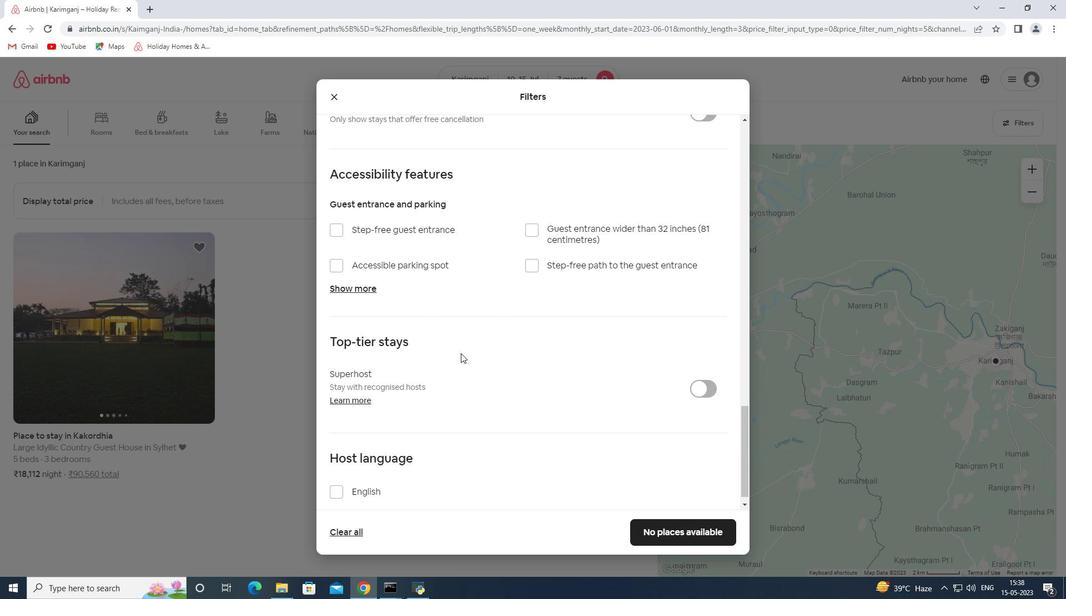 
Action: Mouse scrolled (468, 367) with delta (0, 0)
Screenshot: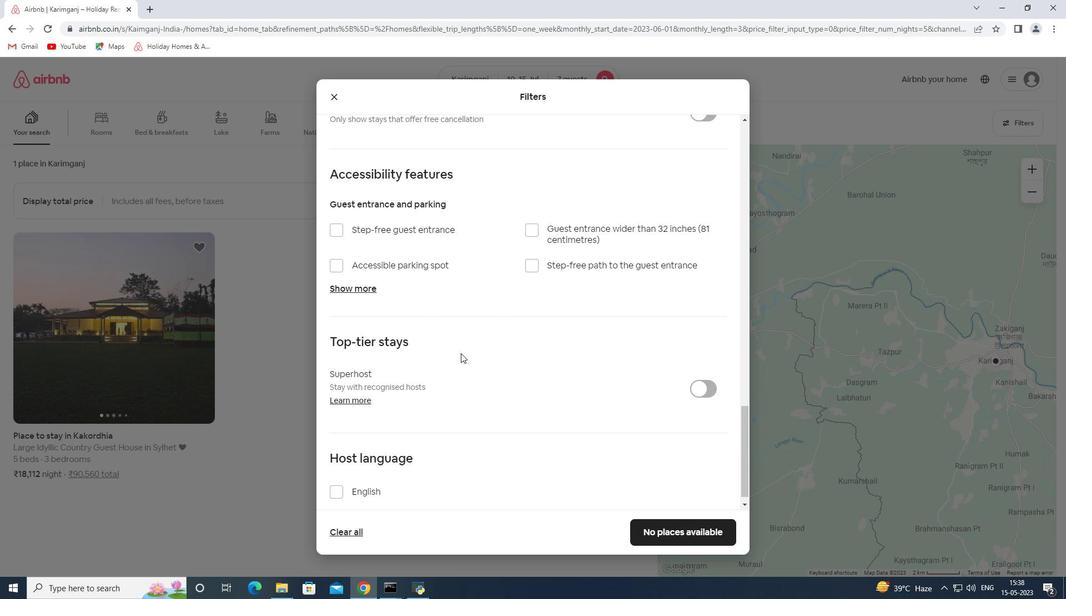 
Action: Mouse moved to (469, 368)
Screenshot: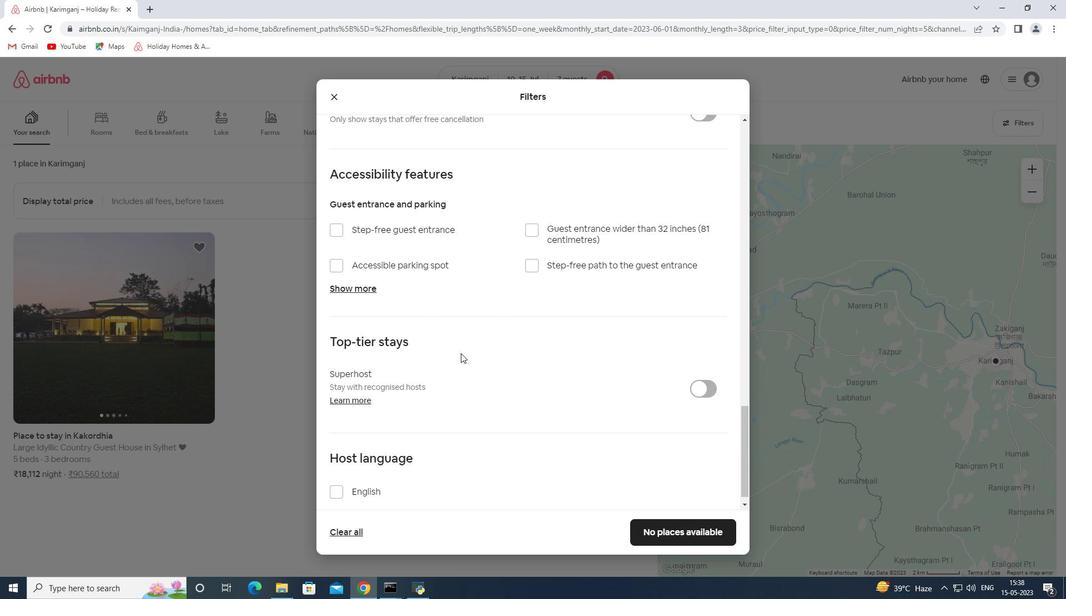 
Action: Mouse scrolled (469, 368) with delta (0, 0)
Screenshot: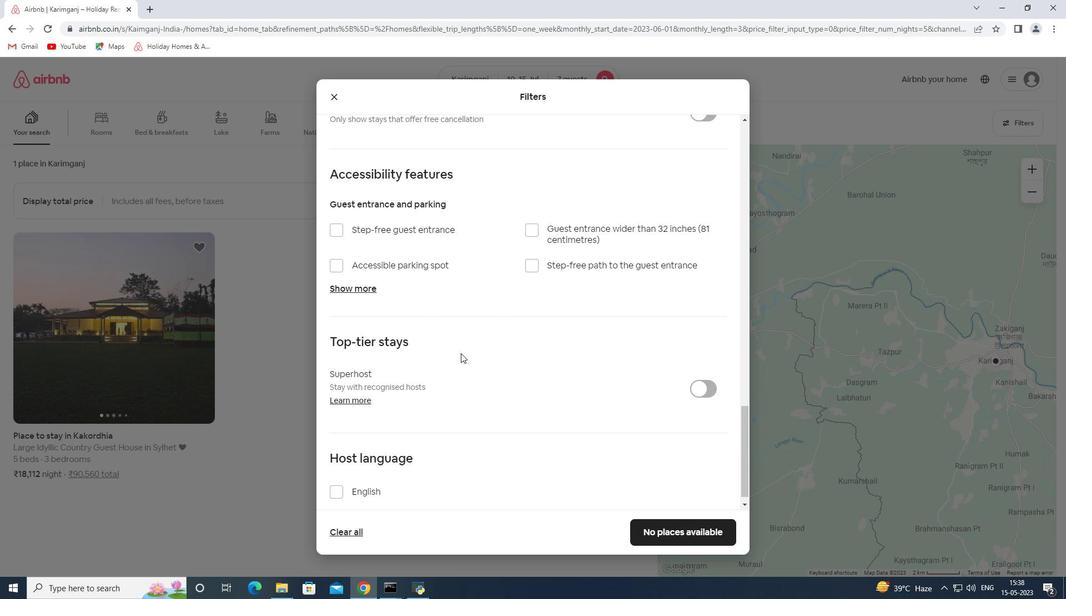 
Action: Mouse moved to (471, 368)
Screenshot: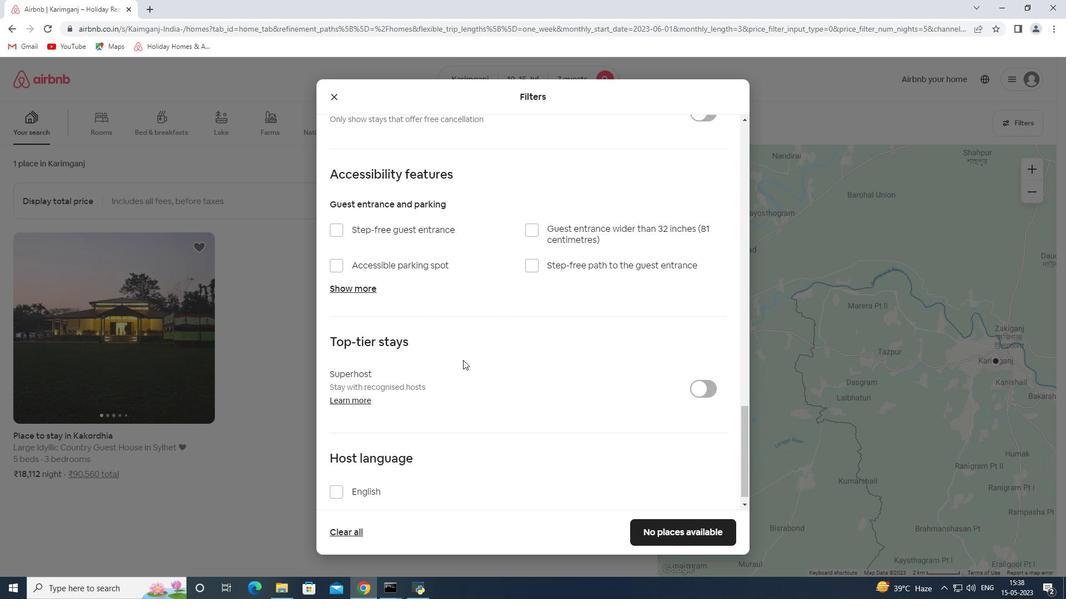 
Action: Mouse scrolled (471, 368) with delta (0, 0)
Screenshot: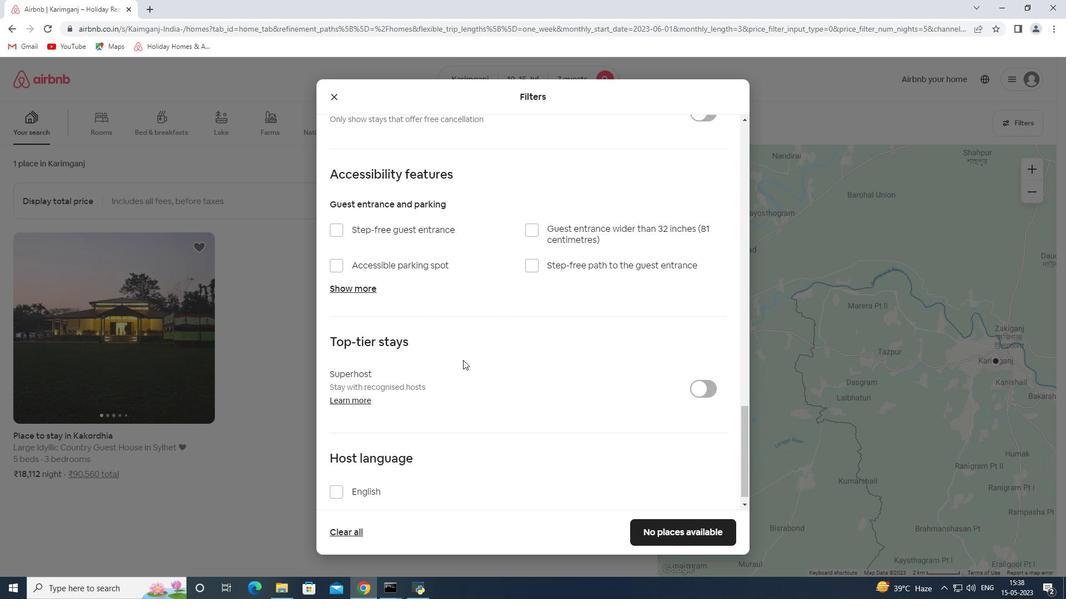 
Action: Mouse moved to (473, 368)
Screenshot: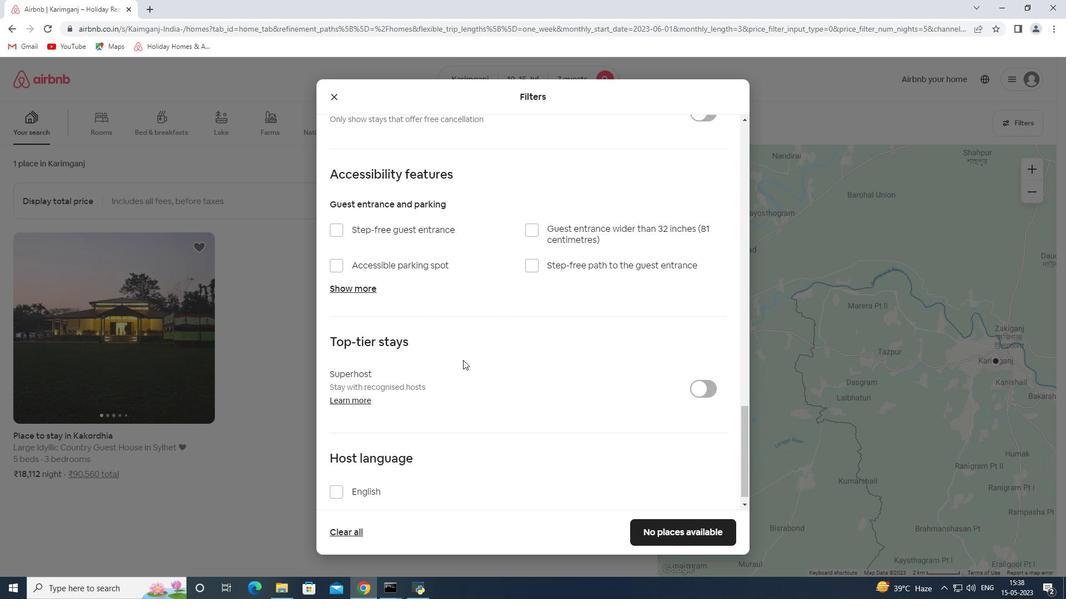 
Action: Mouse scrolled (473, 368) with delta (0, 0)
Screenshot: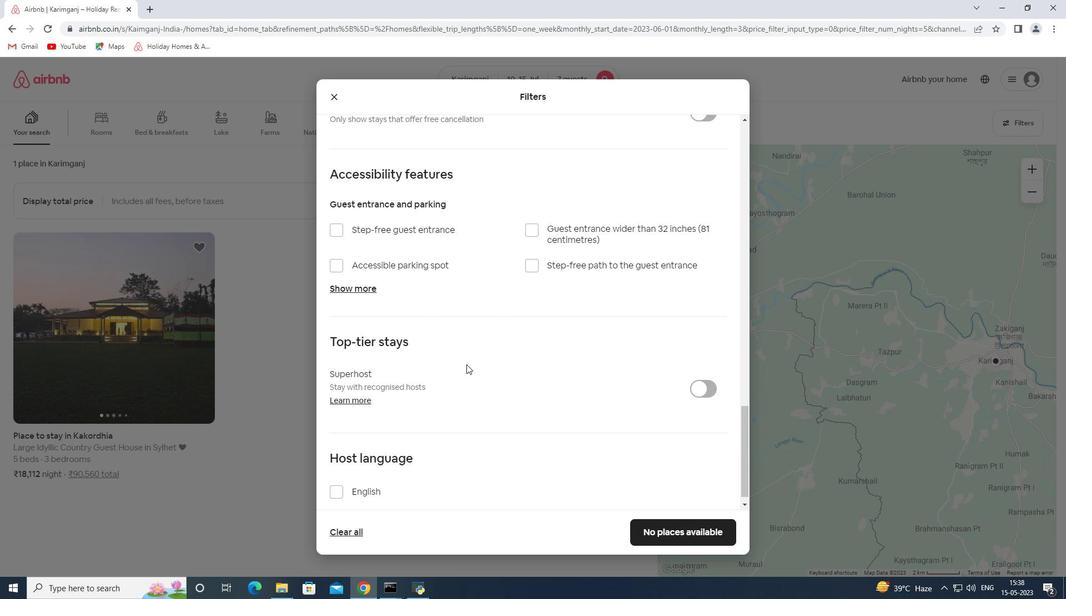 
Action: Mouse moved to (476, 368)
Screenshot: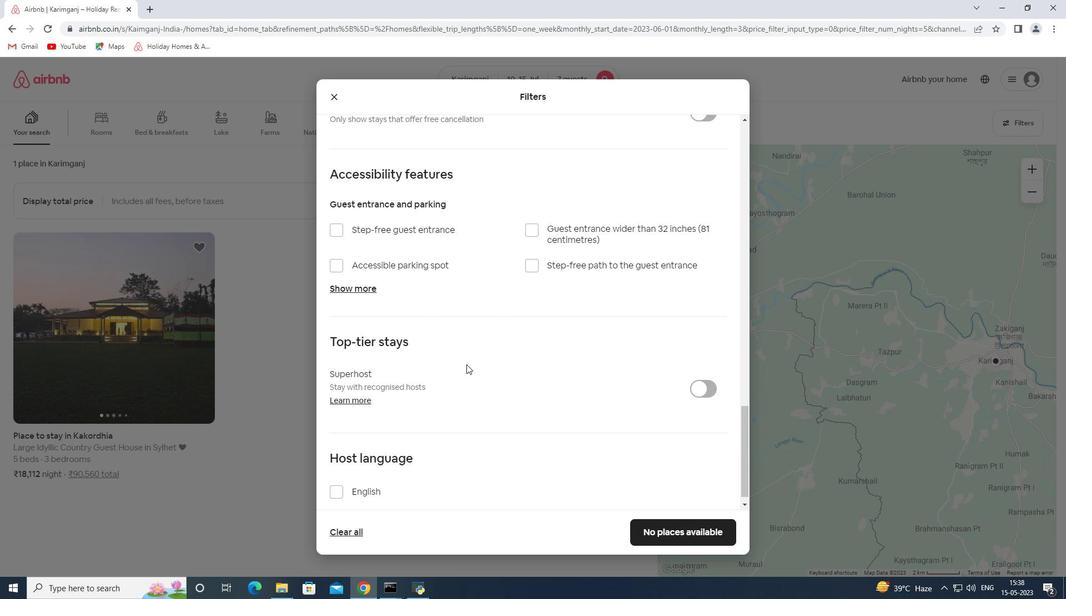 
Action: Mouse scrolled (476, 368) with delta (0, 0)
Screenshot: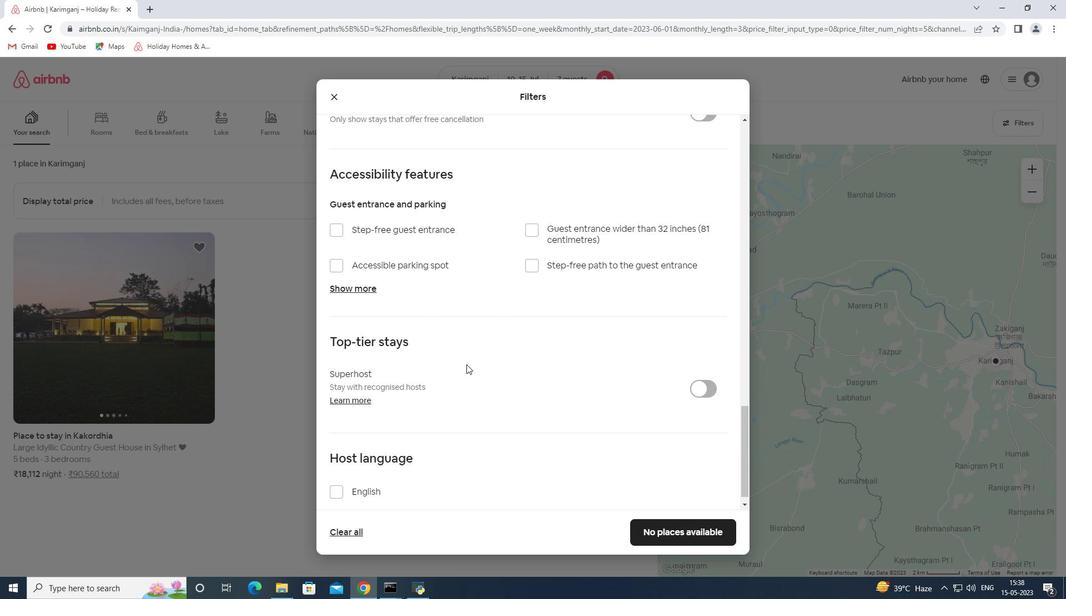 
Action: Mouse moved to (359, 469)
Screenshot: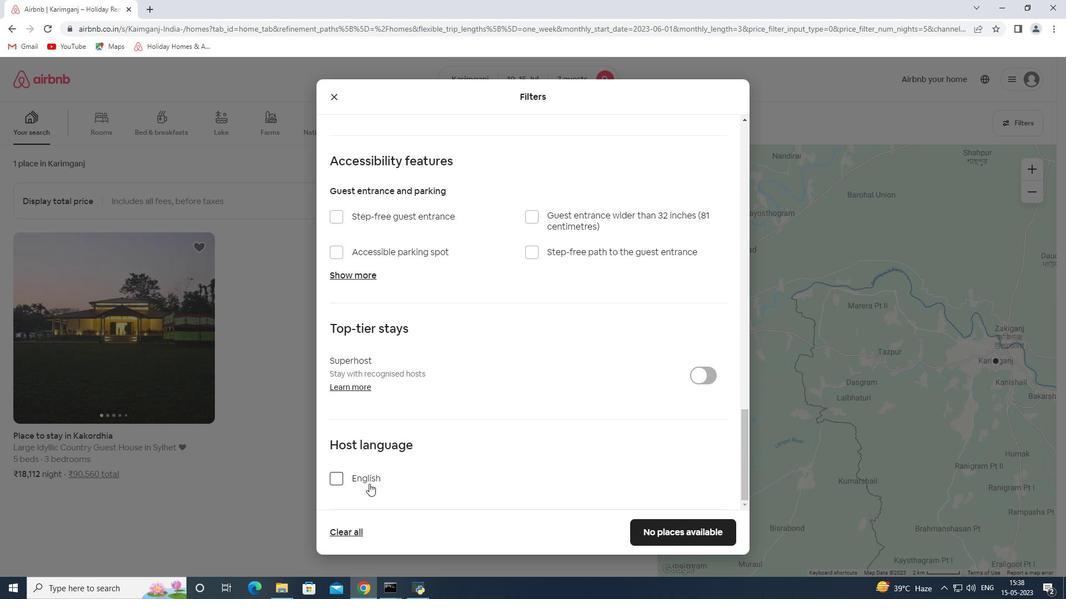 
Action: Mouse pressed left at (359, 469)
Screenshot: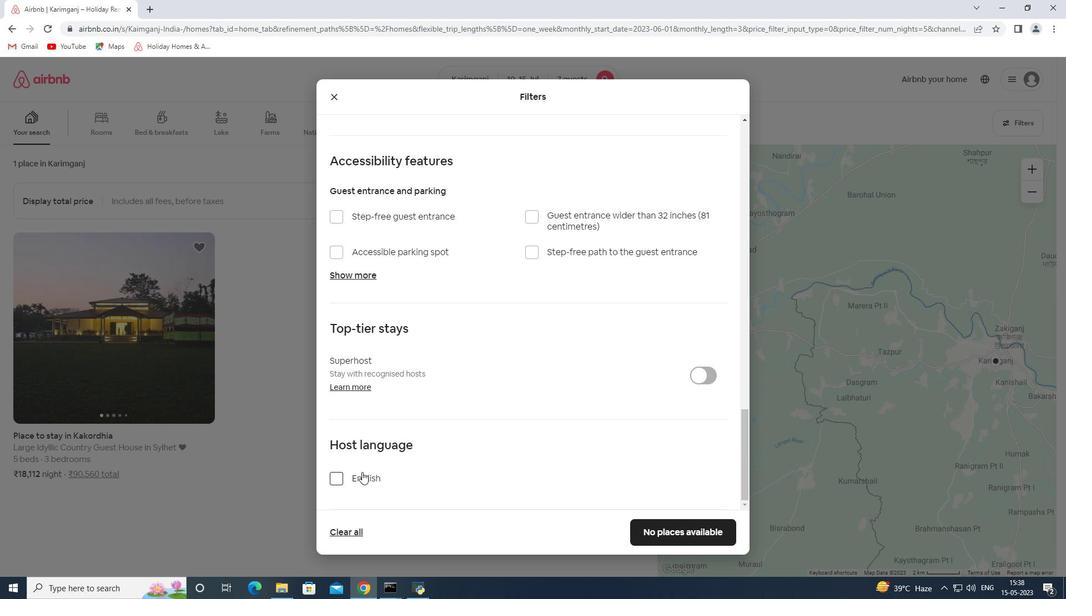 
Action: Mouse moved to (363, 481)
Screenshot: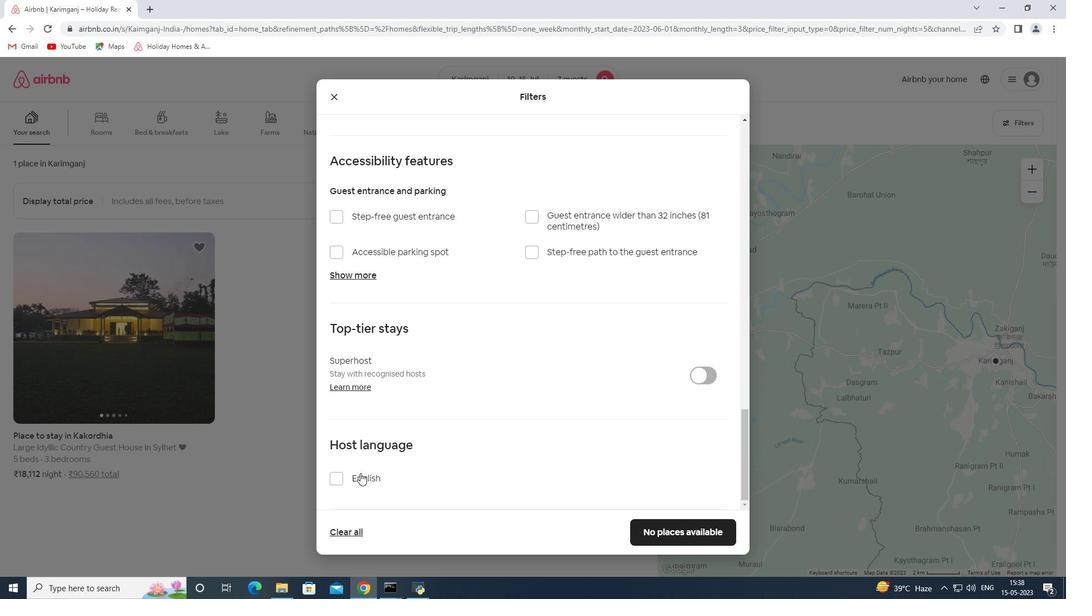 
Action: Mouse pressed left at (363, 481)
Screenshot: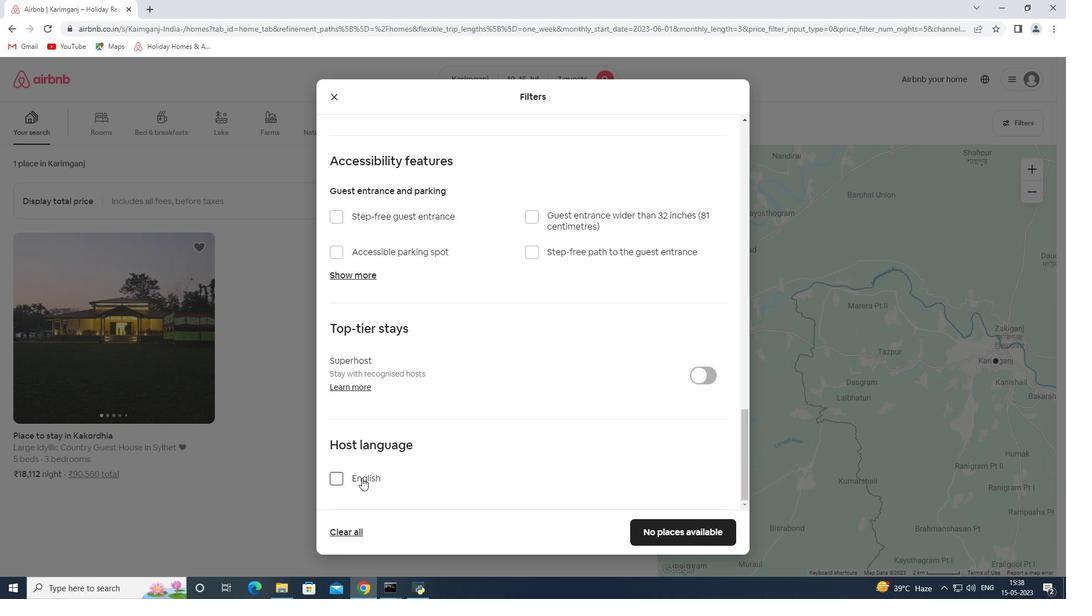 
Action: Mouse moved to (711, 529)
Screenshot: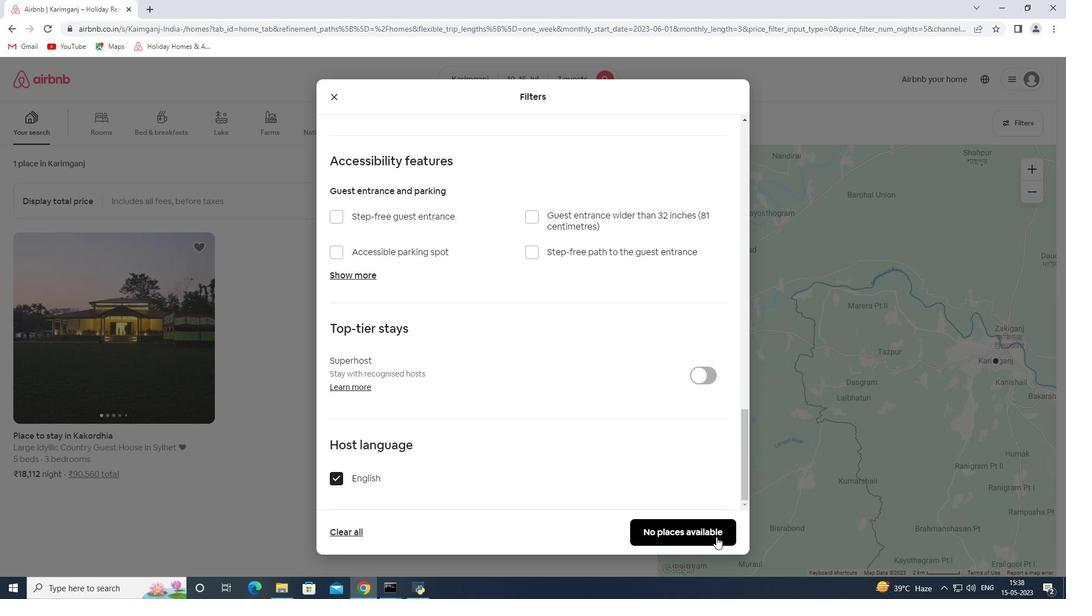 
Action: Mouse pressed left at (711, 529)
Screenshot: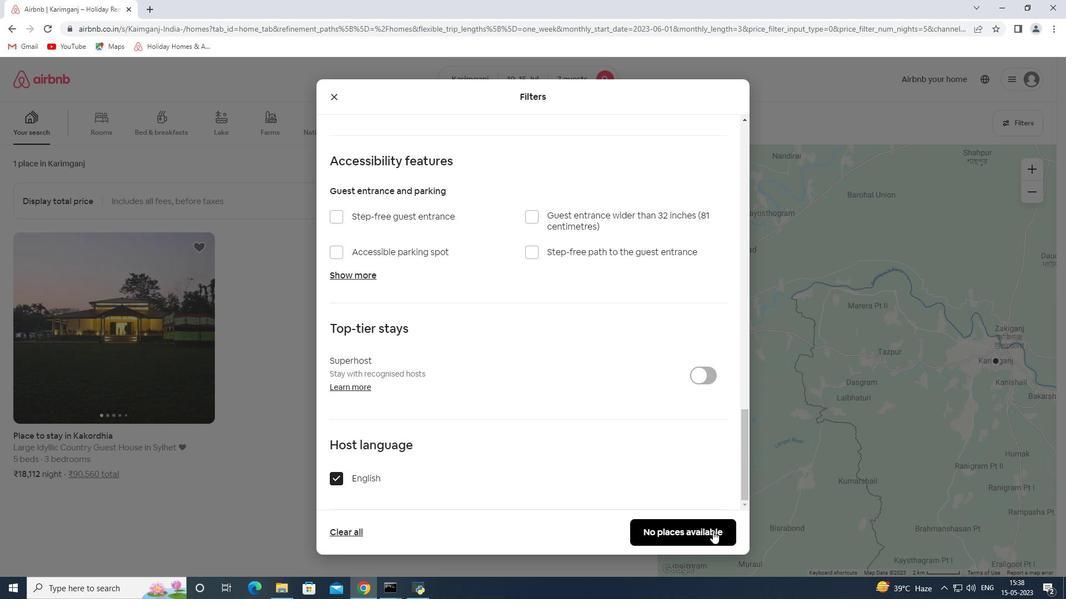 
